 Task: Open Card Quality Assurance Testing in Board Email Marketing to Workspace E-commerce and add a team member Softage.4@softage.net, a label Yellow, a checklist Technical Writing, an attachment from Trello, a color Yellow and finally, add a card description 'Finalize budget for upcoming project' and a comment 'Let us make the most of this opportunity and approach this task with a positive attitude and a commitment to excellence.'. Add a start date 'Jan 04, 1900' with a due date 'Jan 11, 1900'
Action: Mouse moved to (55, 309)
Screenshot: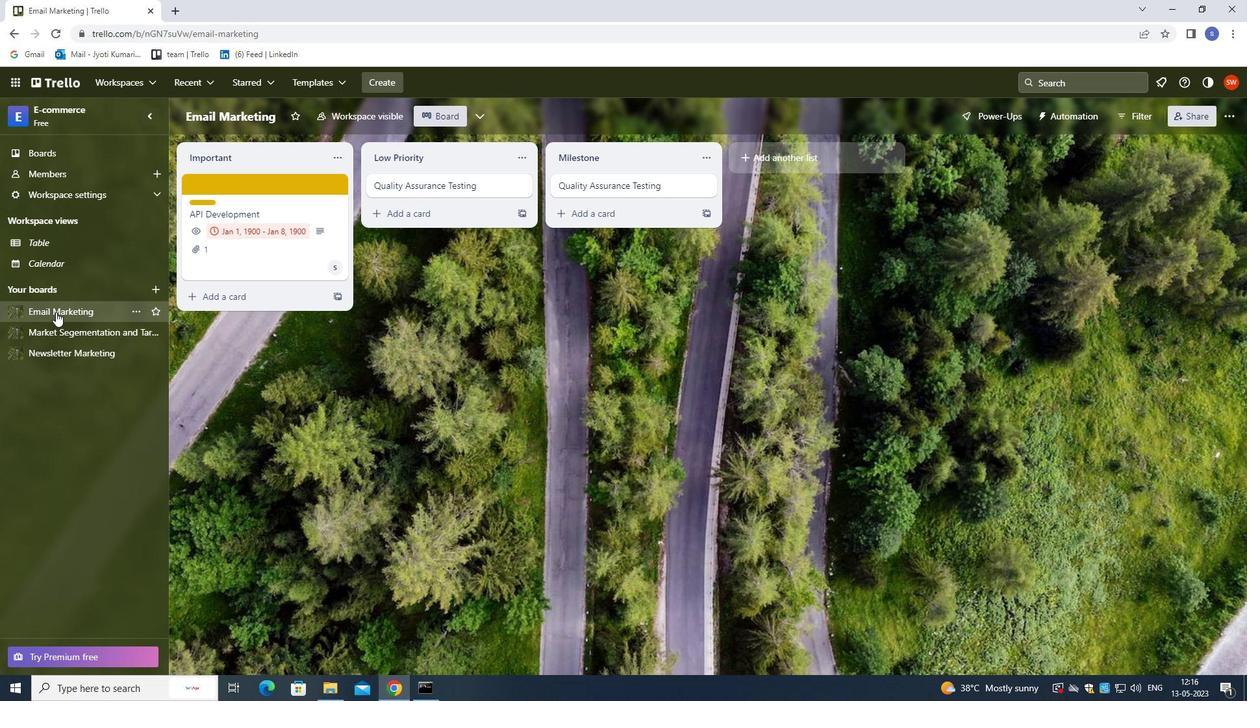 
Action: Mouse pressed left at (55, 309)
Screenshot: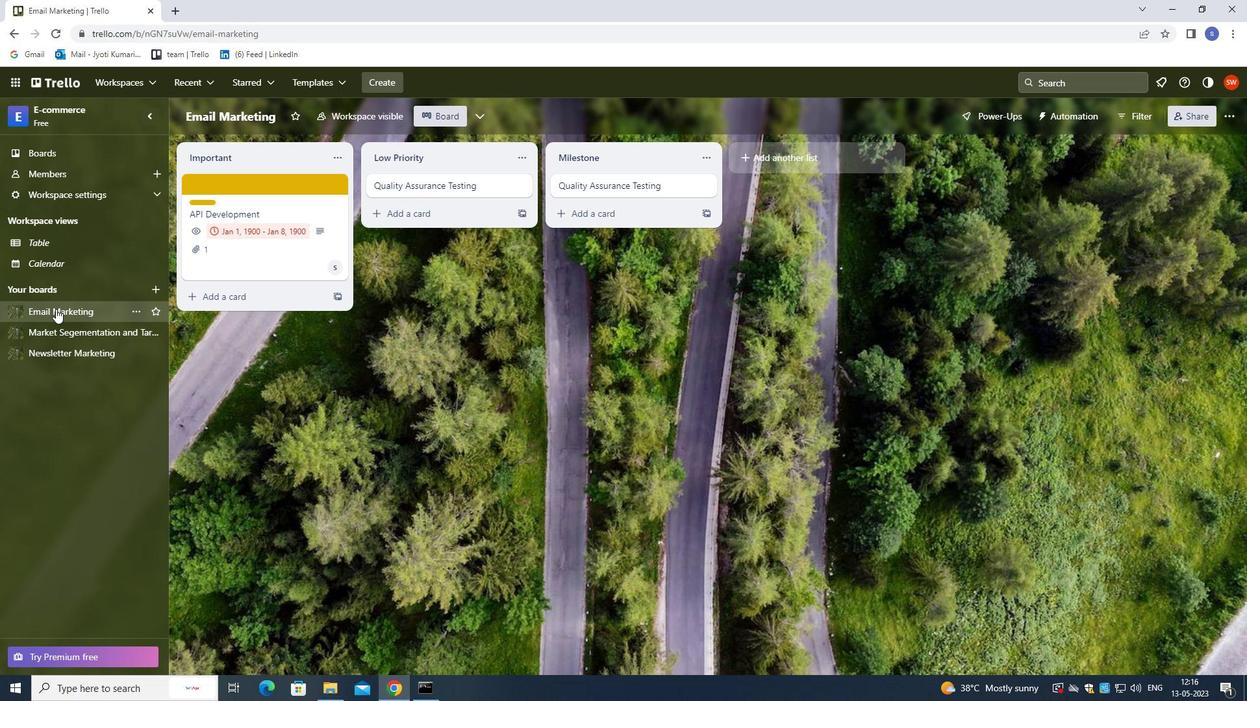 
Action: Mouse moved to (393, 186)
Screenshot: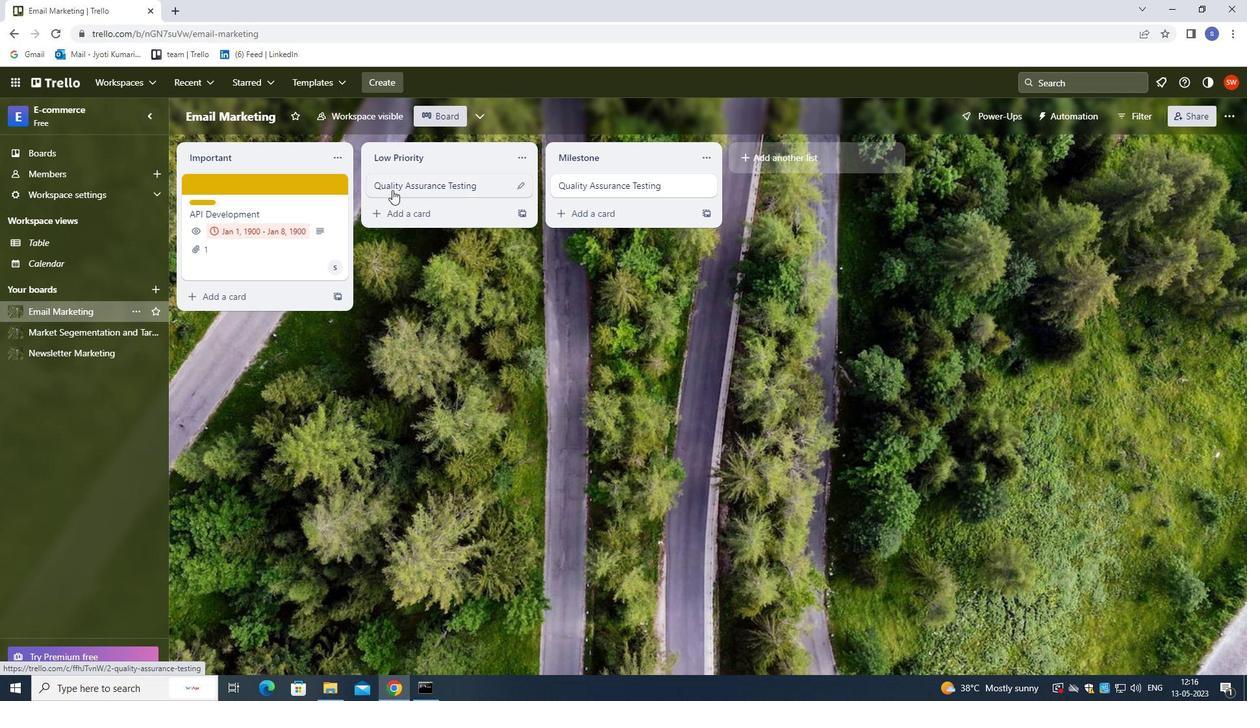 
Action: Mouse pressed left at (393, 186)
Screenshot: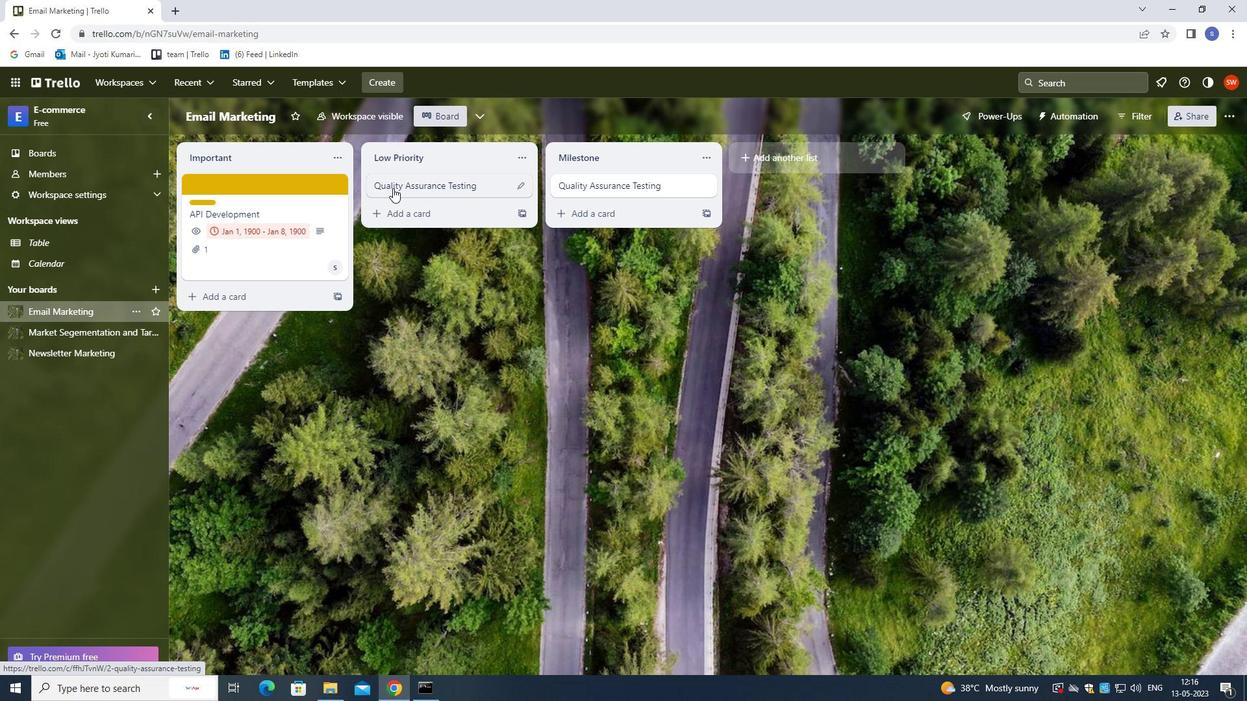 
Action: Mouse moved to (778, 231)
Screenshot: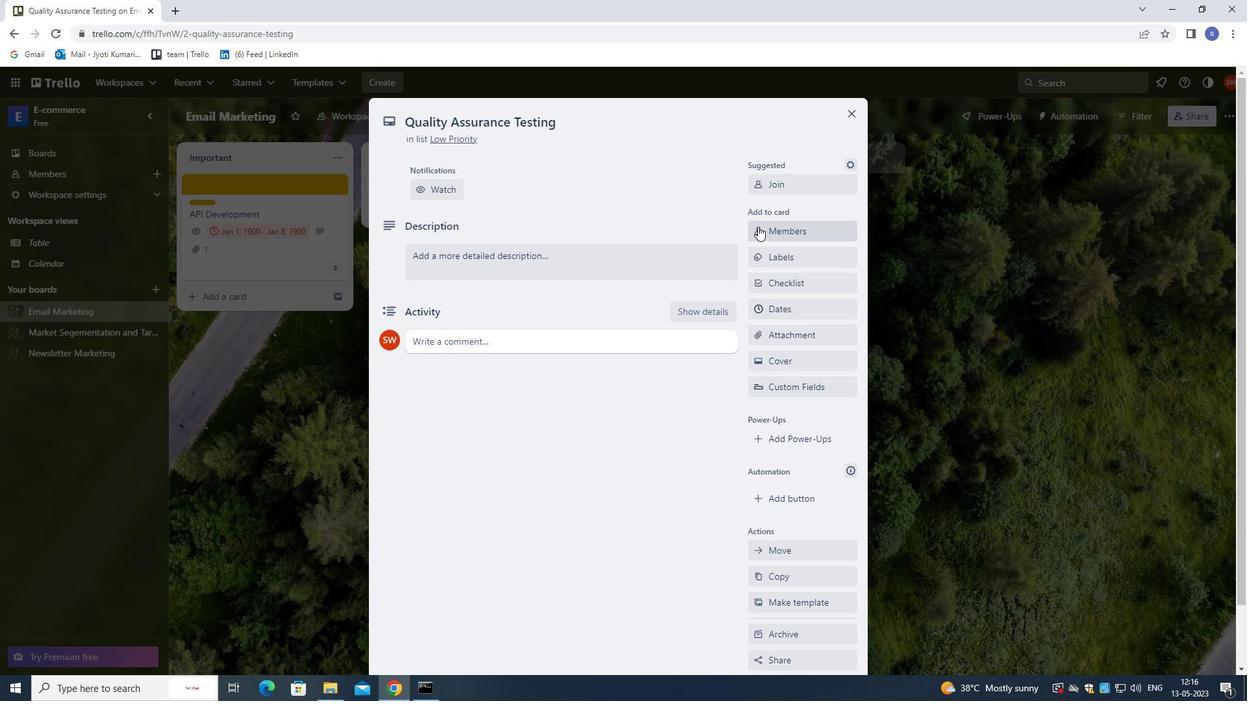 
Action: Mouse pressed left at (778, 231)
Screenshot: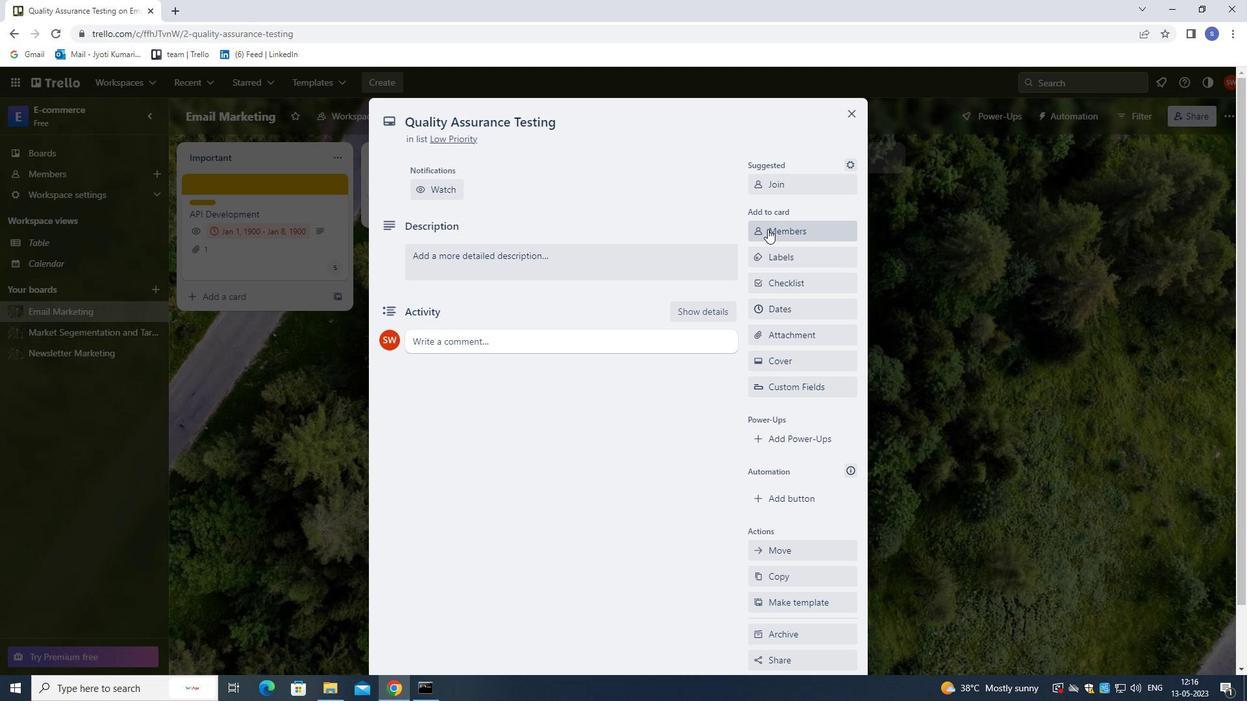 
Action: Mouse moved to (743, 234)
Screenshot: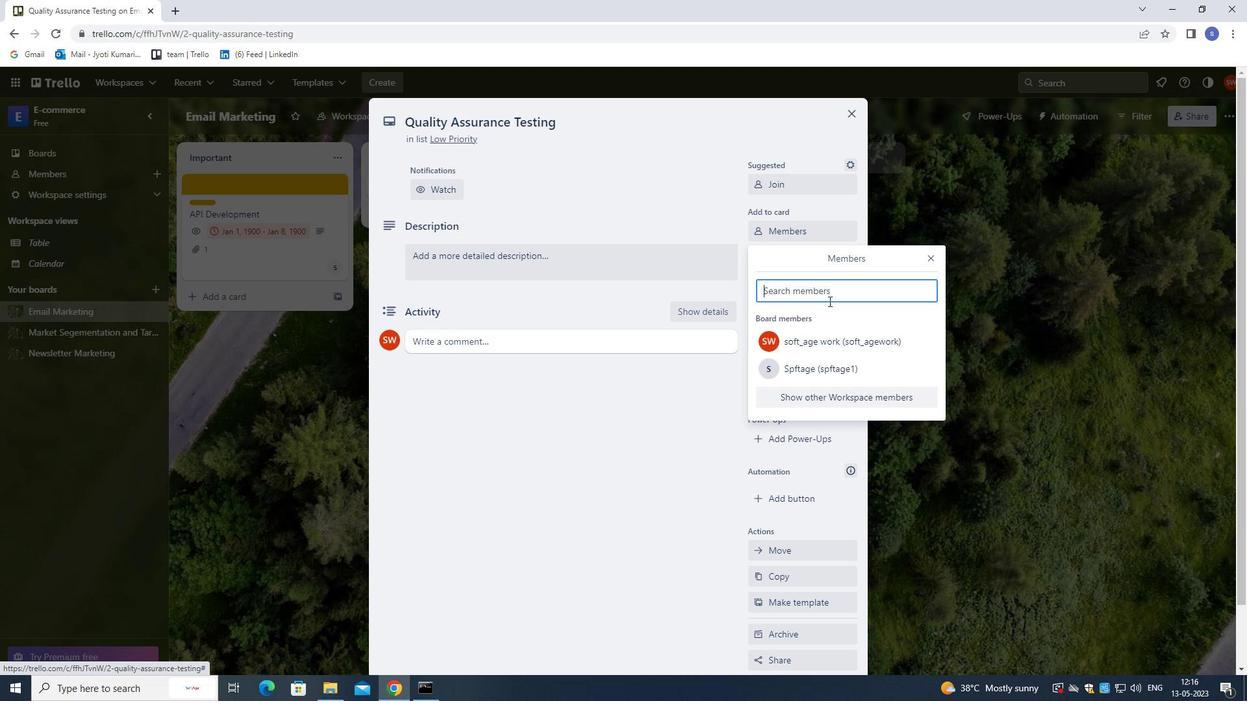 
Action: Key pressed softage.4<Key.shift>@SOFTAGE.NET
Screenshot: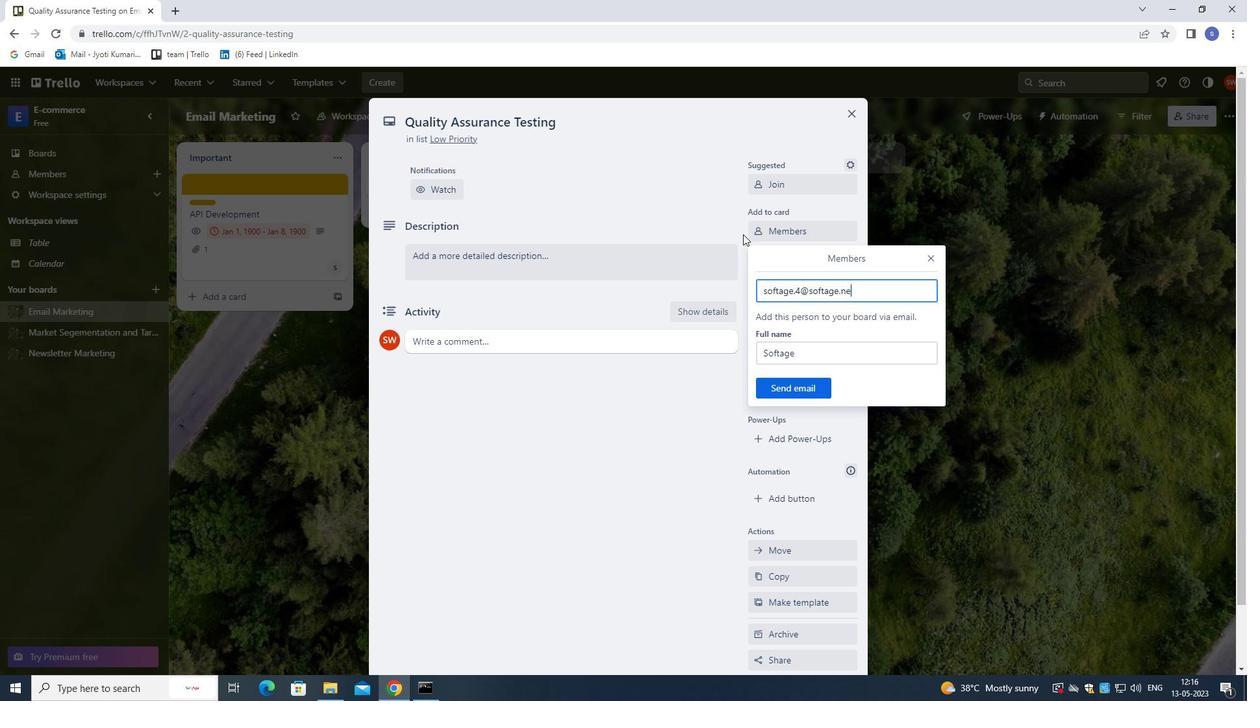 
Action: Mouse moved to (803, 385)
Screenshot: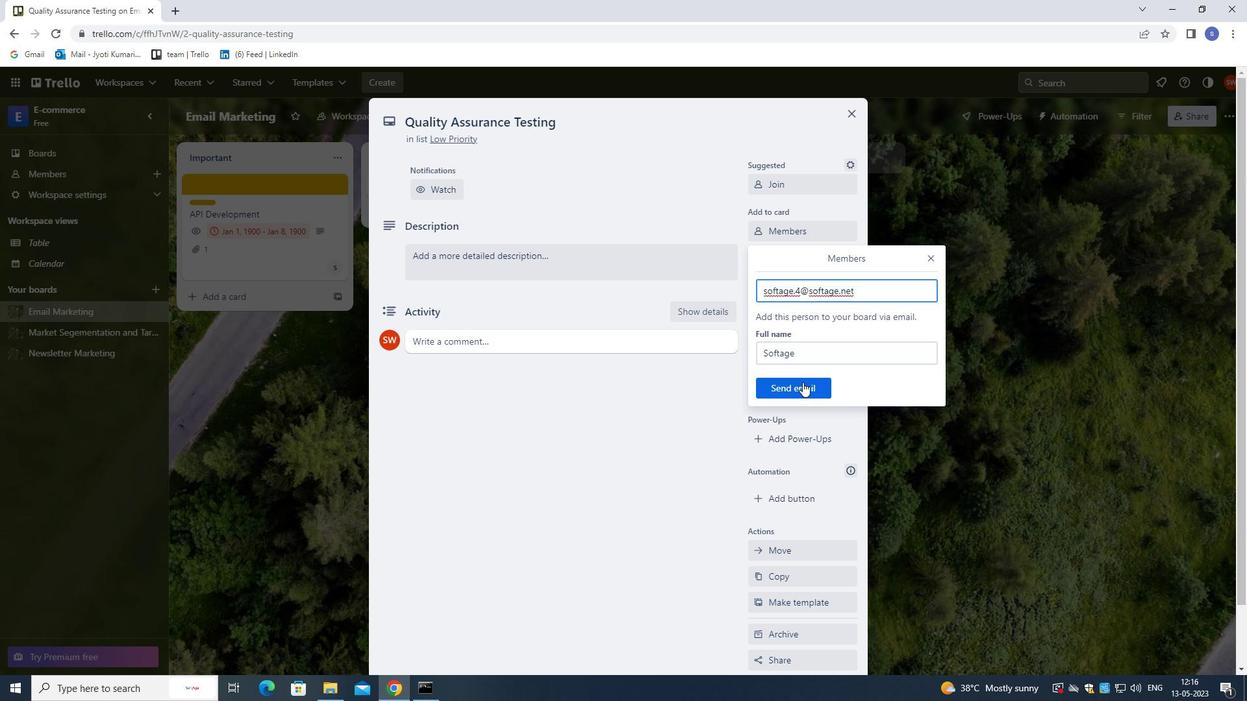 
Action: Mouse pressed left at (803, 385)
Screenshot: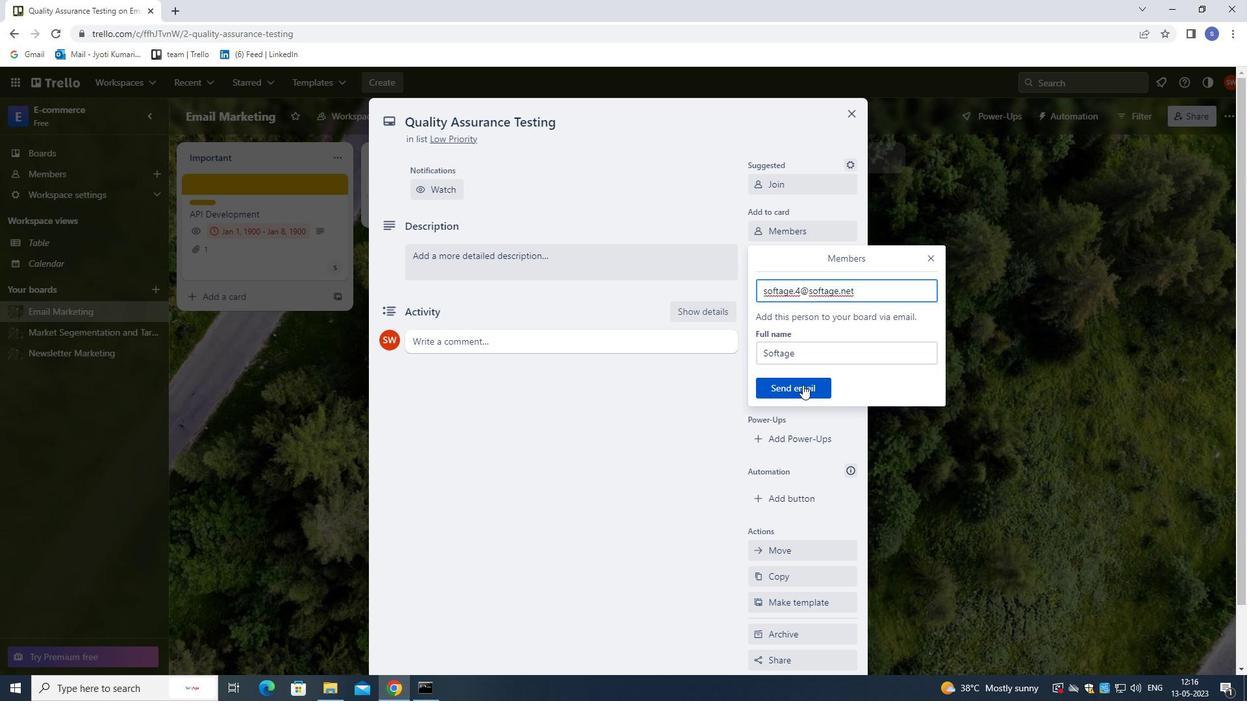 
Action: Mouse moved to (784, 256)
Screenshot: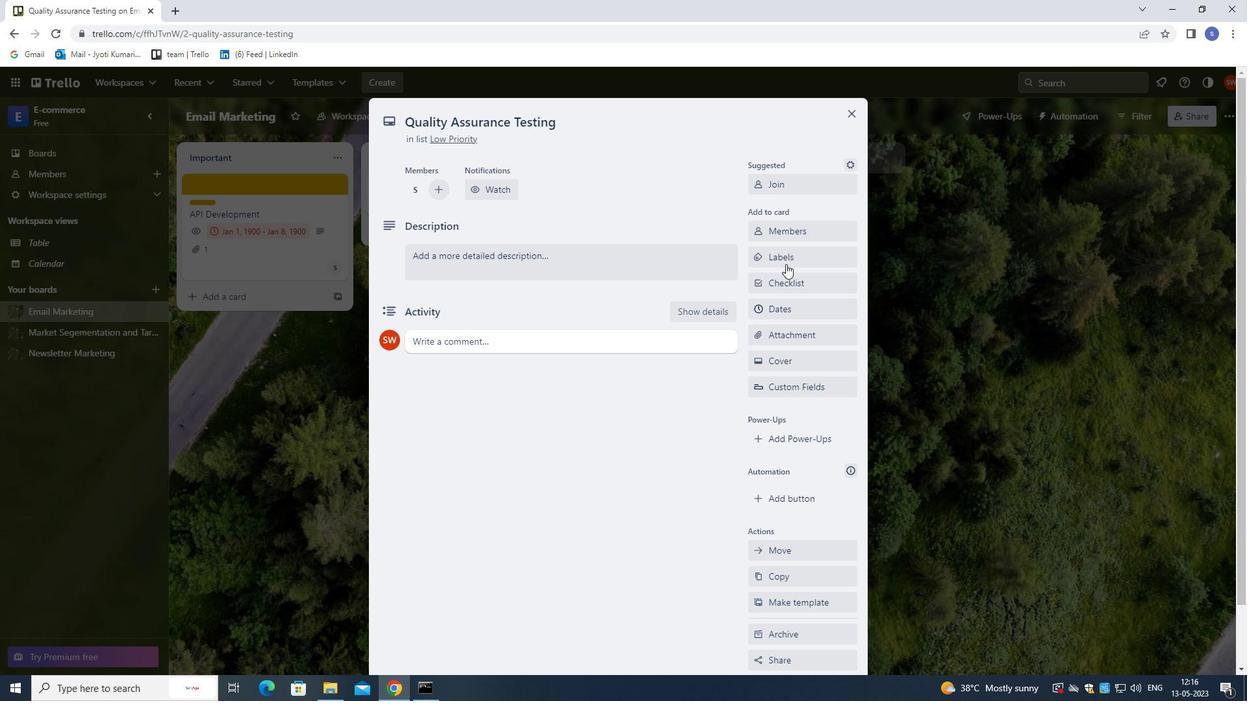 
Action: Mouse pressed left at (784, 256)
Screenshot: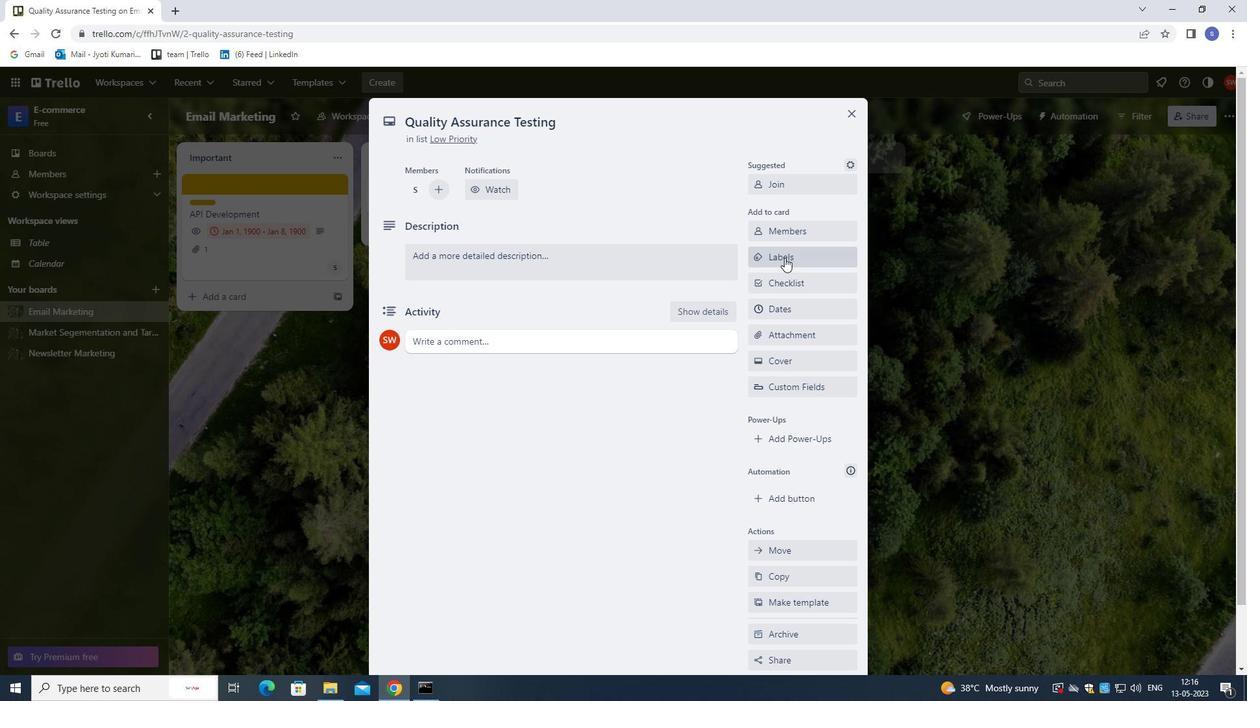 
Action: Key pressed Y
Screenshot: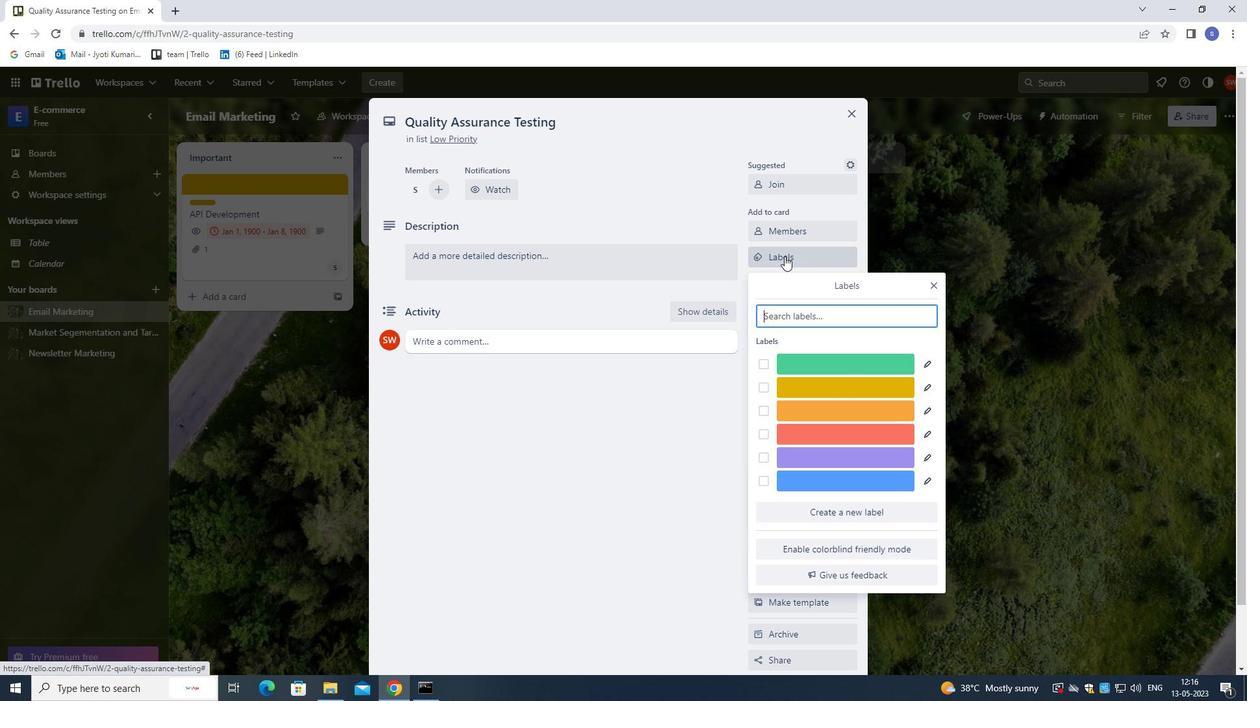 
Action: Mouse moved to (810, 357)
Screenshot: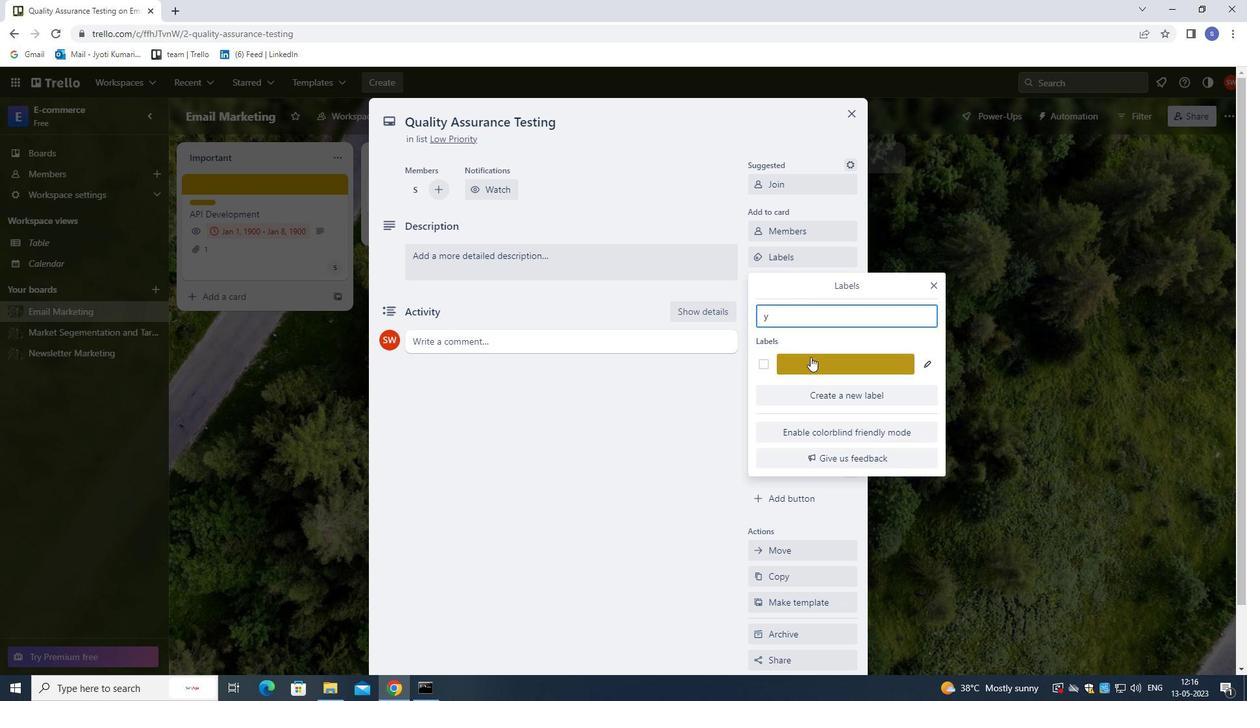 
Action: Mouse pressed left at (810, 357)
Screenshot: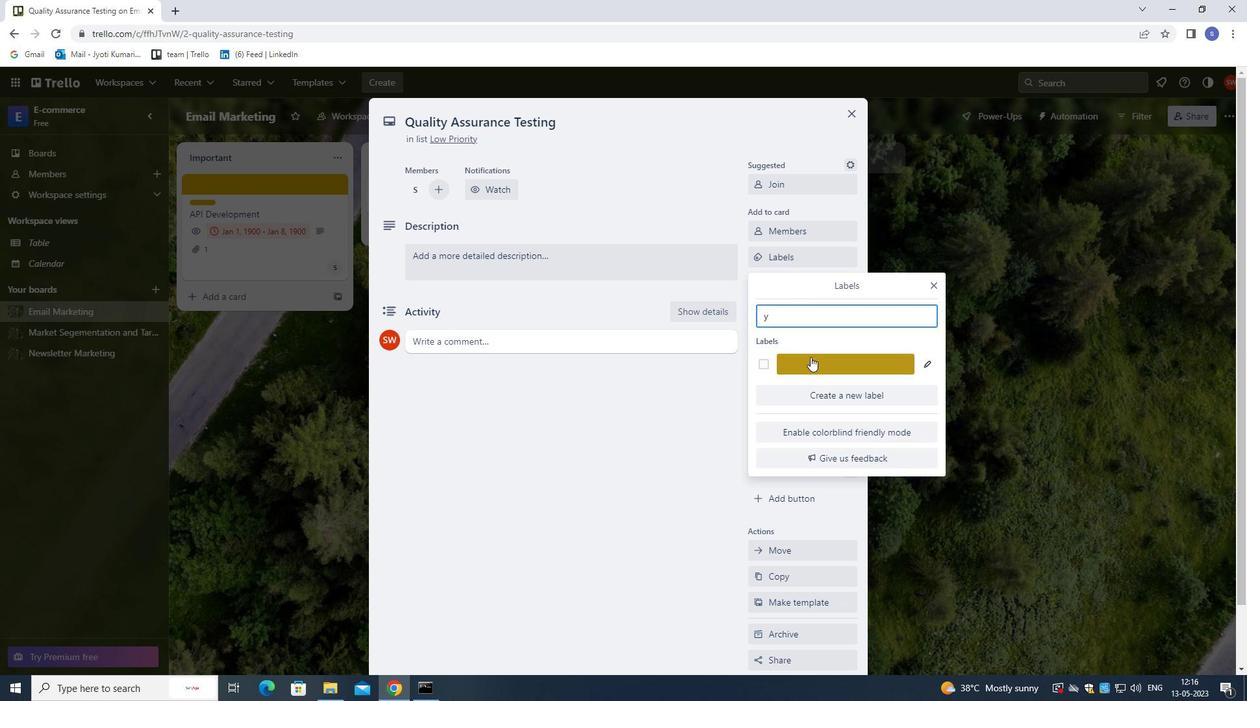 
Action: Mouse moved to (936, 283)
Screenshot: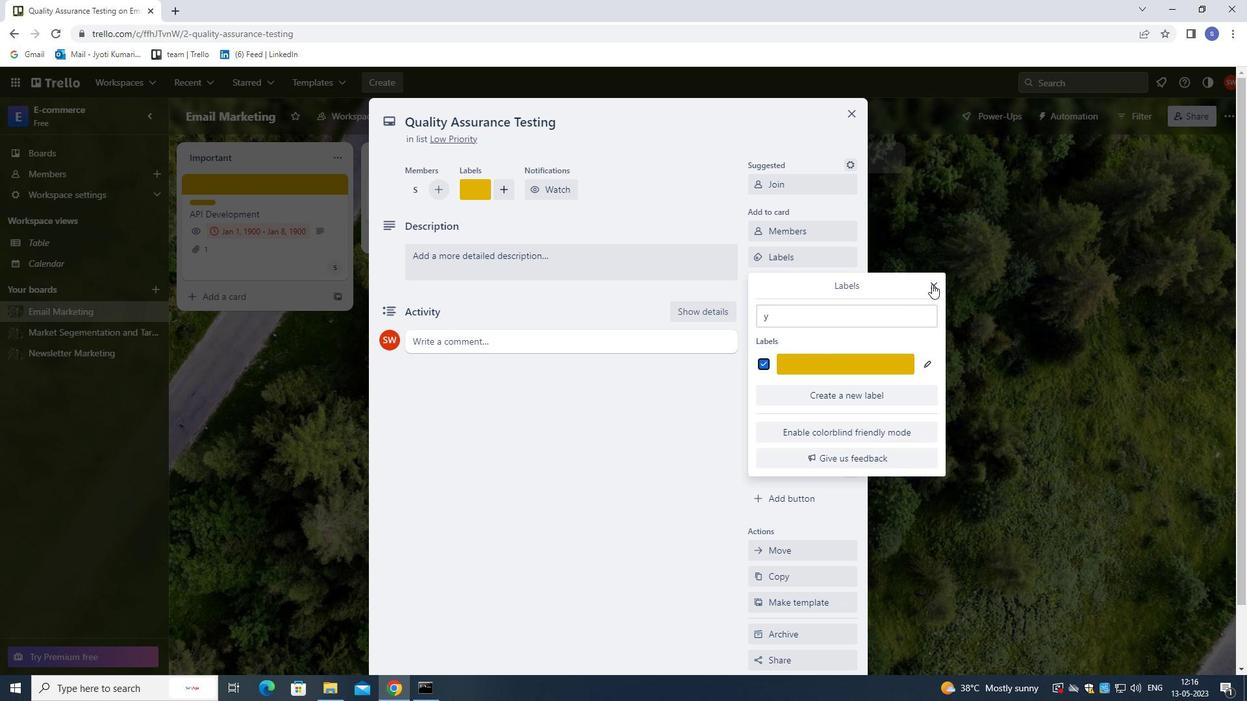 
Action: Mouse pressed left at (936, 283)
Screenshot: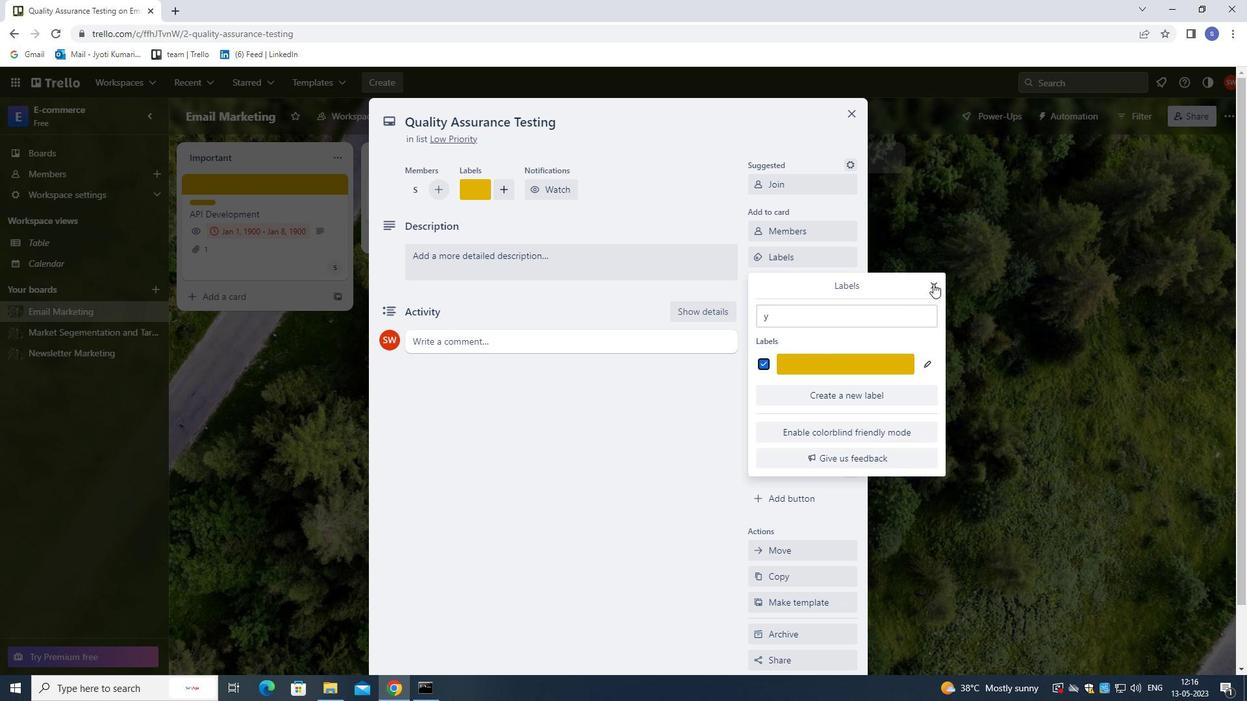 
Action: Mouse moved to (812, 280)
Screenshot: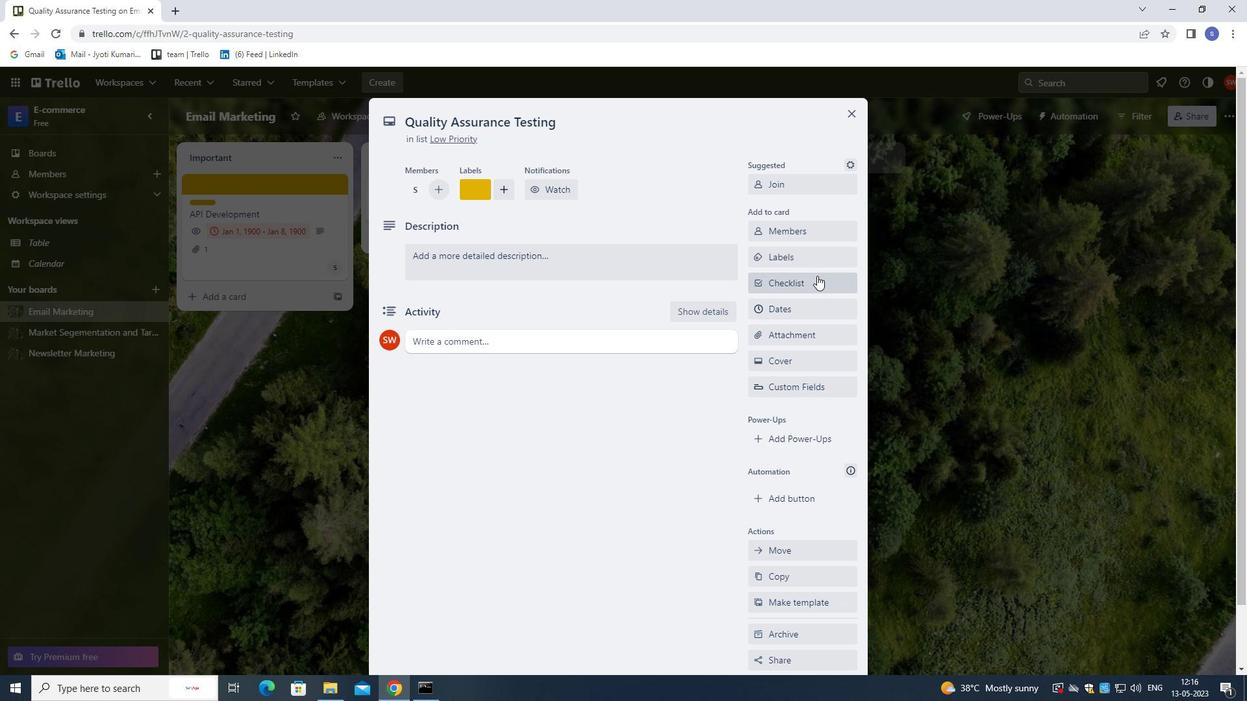 
Action: Mouse pressed left at (812, 280)
Screenshot: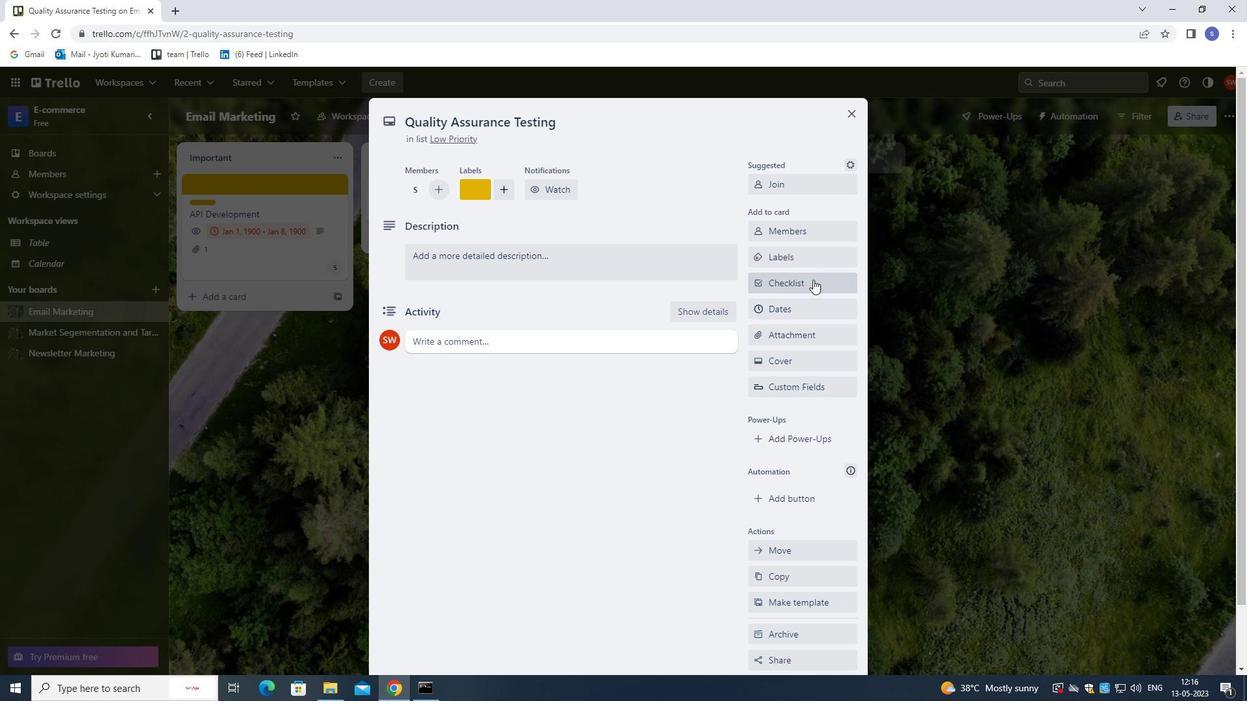 
Action: Mouse moved to (812, 281)
Screenshot: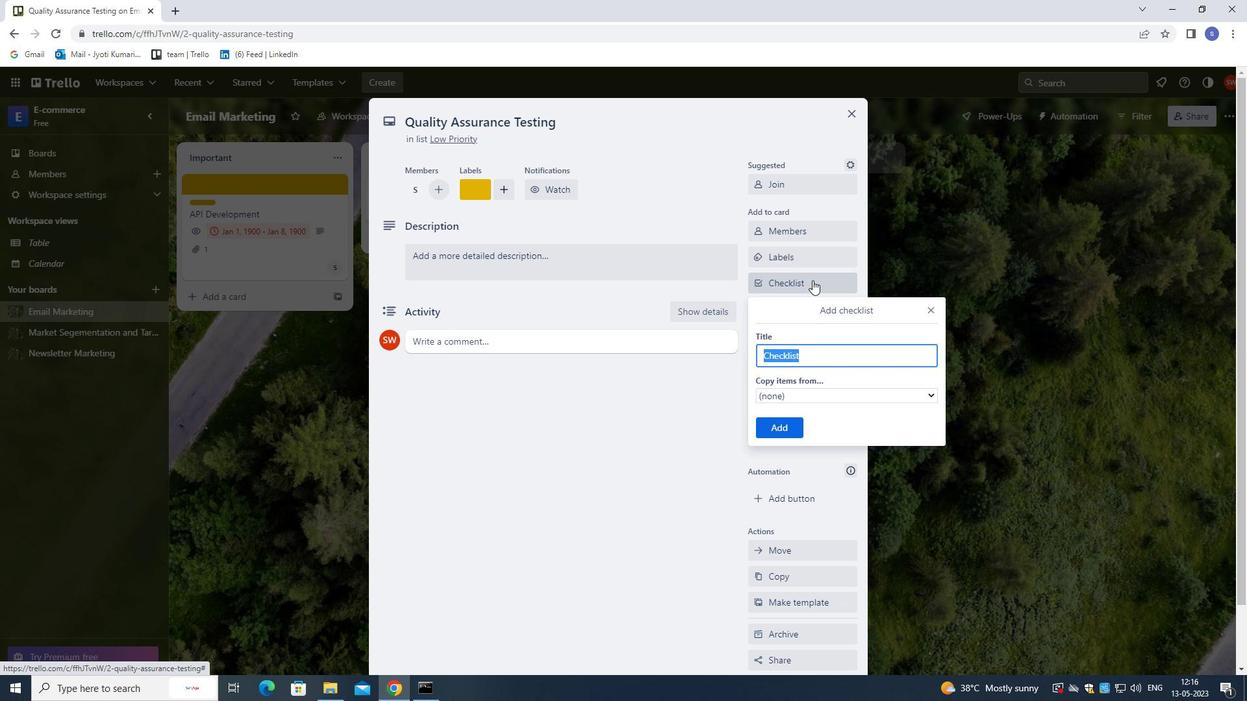 
Action: Key pressed TECH
Screenshot: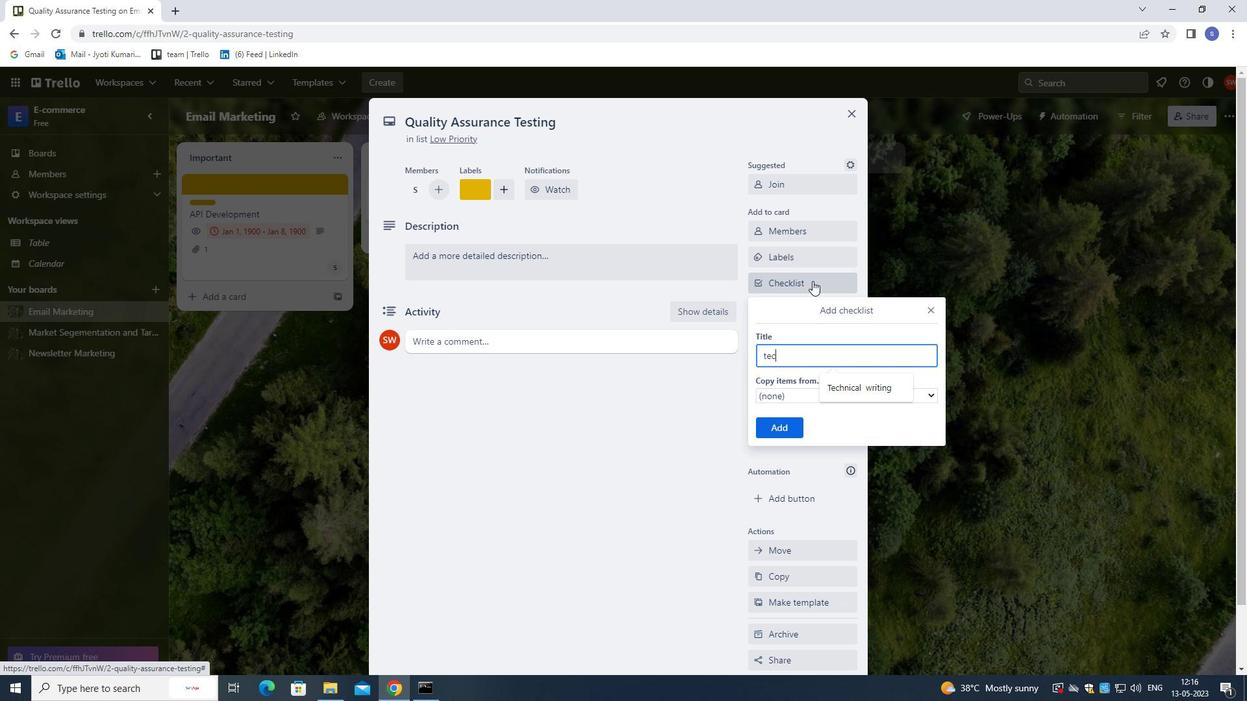 
Action: Mouse moved to (843, 387)
Screenshot: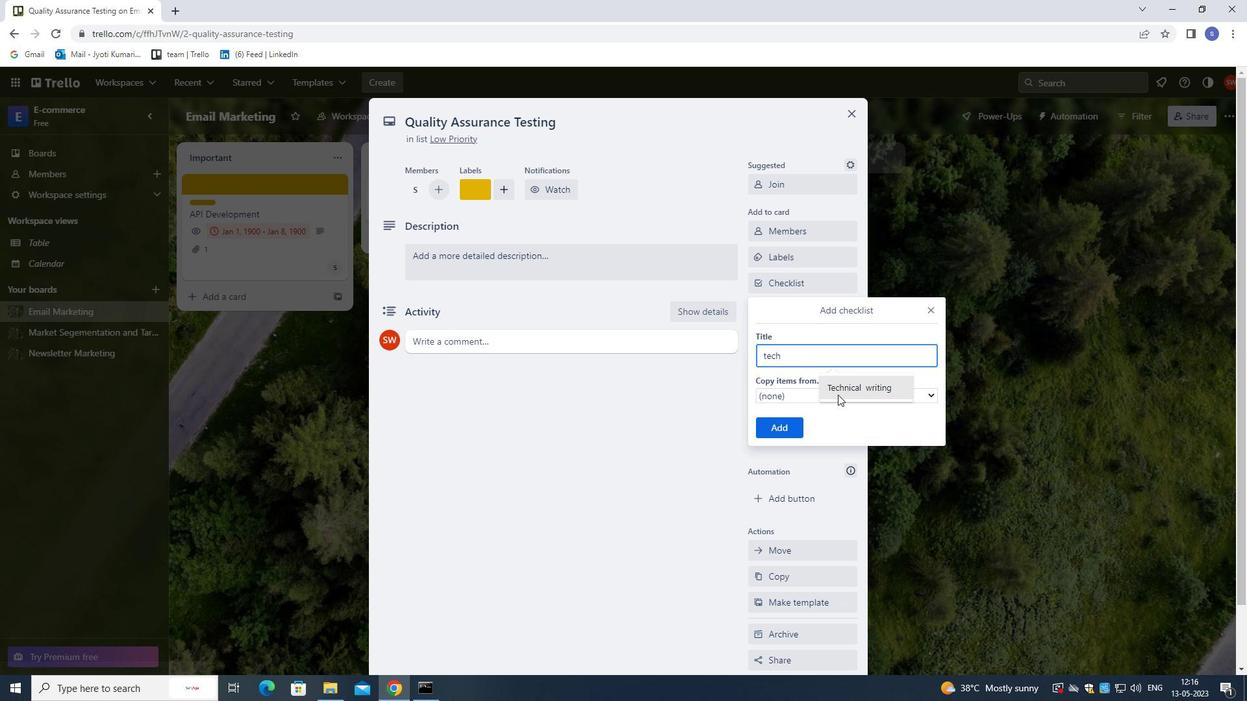 
Action: Mouse pressed left at (843, 387)
Screenshot: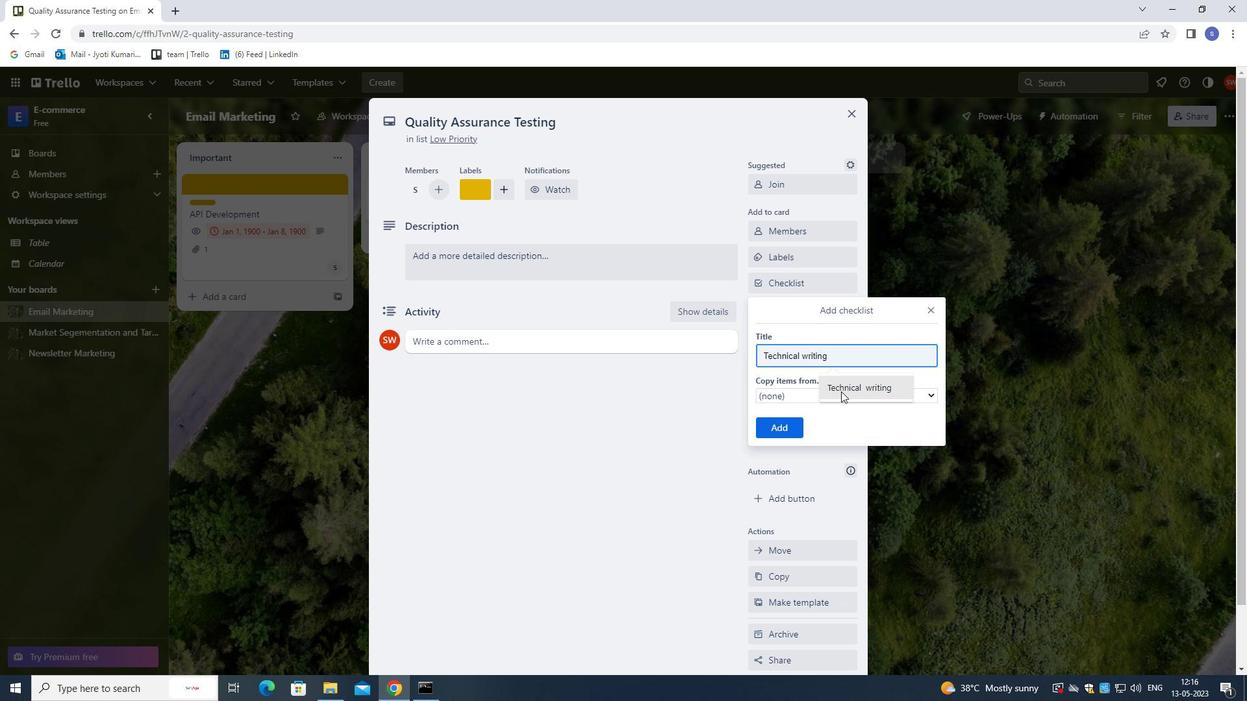 
Action: Mouse moved to (785, 429)
Screenshot: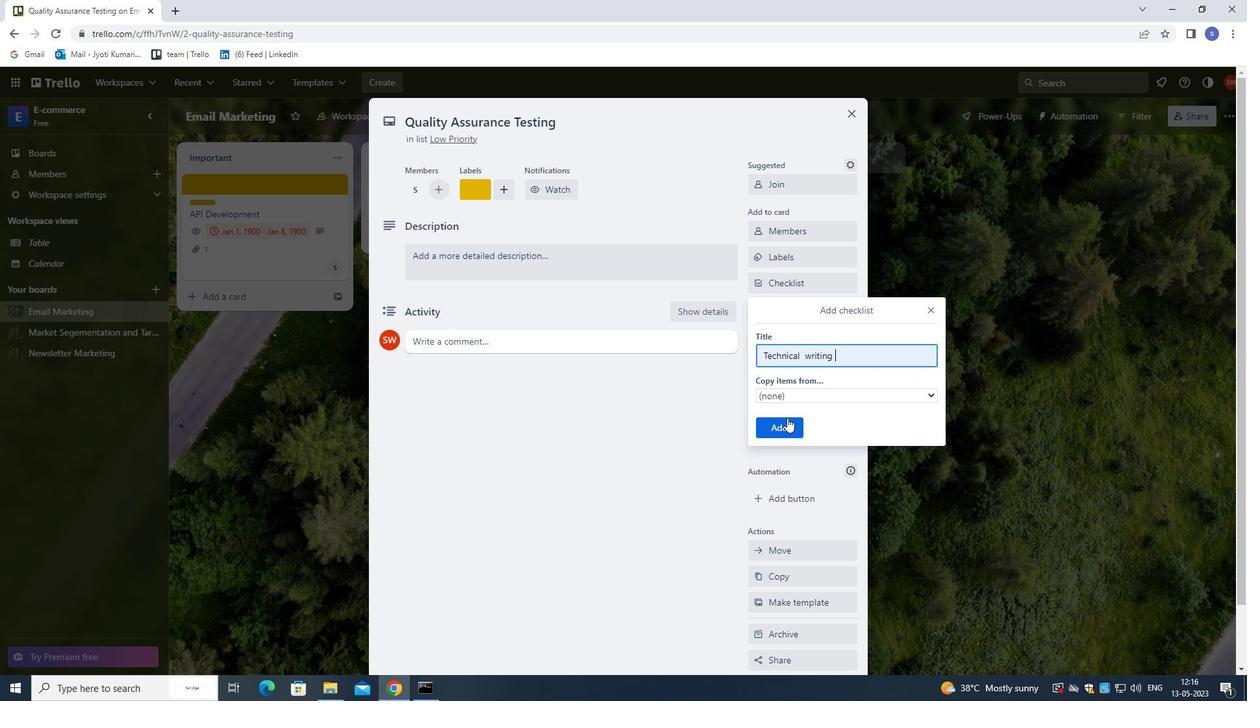 
Action: Mouse pressed left at (785, 429)
Screenshot: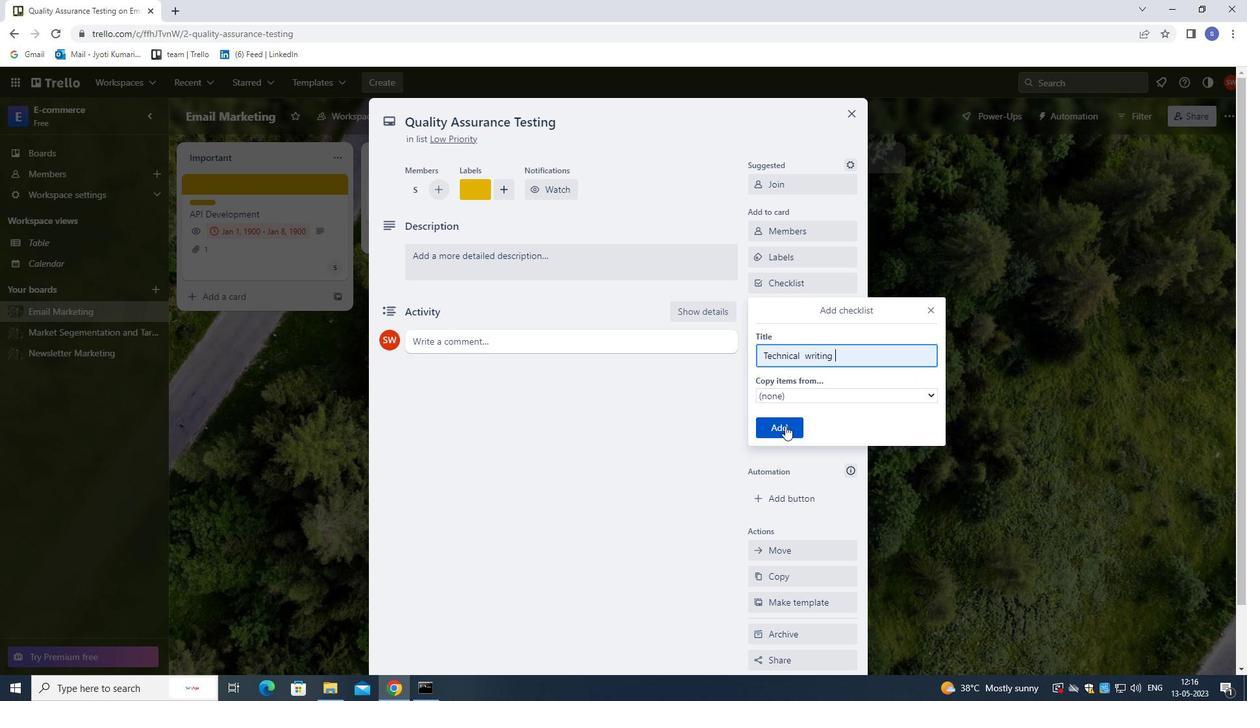 
Action: Mouse moved to (802, 313)
Screenshot: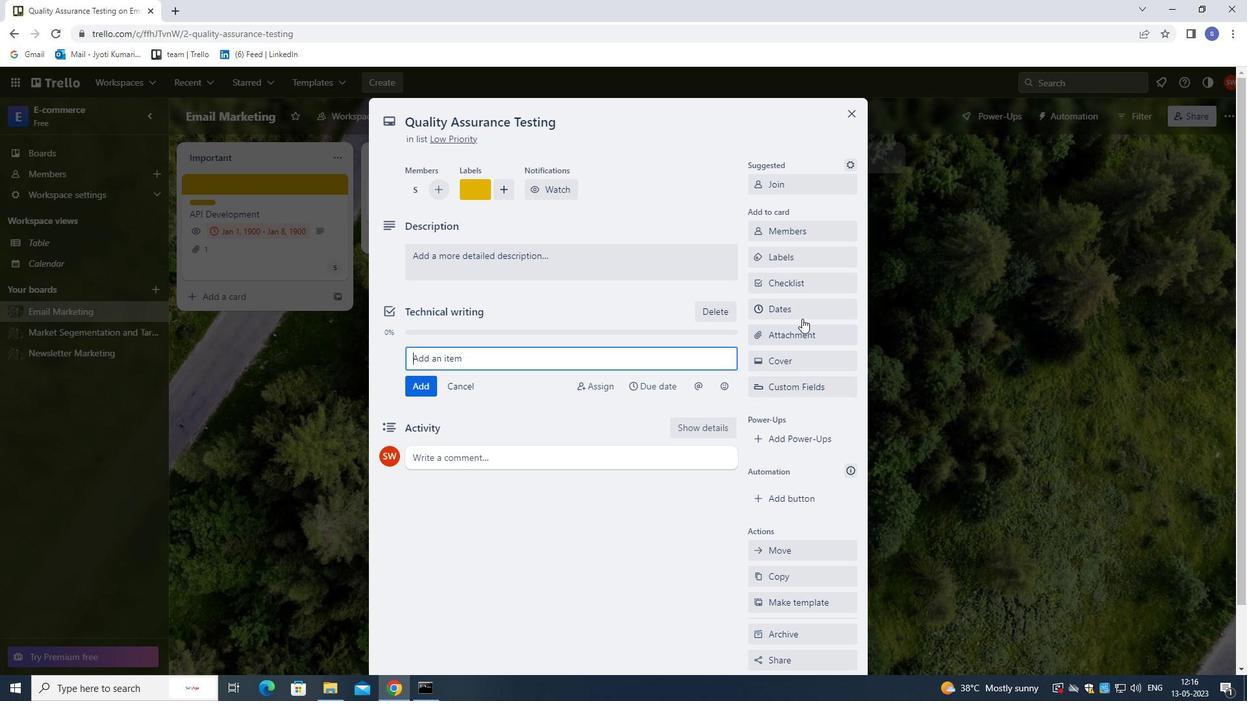 
Action: Mouse pressed left at (802, 313)
Screenshot: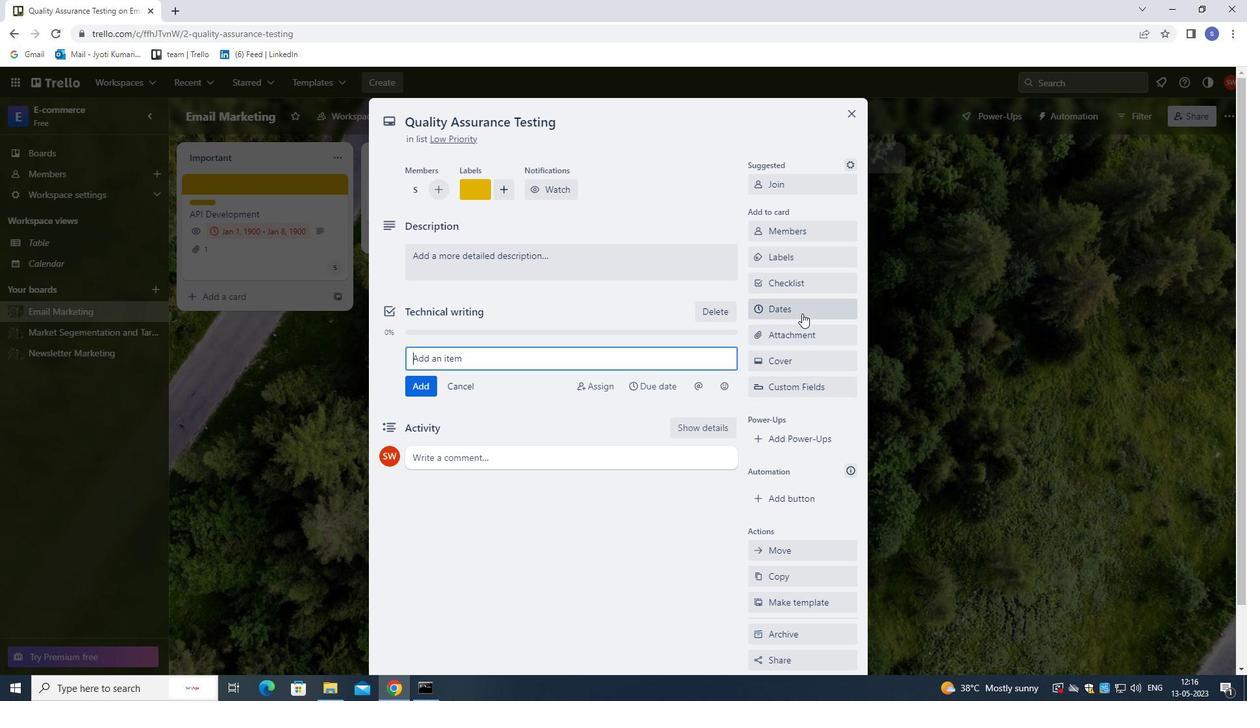 
Action: Mouse moved to (764, 353)
Screenshot: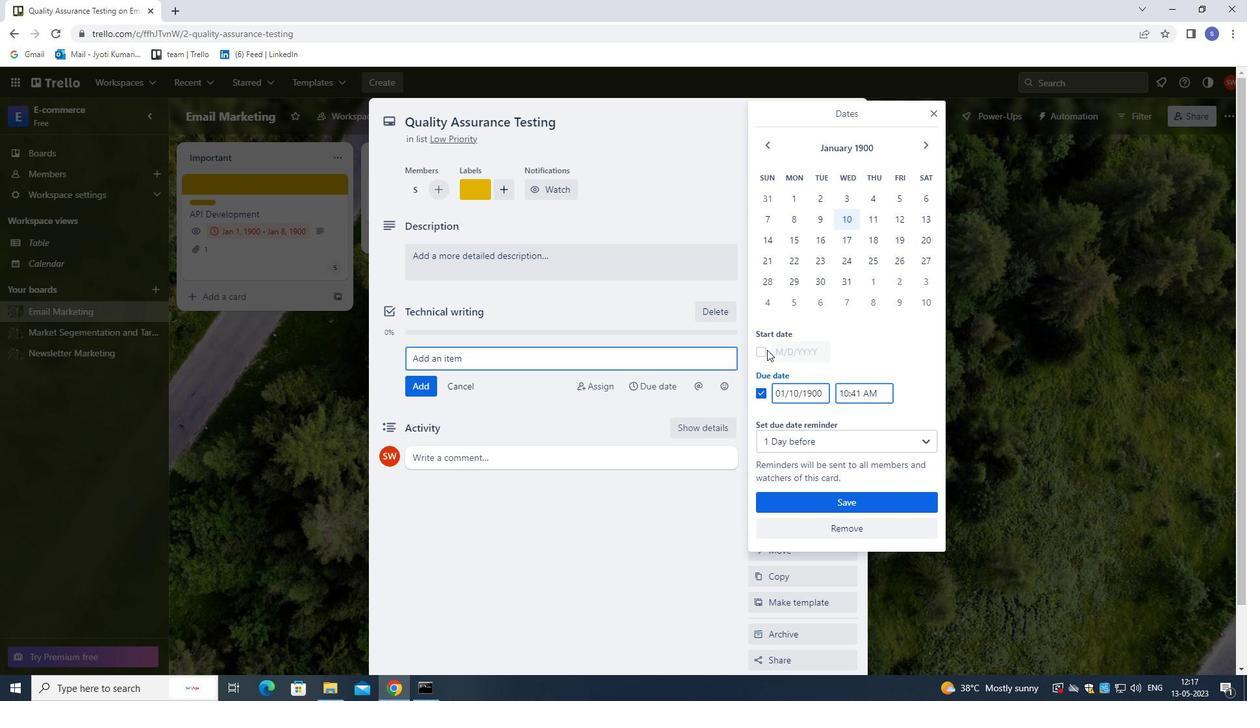 
Action: Mouse pressed left at (764, 353)
Screenshot: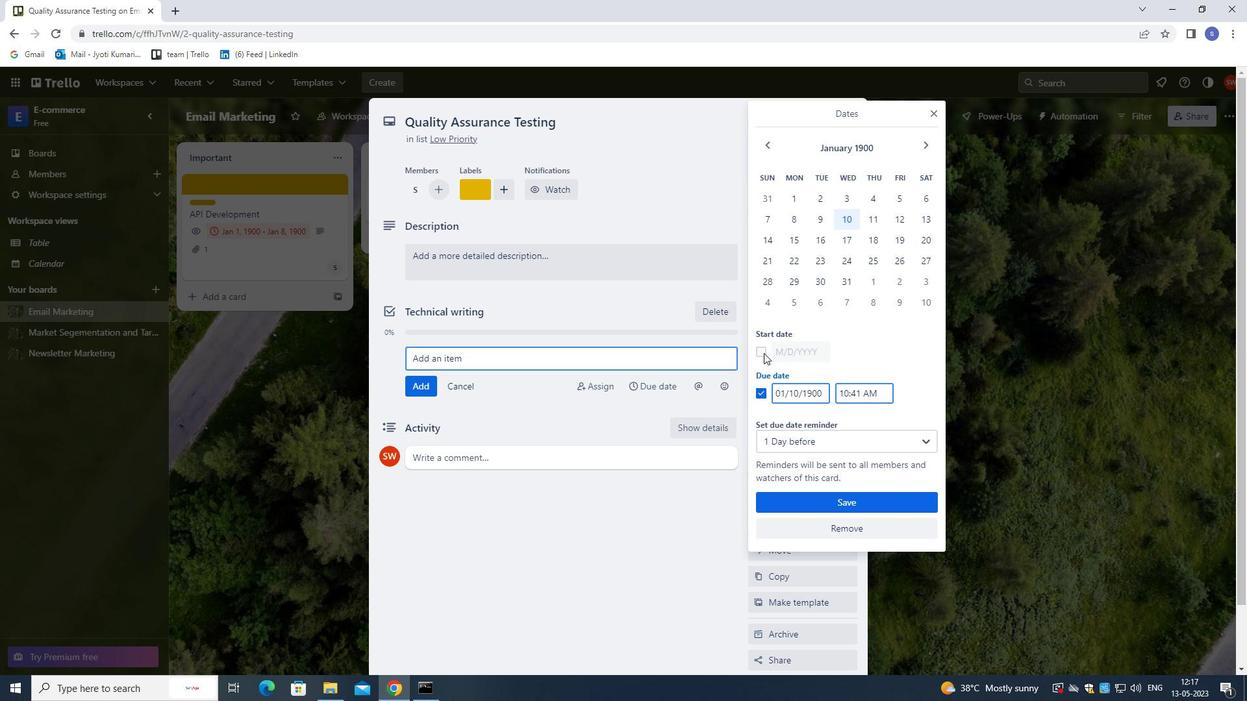 
Action: Mouse moved to (798, 353)
Screenshot: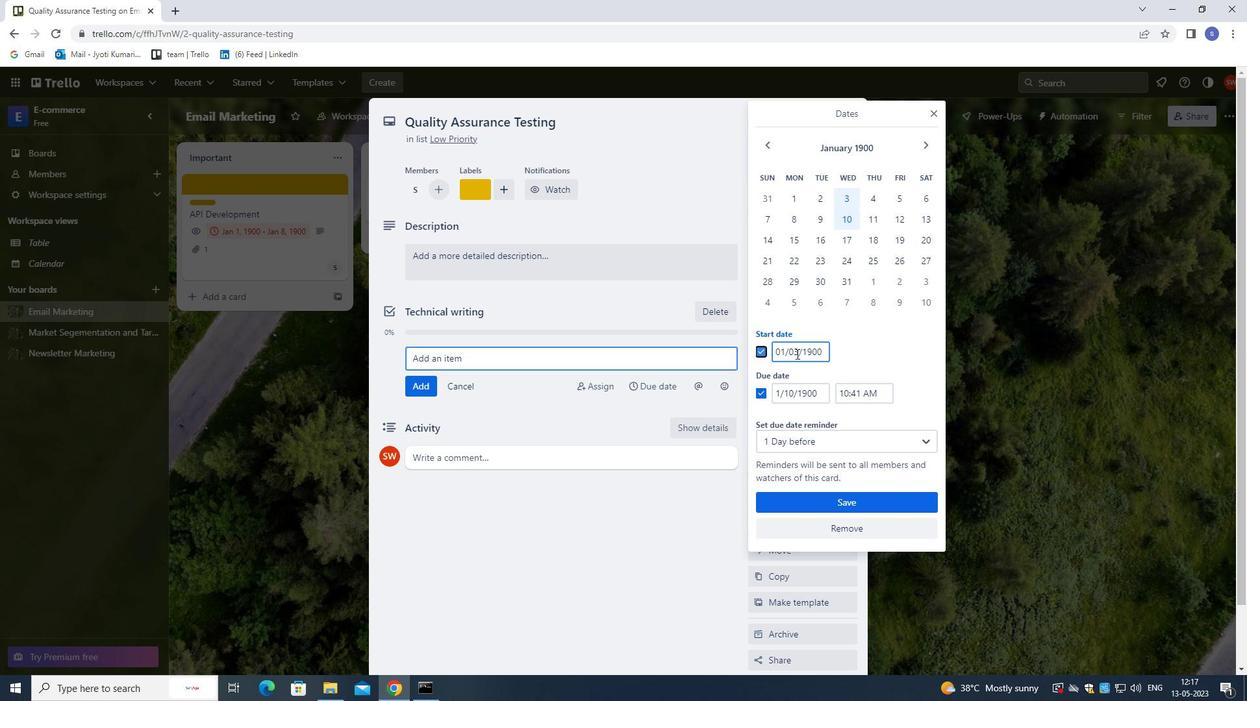 
Action: Mouse pressed left at (798, 353)
Screenshot: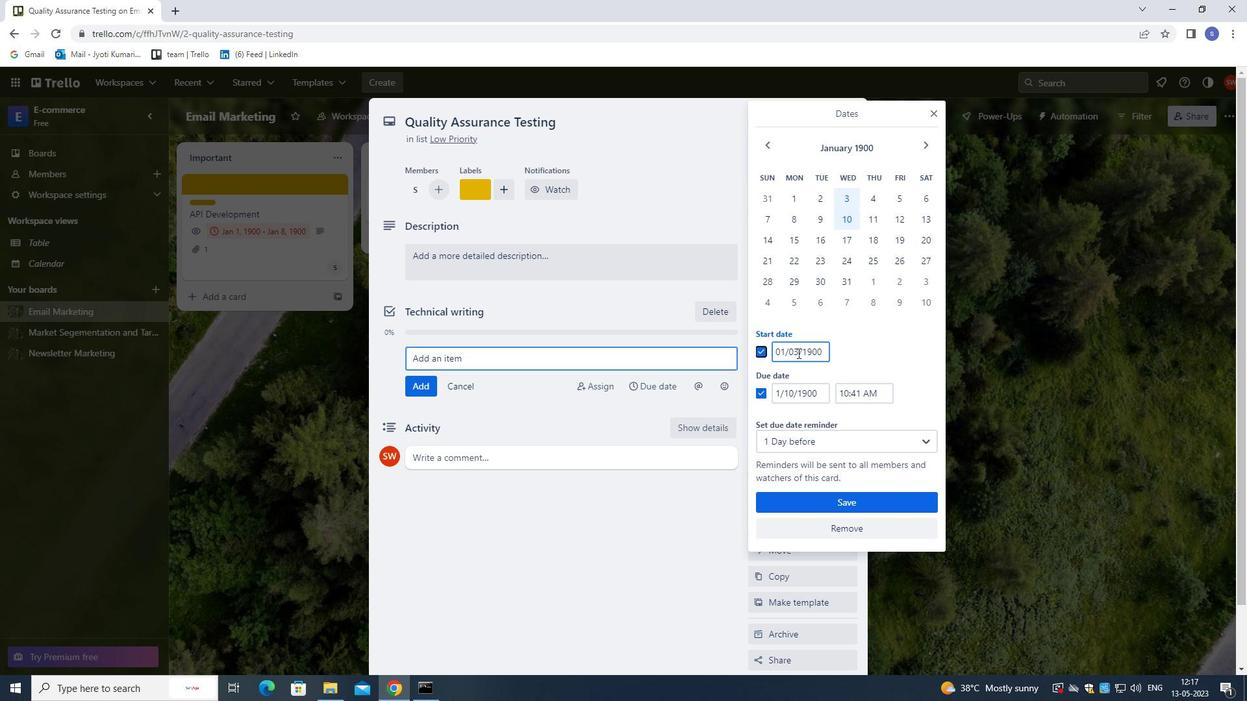 
Action: Mouse moved to (788, 346)
Screenshot: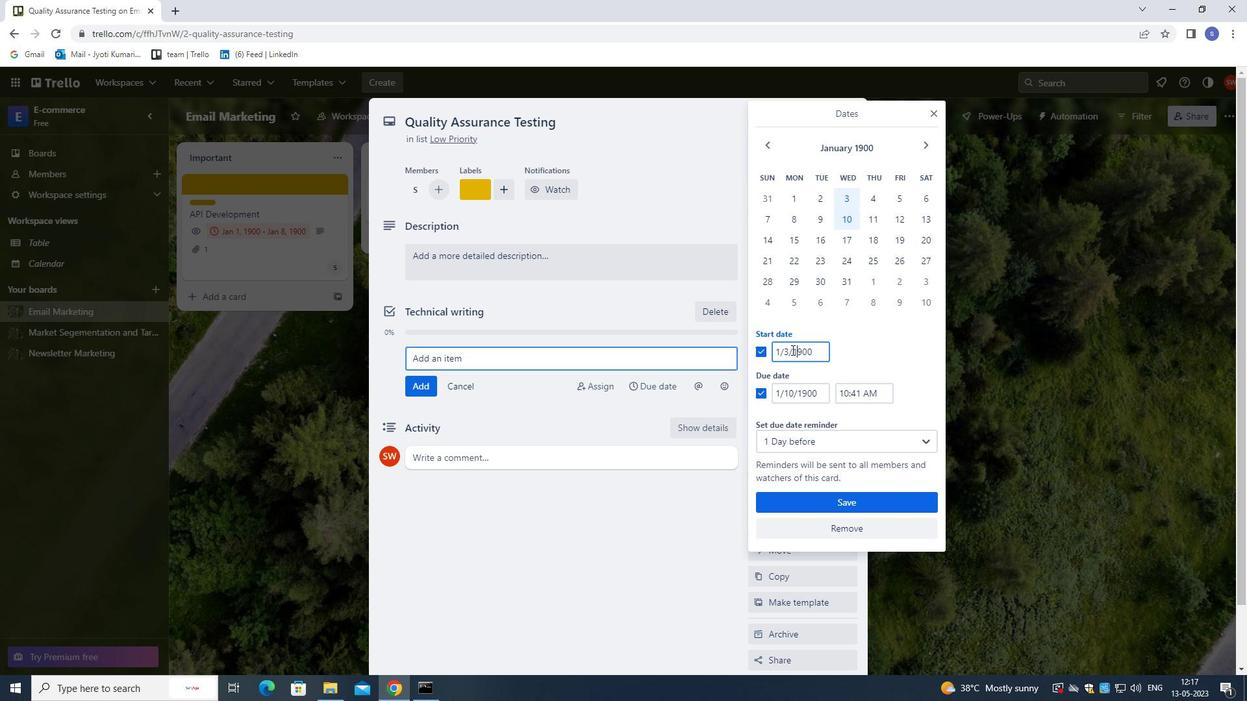 
Action: Mouse pressed left at (788, 346)
Screenshot: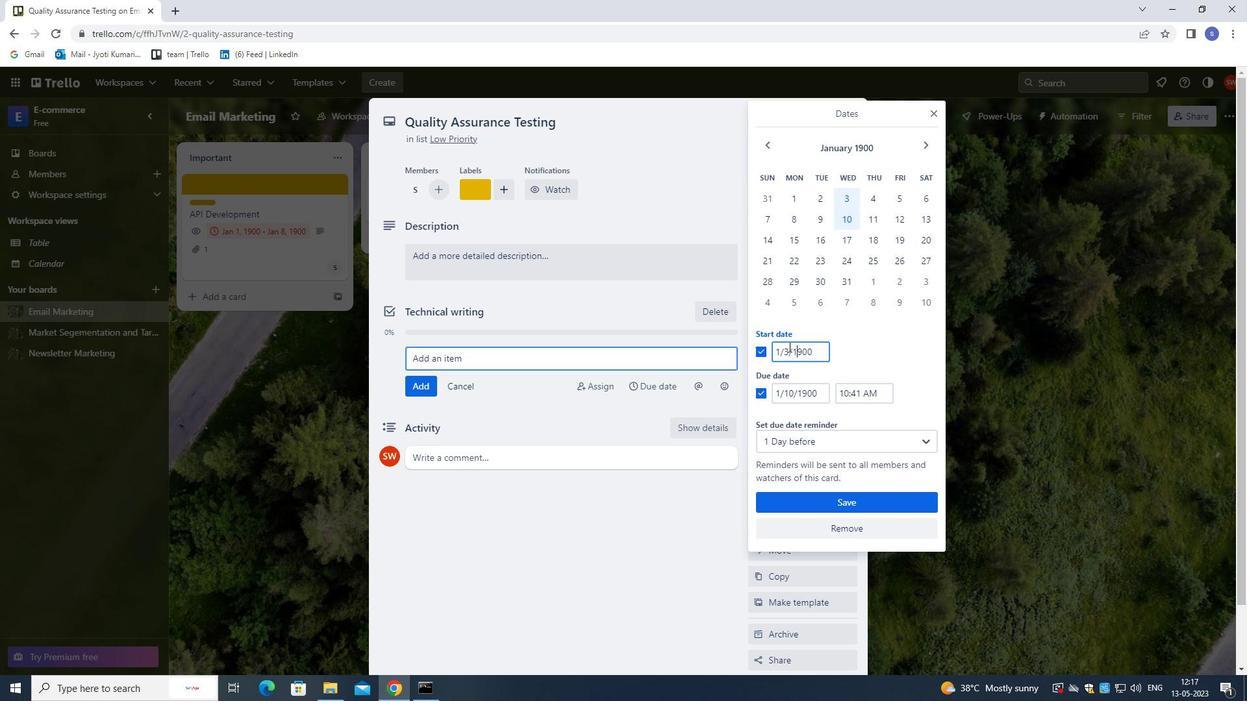 
Action: Mouse moved to (770, 299)
Screenshot: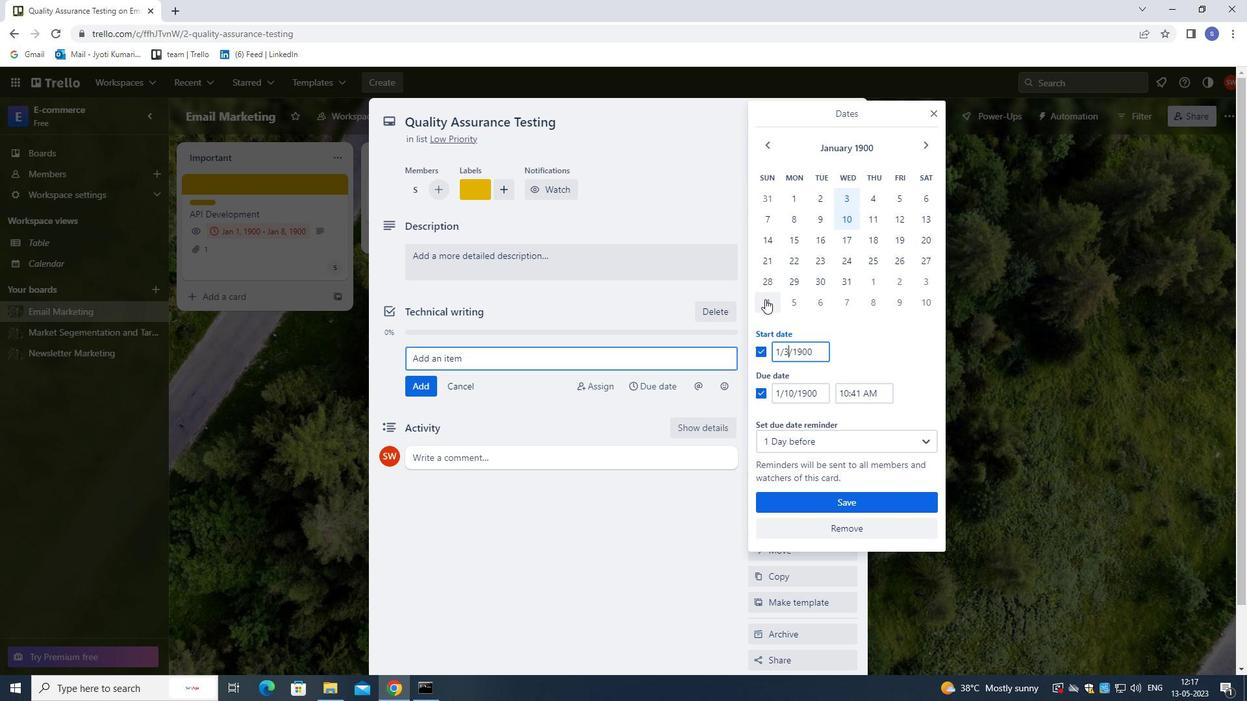 
Action: Mouse pressed left at (770, 299)
Screenshot: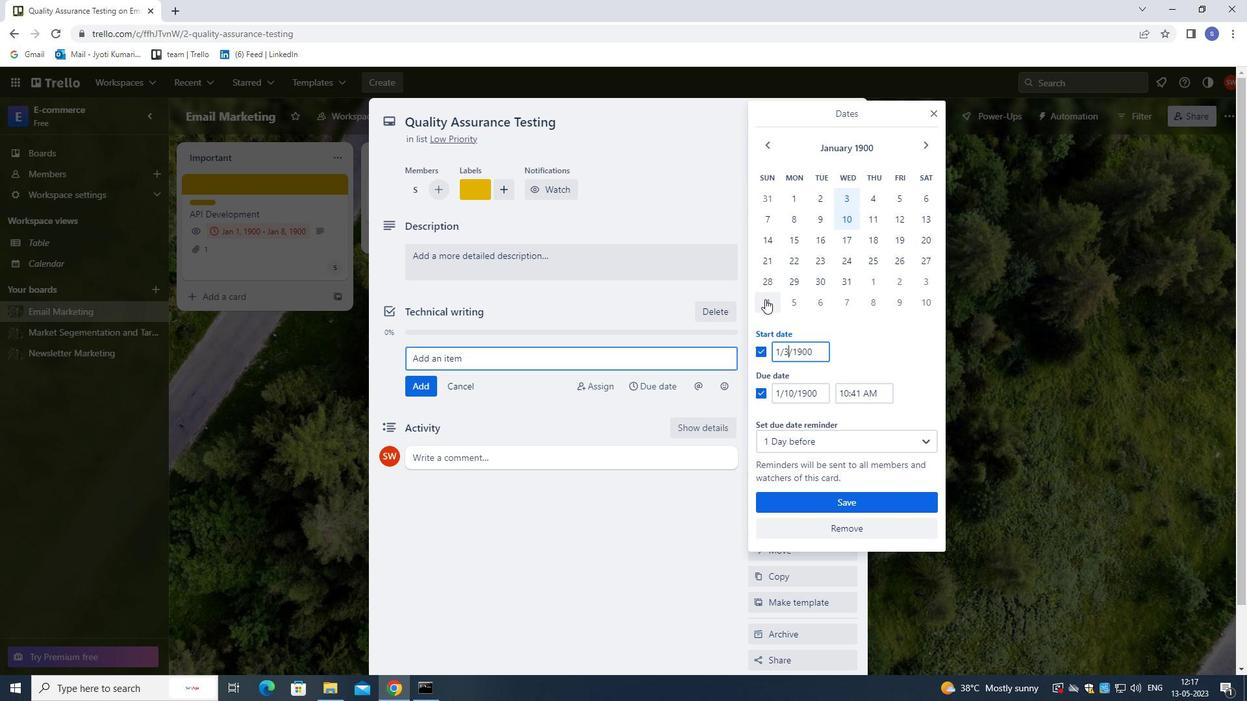 
Action: Mouse moved to (784, 354)
Screenshot: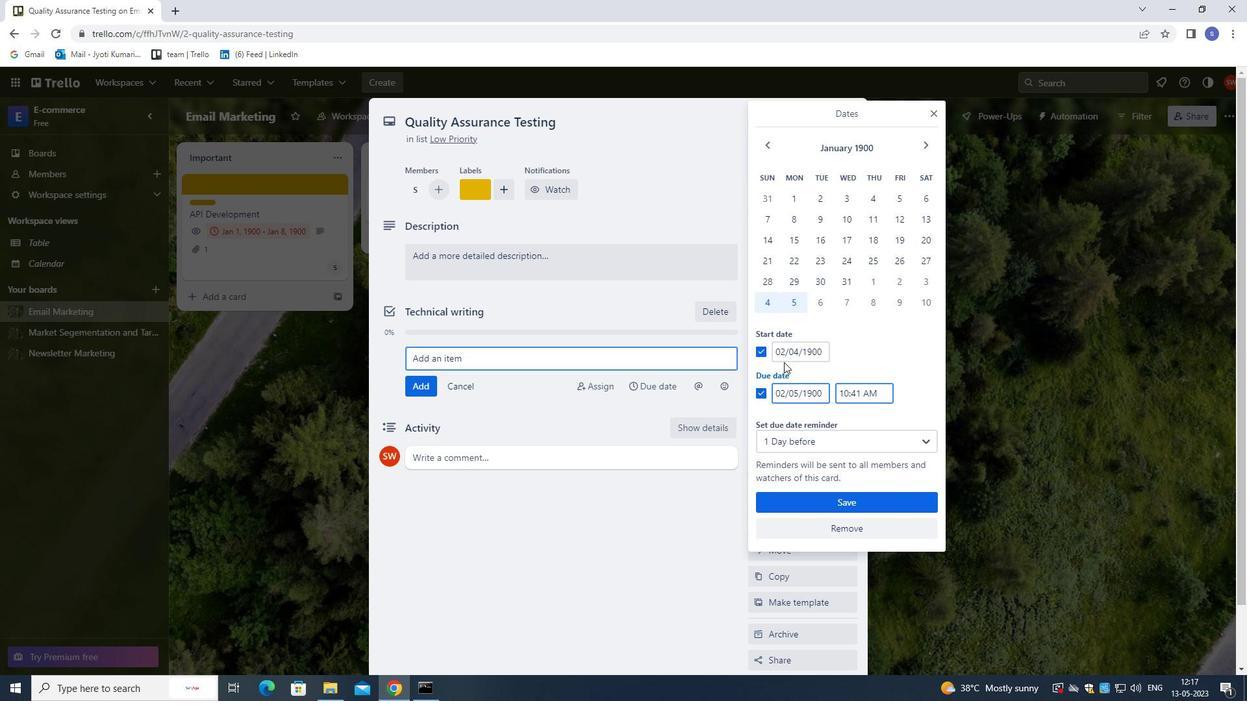 
Action: Mouse pressed left at (784, 354)
Screenshot: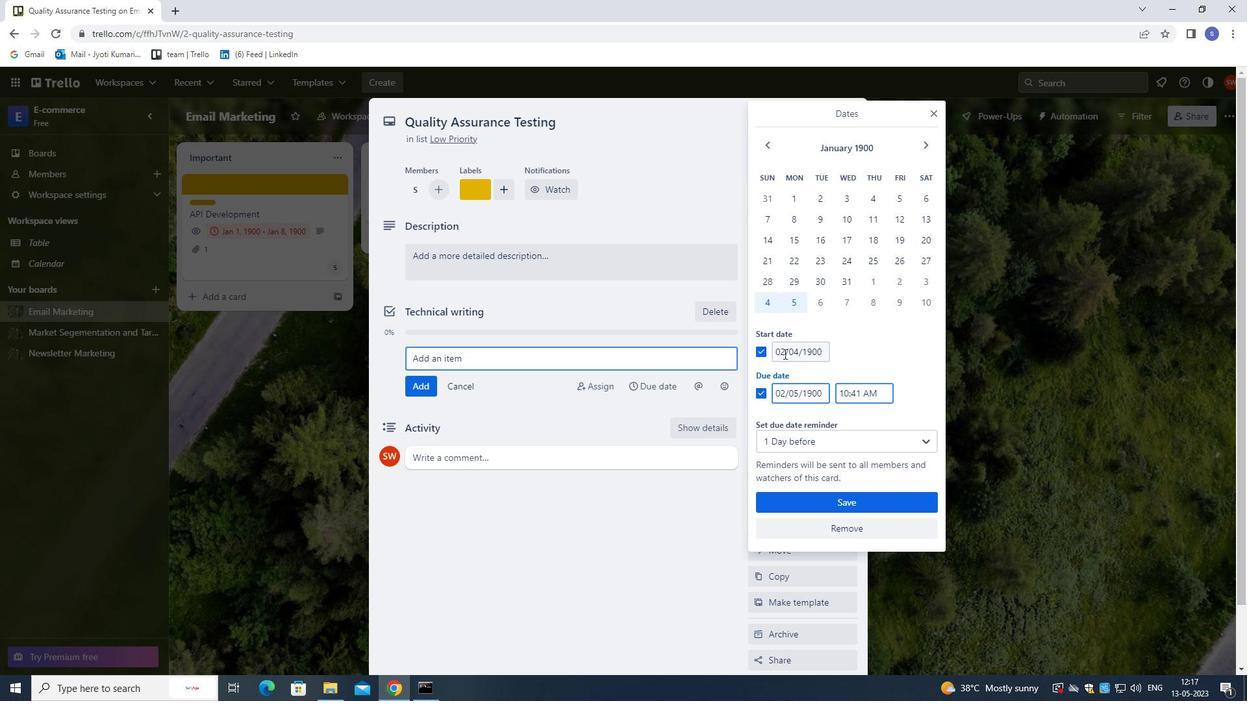 
Action: Mouse moved to (796, 396)
Screenshot: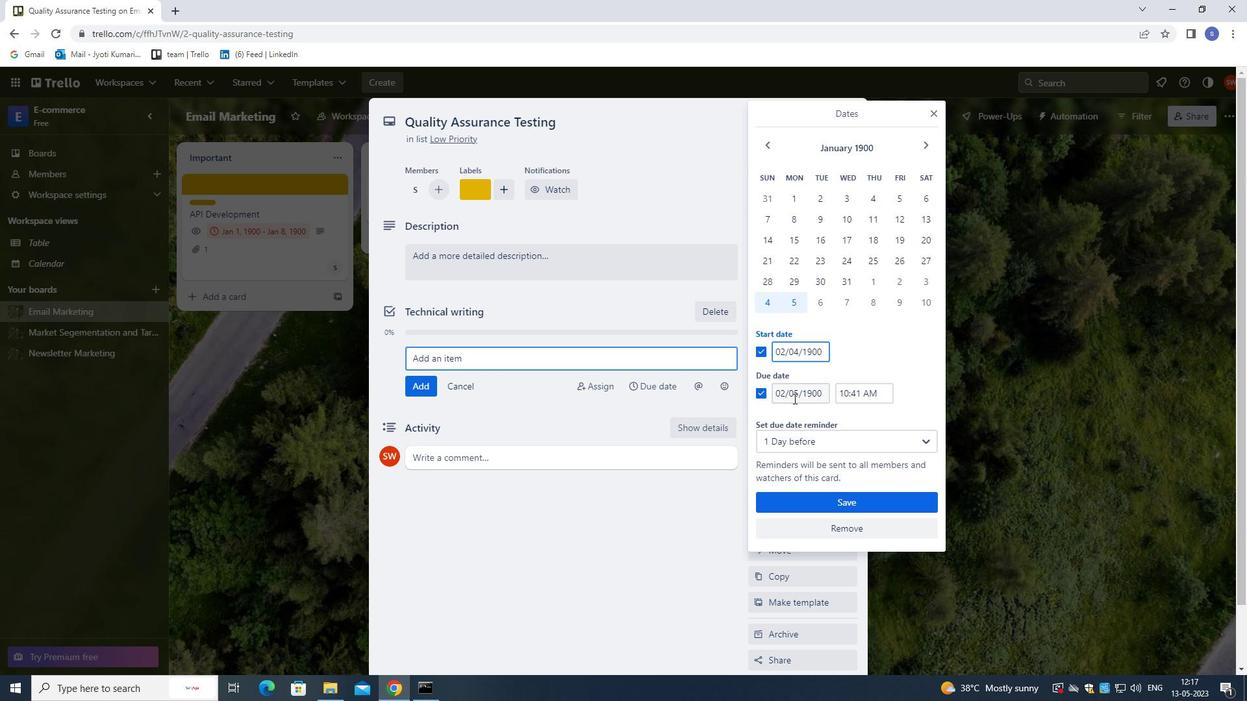 
Action: Key pressed <Key.backspace>
Screenshot: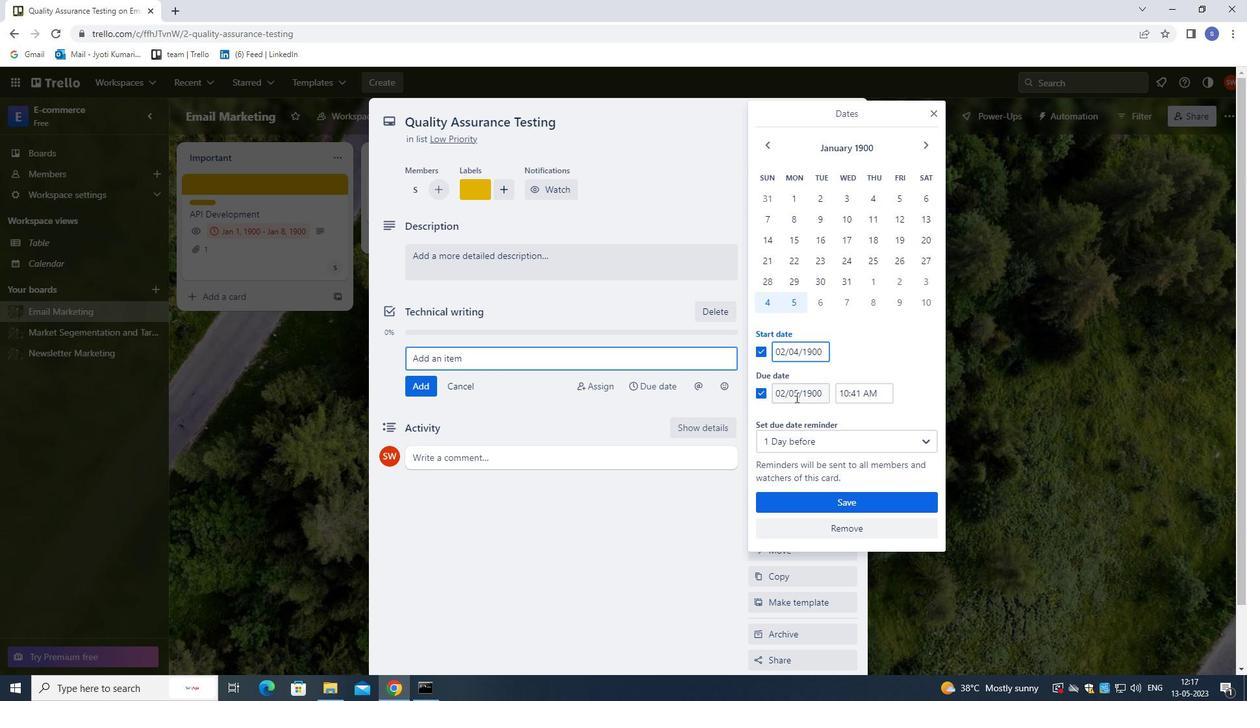 
Action: Mouse moved to (796, 395)
Screenshot: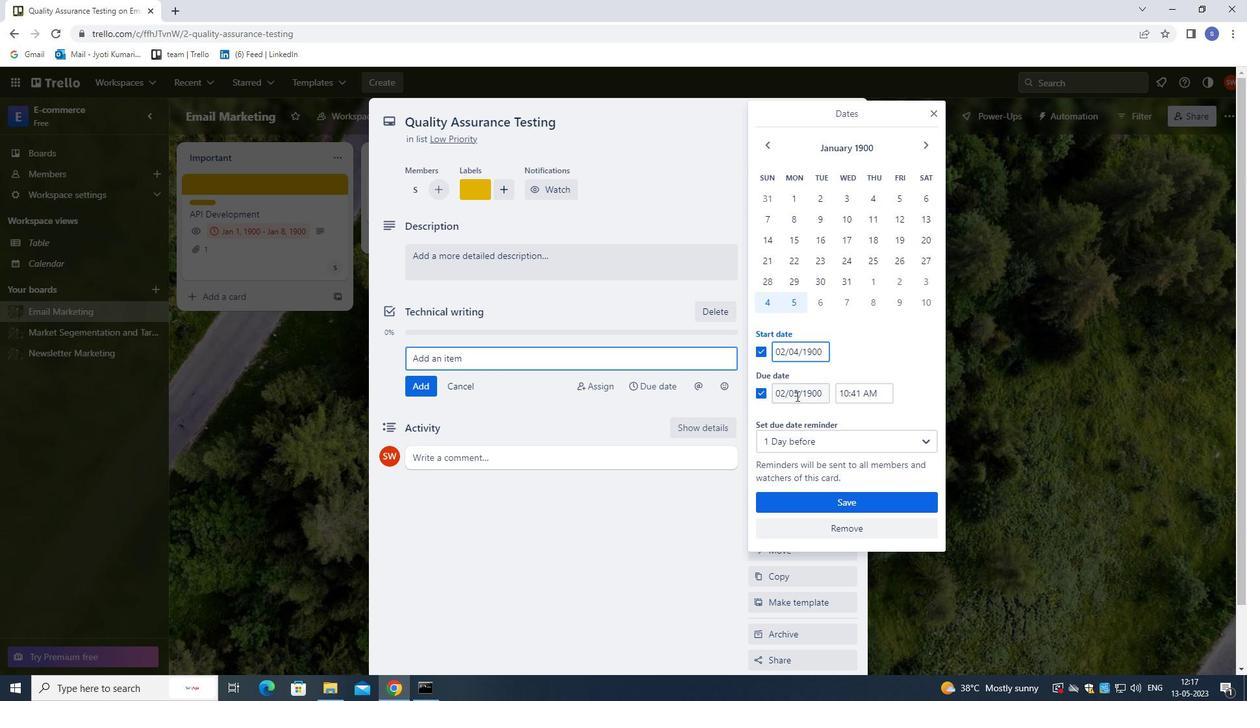 
Action: Key pressed 1
Screenshot: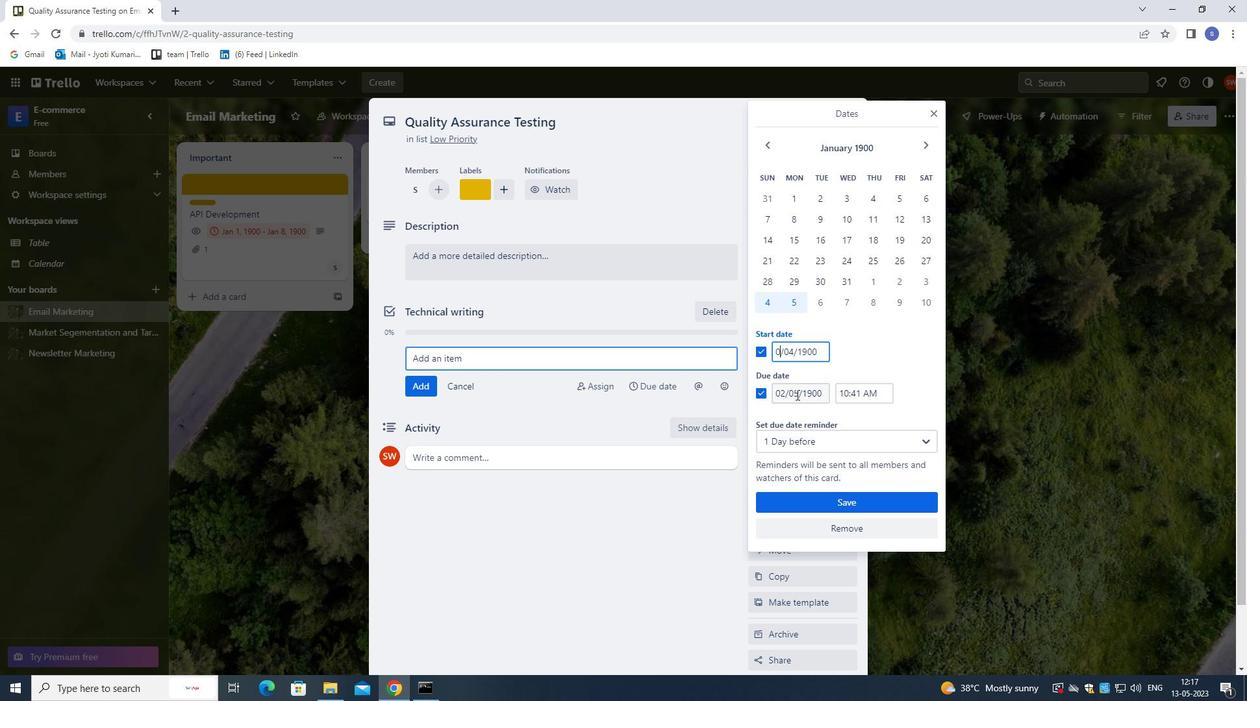 
Action: Mouse moved to (778, 391)
Screenshot: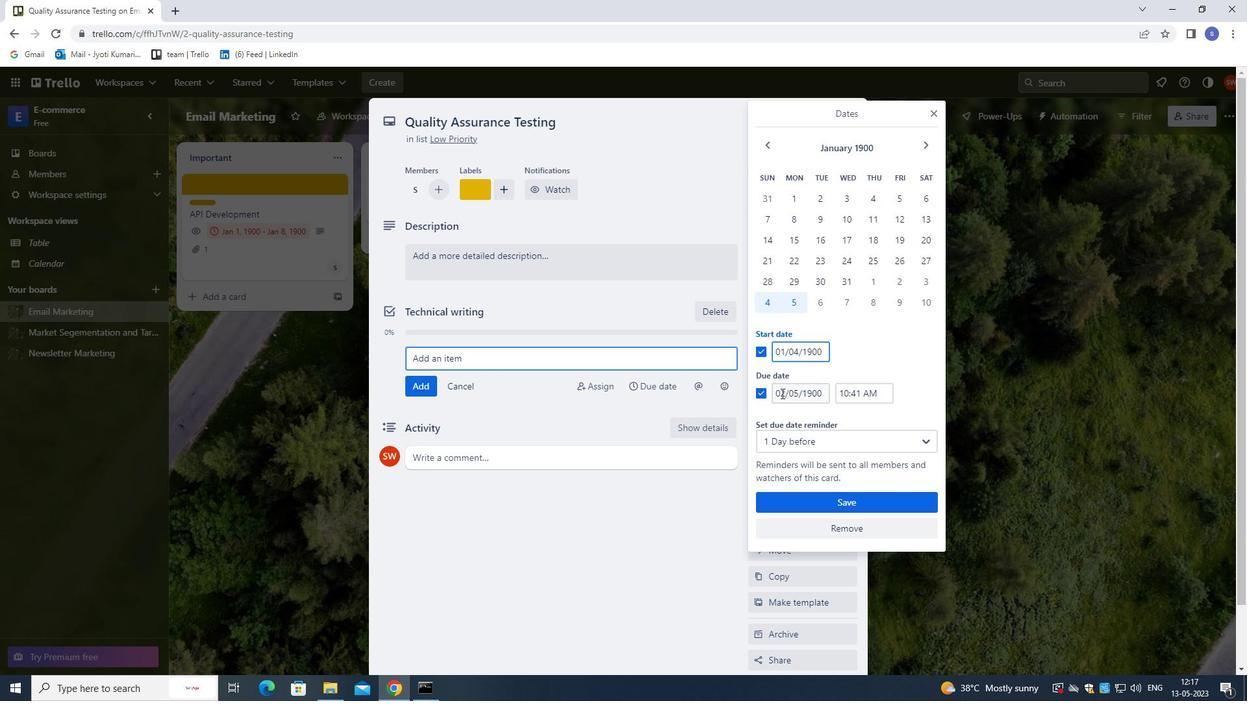 
Action: Mouse pressed left at (778, 391)
Screenshot: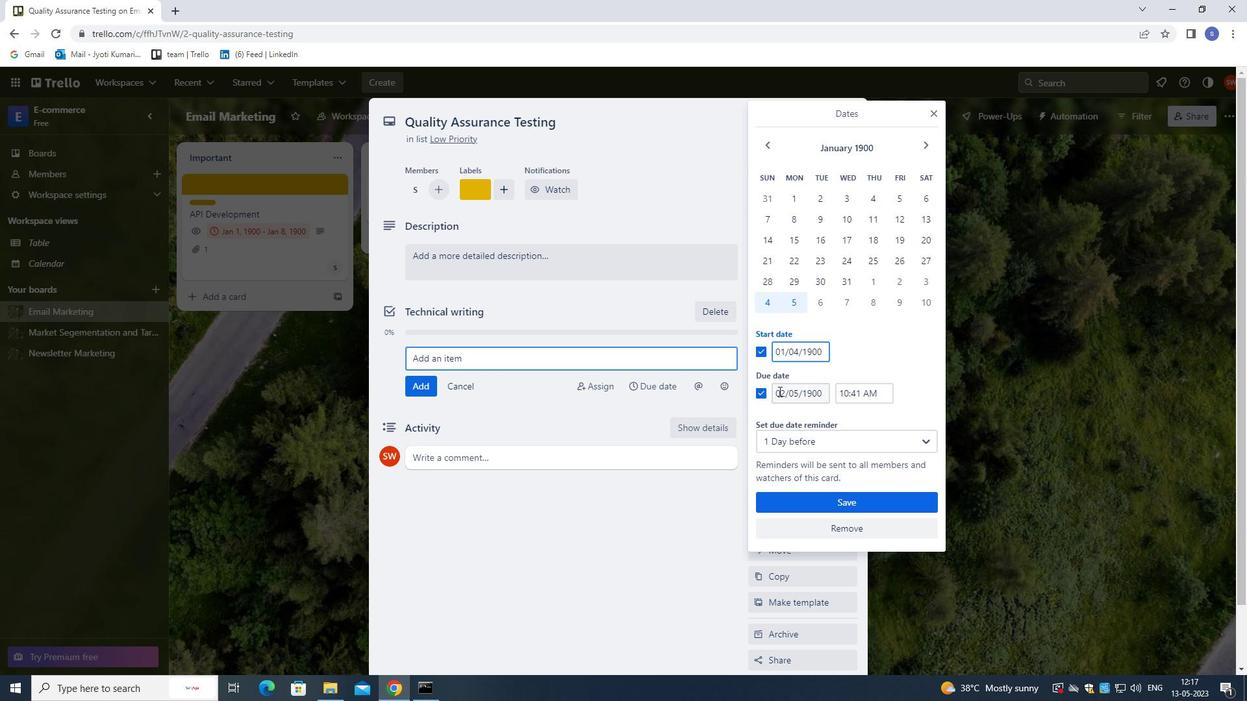 
Action: Mouse moved to (803, 424)
Screenshot: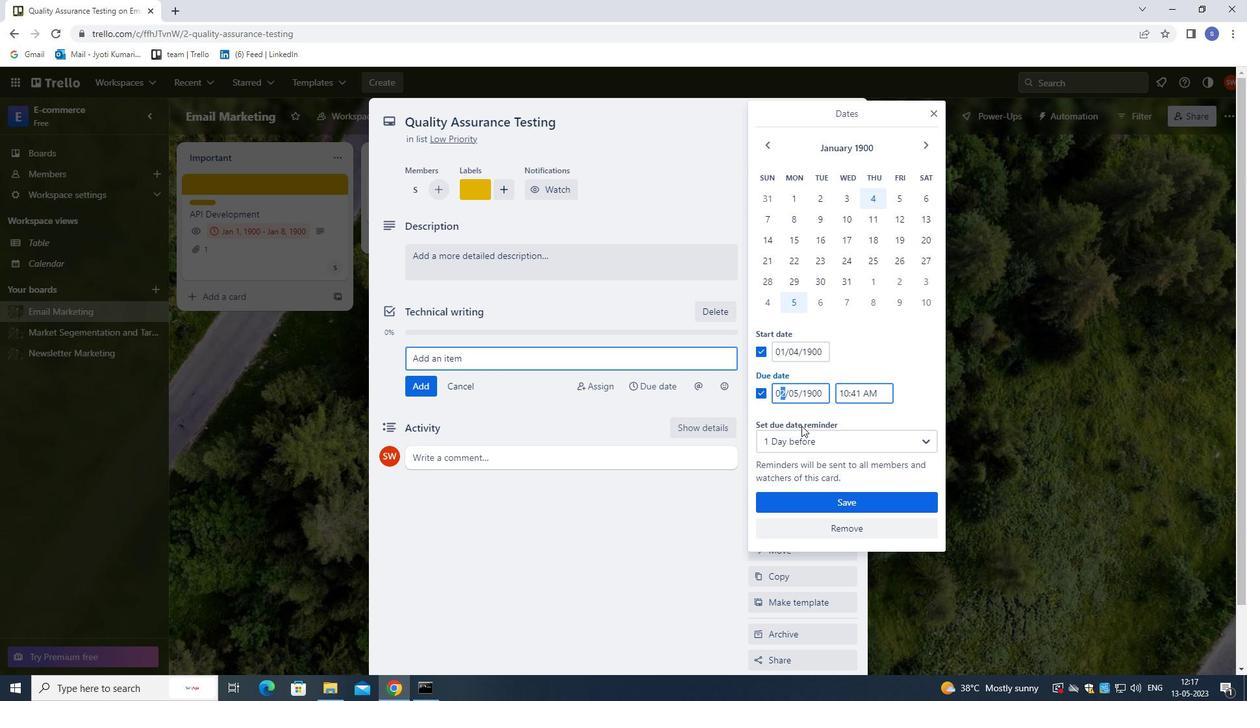 
Action: Key pressed <Key.backspace>
Screenshot: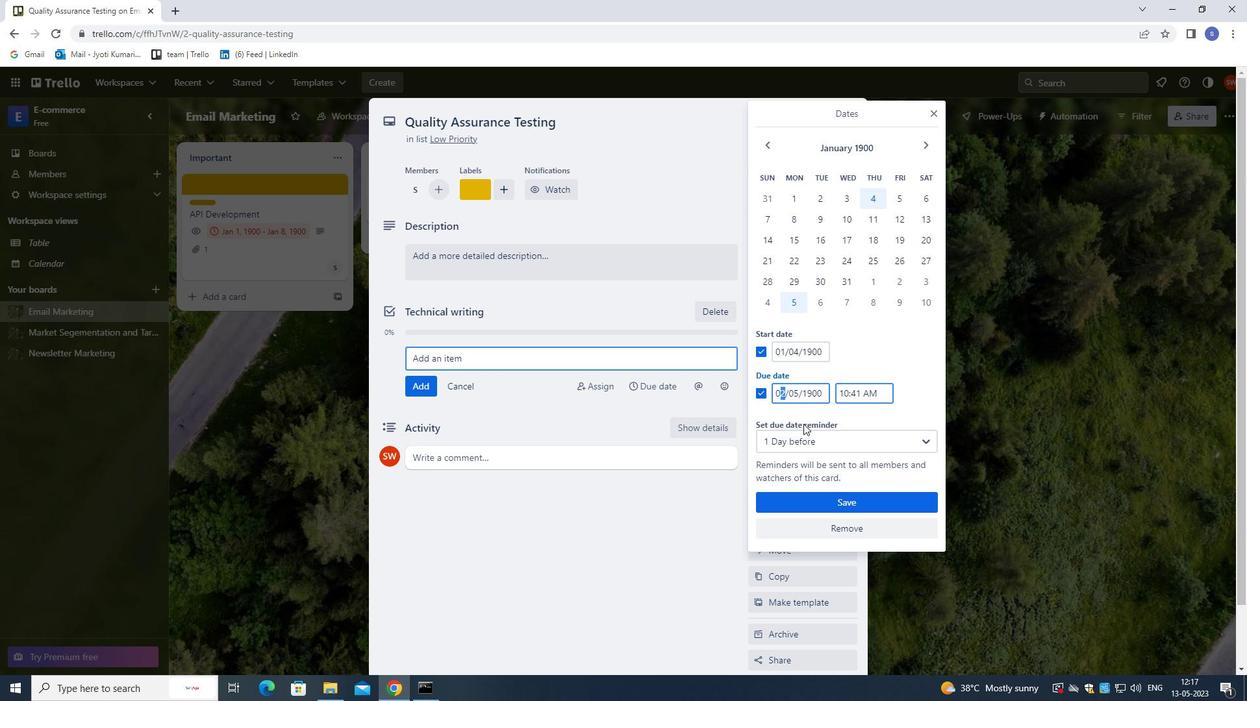 
Action: Mouse moved to (803, 420)
Screenshot: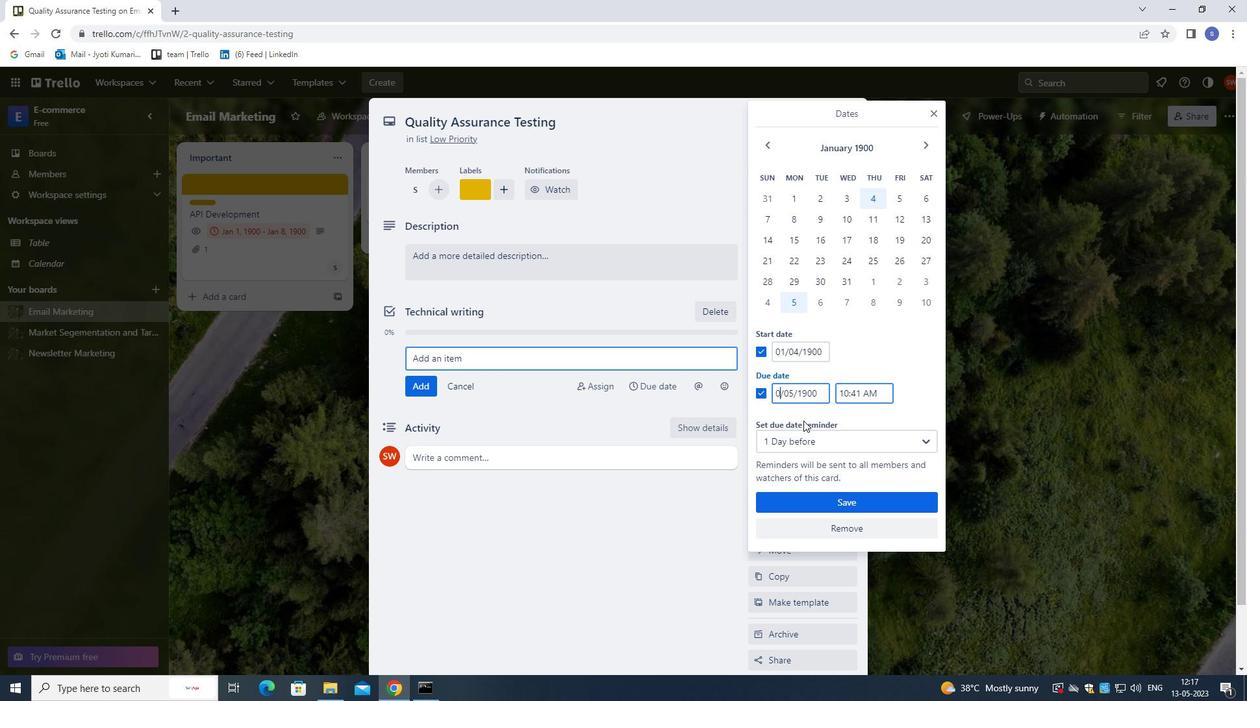 
Action: Key pressed 1
Screenshot: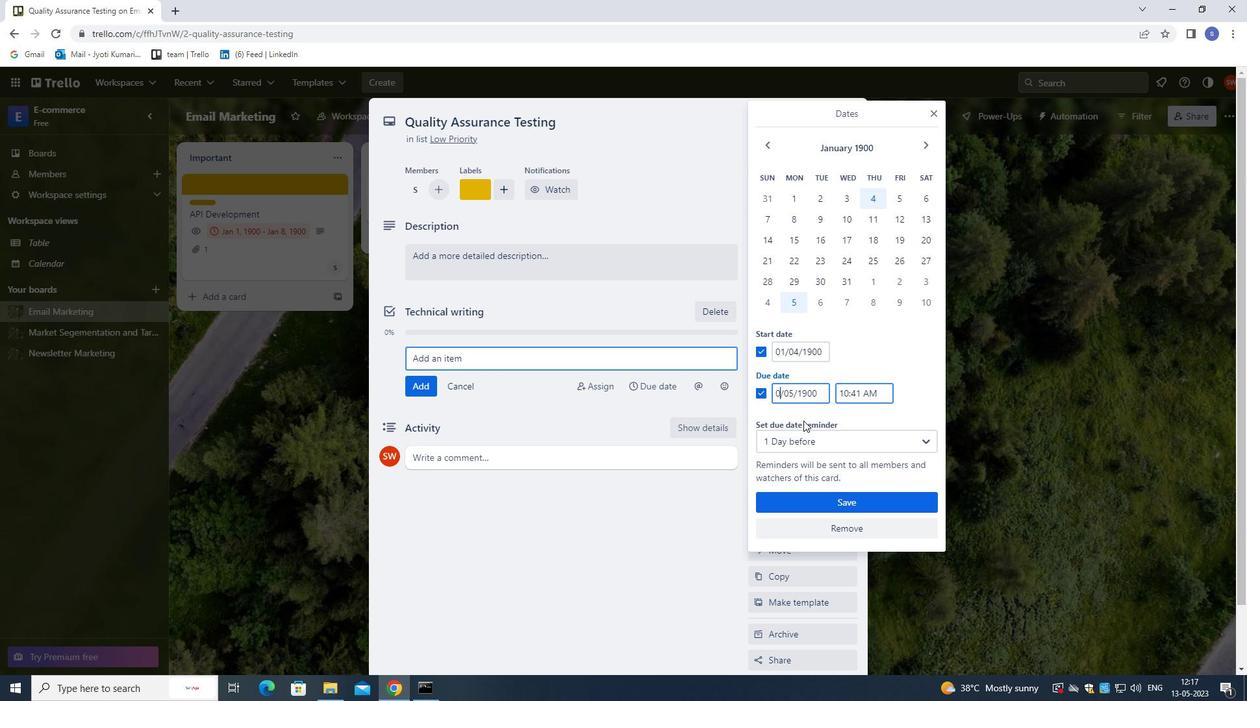 
Action: Mouse moved to (788, 393)
Screenshot: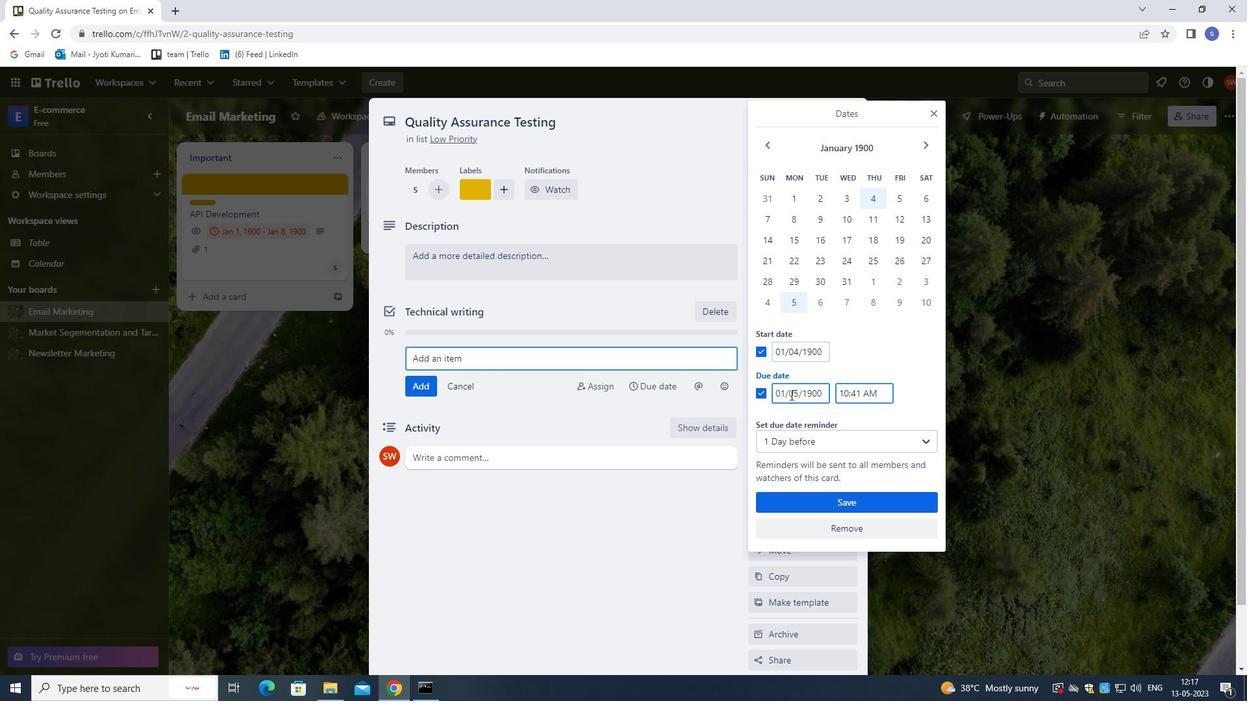 
Action: Mouse pressed left at (788, 393)
Screenshot: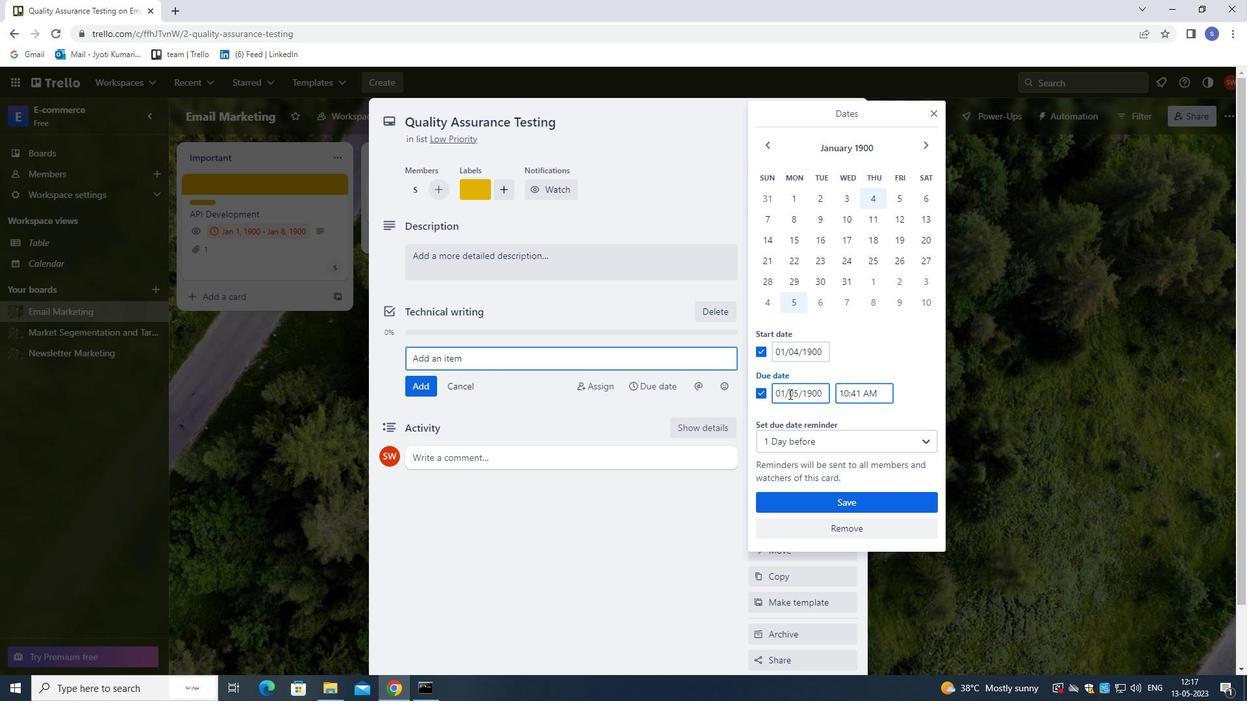 
Action: Mouse moved to (810, 417)
Screenshot: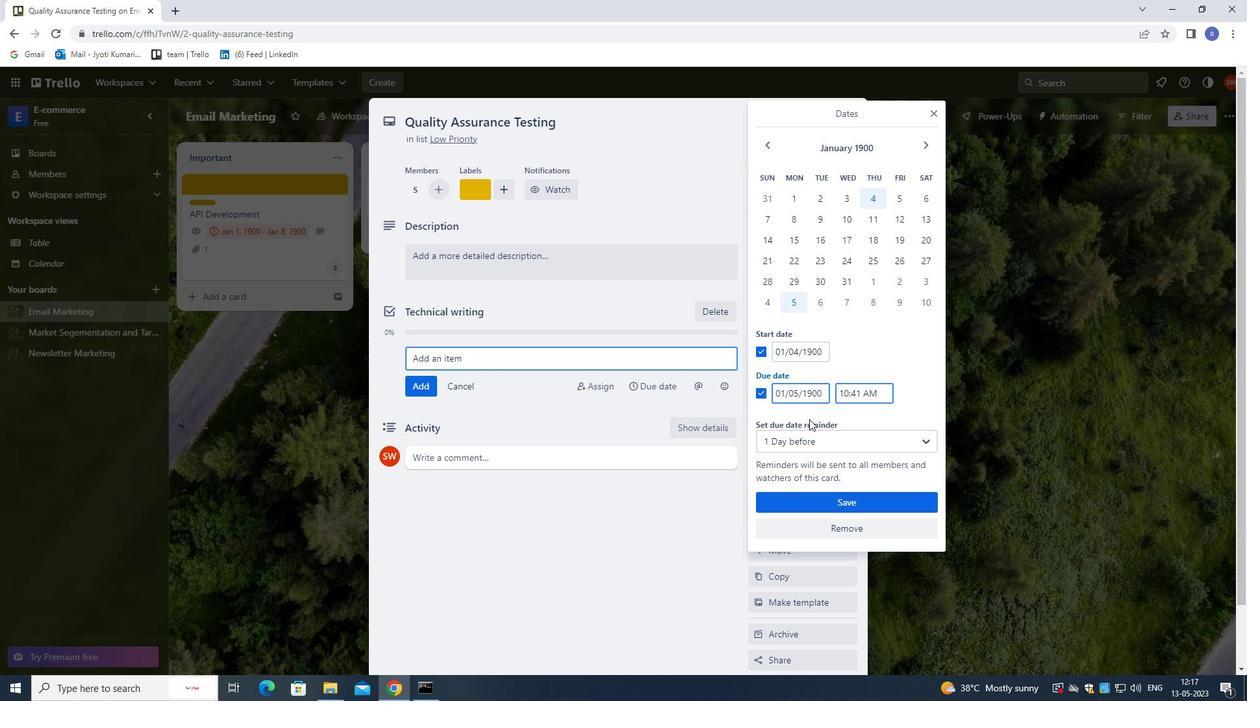 
Action: Key pressed <Key.right><Key.right>
Screenshot: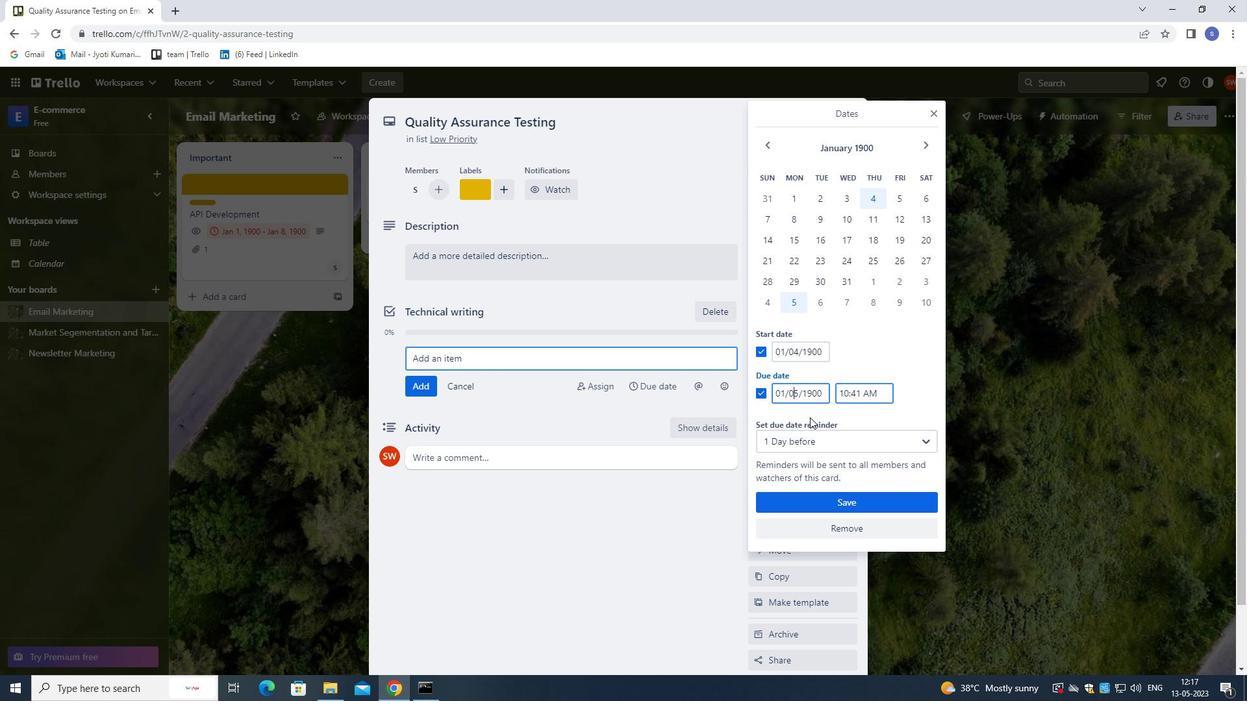 
Action: Mouse moved to (811, 414)
Screenshot: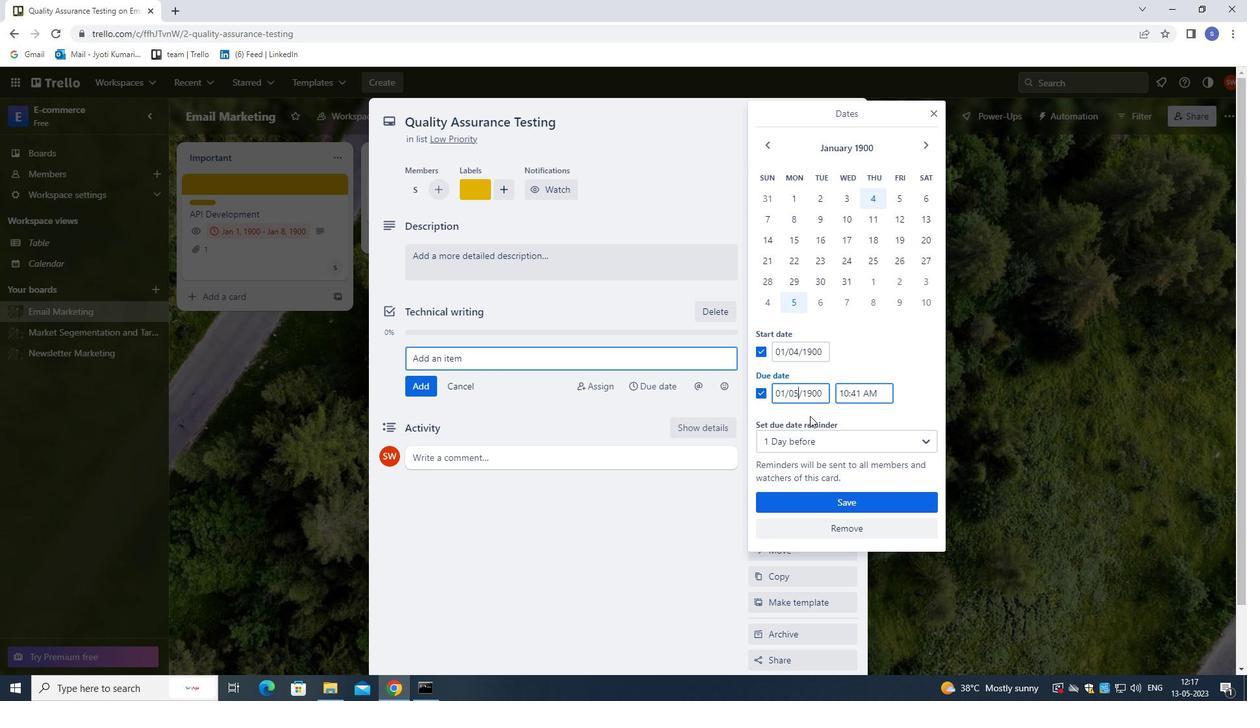 
Action: Key pressed <Key.backspace>
Screenshot: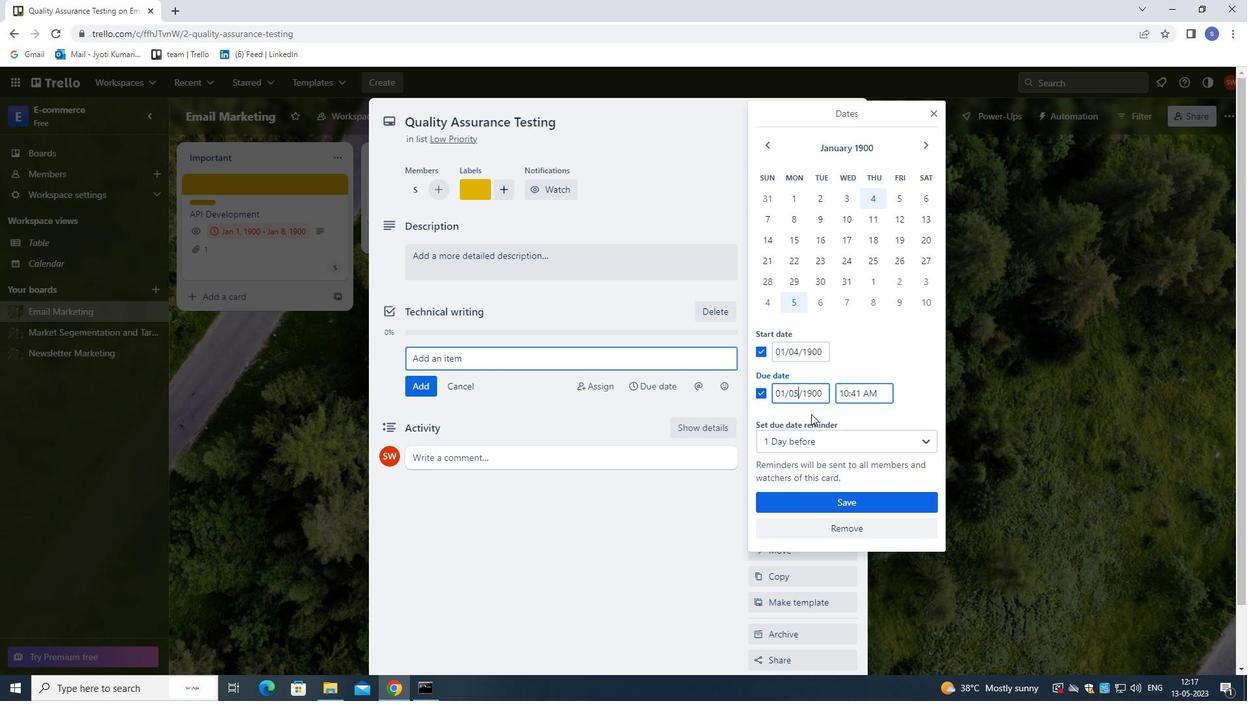 
Action: Mouse moved to (812, 412)
Screenshot: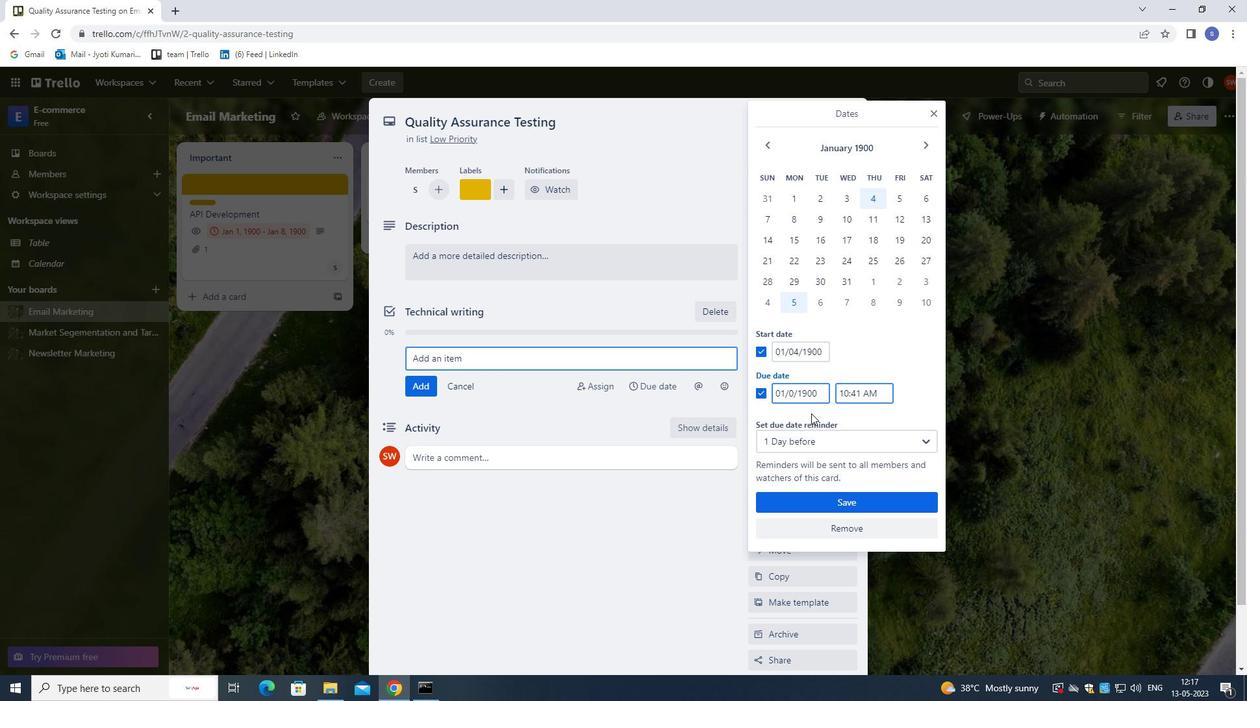 
Action: Key pressed 4
Screenshot: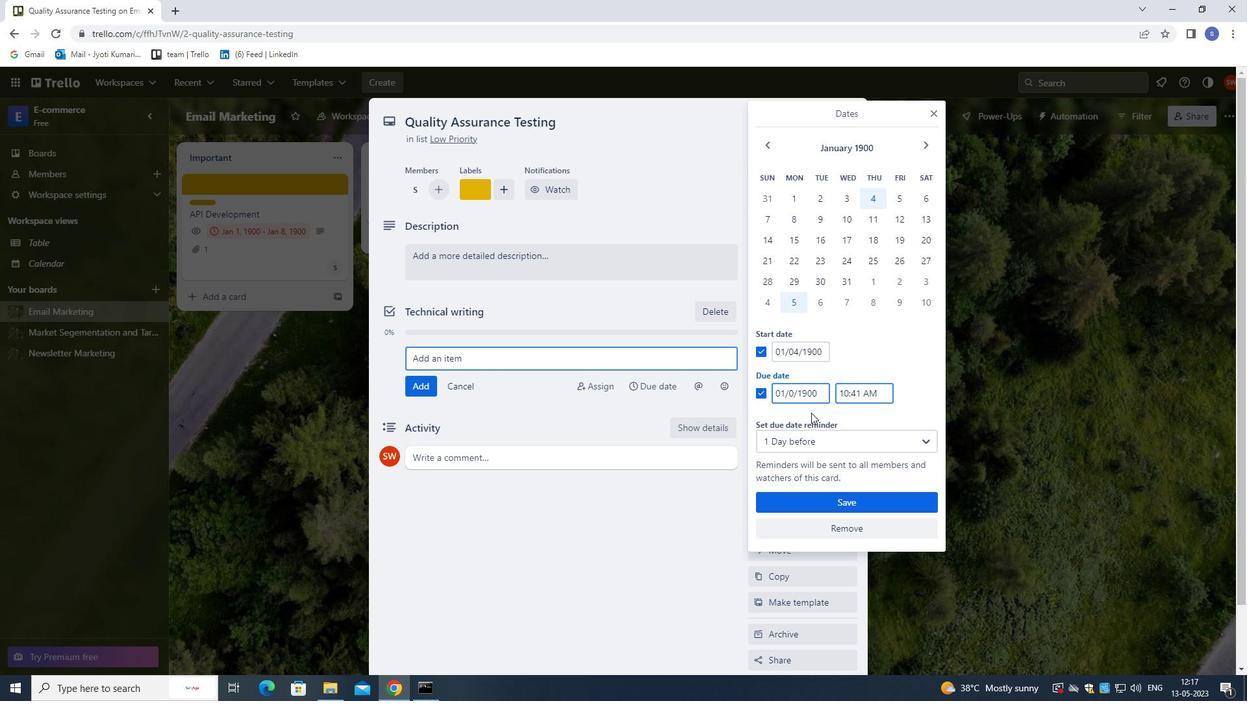 
Action: Mouse moved to (812, 409)
Screenshot: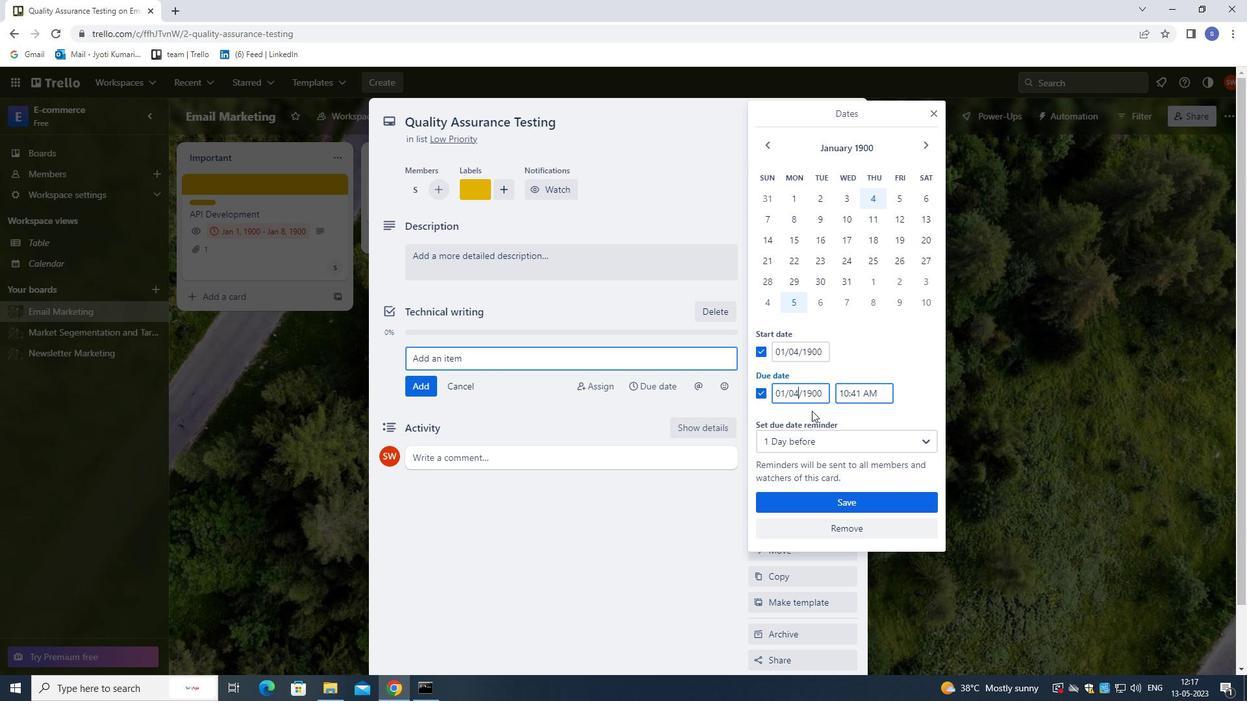
Action: Key pressed <Key.backspace>
Screenshot: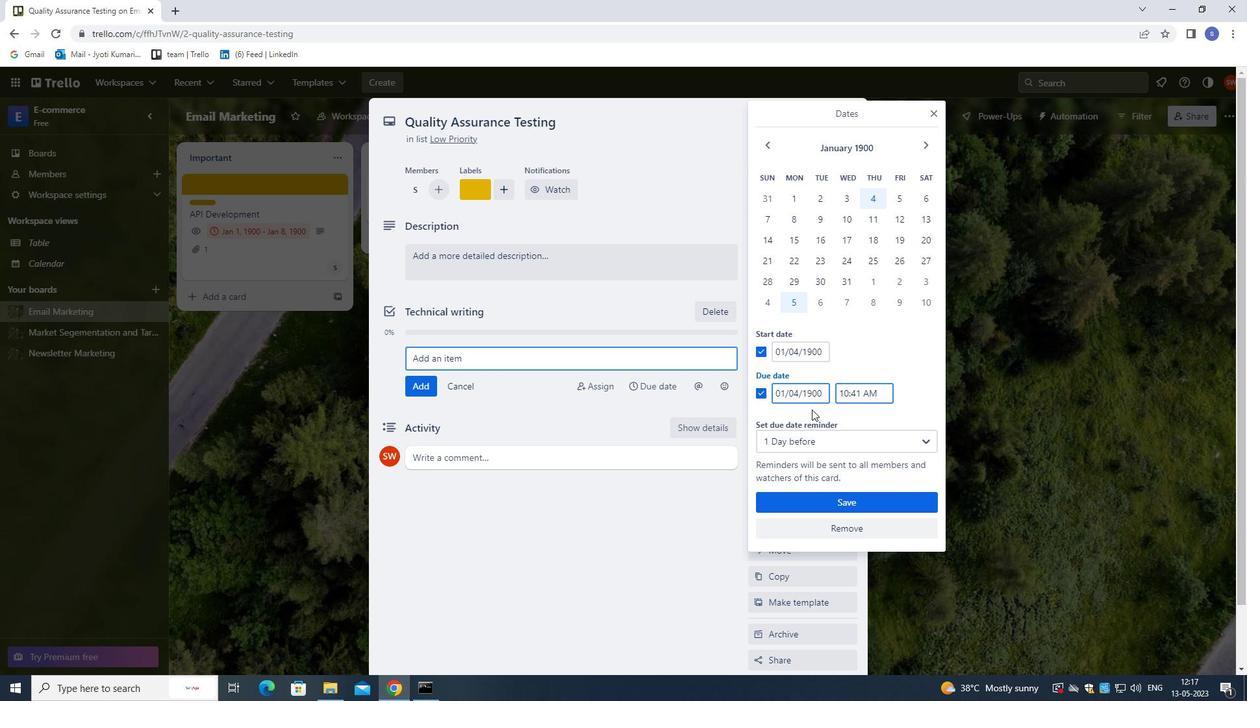 
Action: Mouse moved to (812, 406)
Screenshot: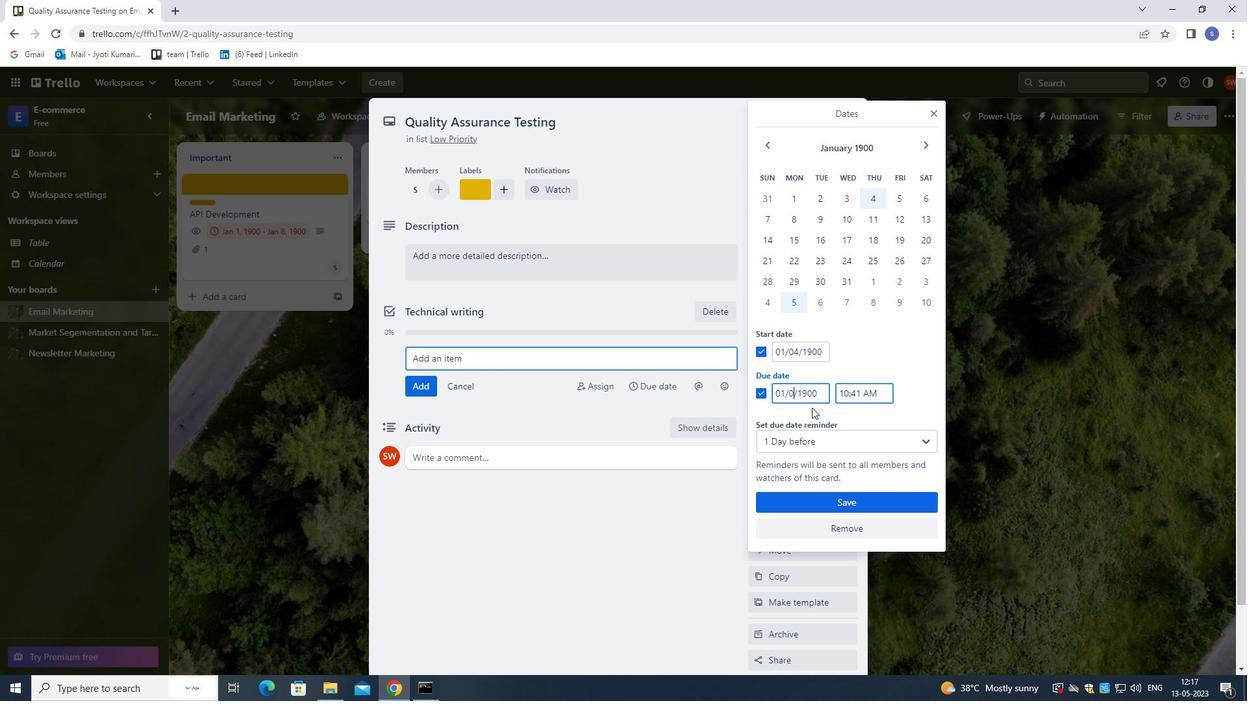 
Action: Key pressed 6
Screenshot: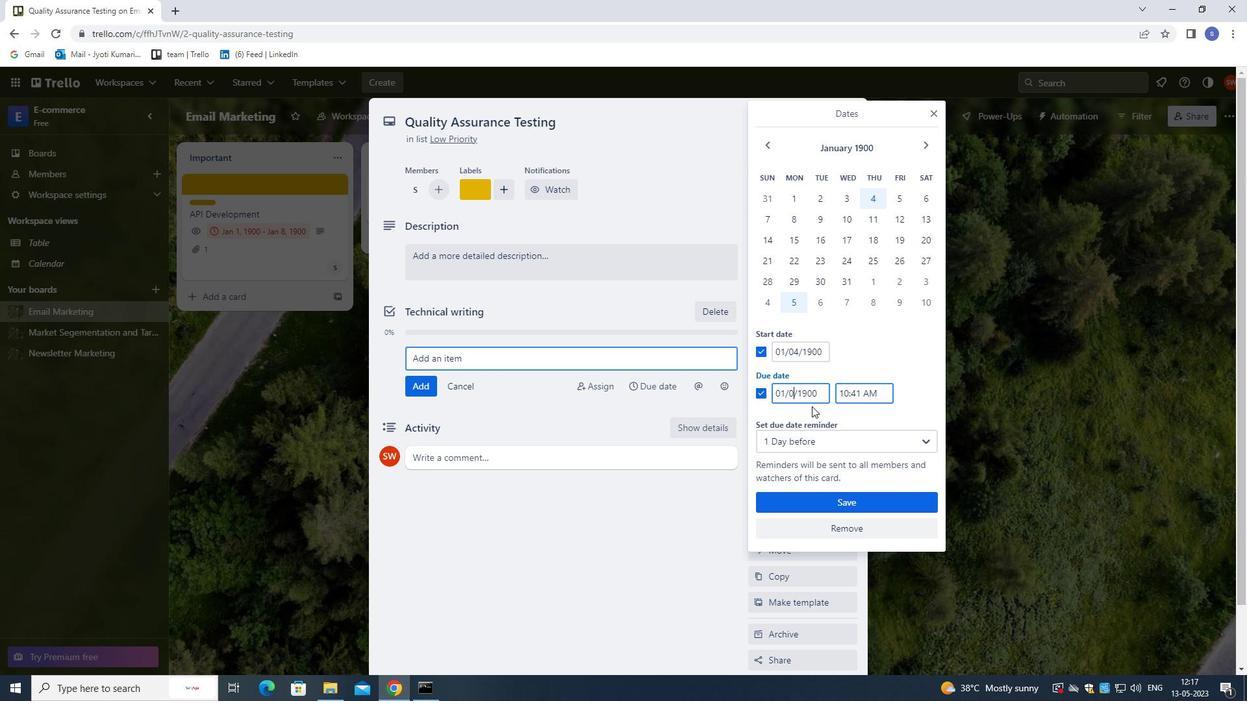 
Action: Mouse moved to (797, 389)
Screenshot: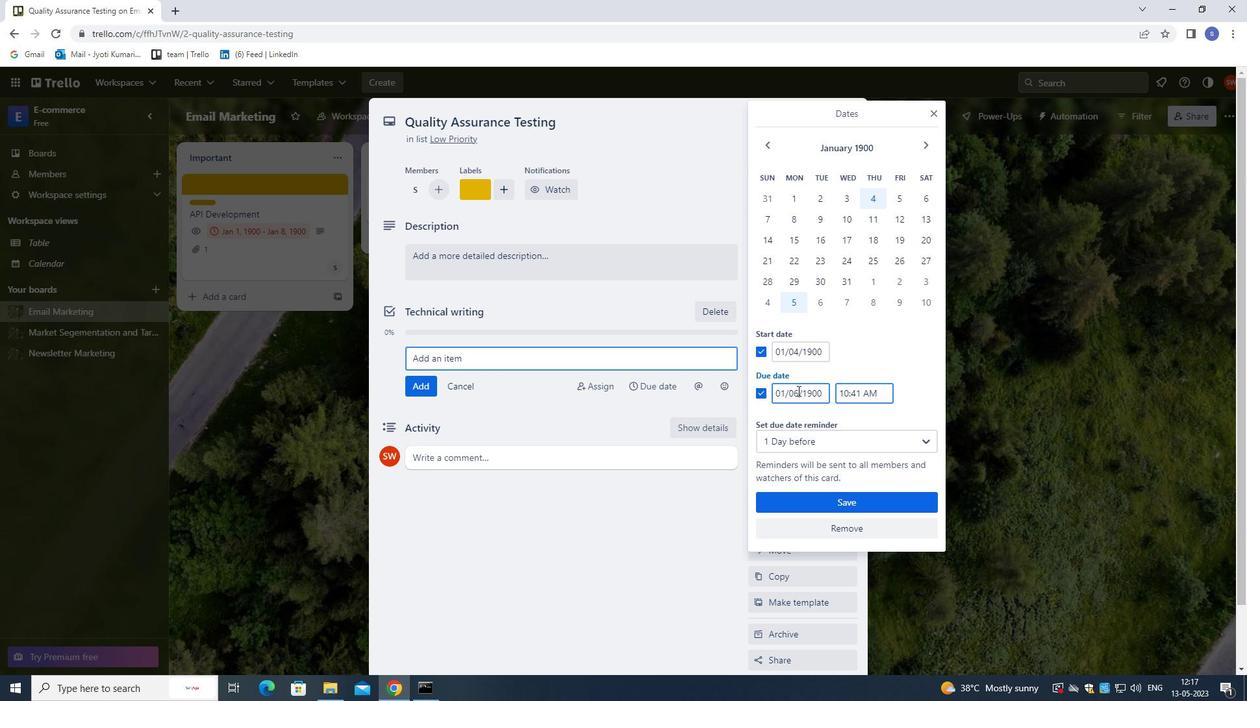 
Action: Key pressed <Key.backspace>
Screenshot: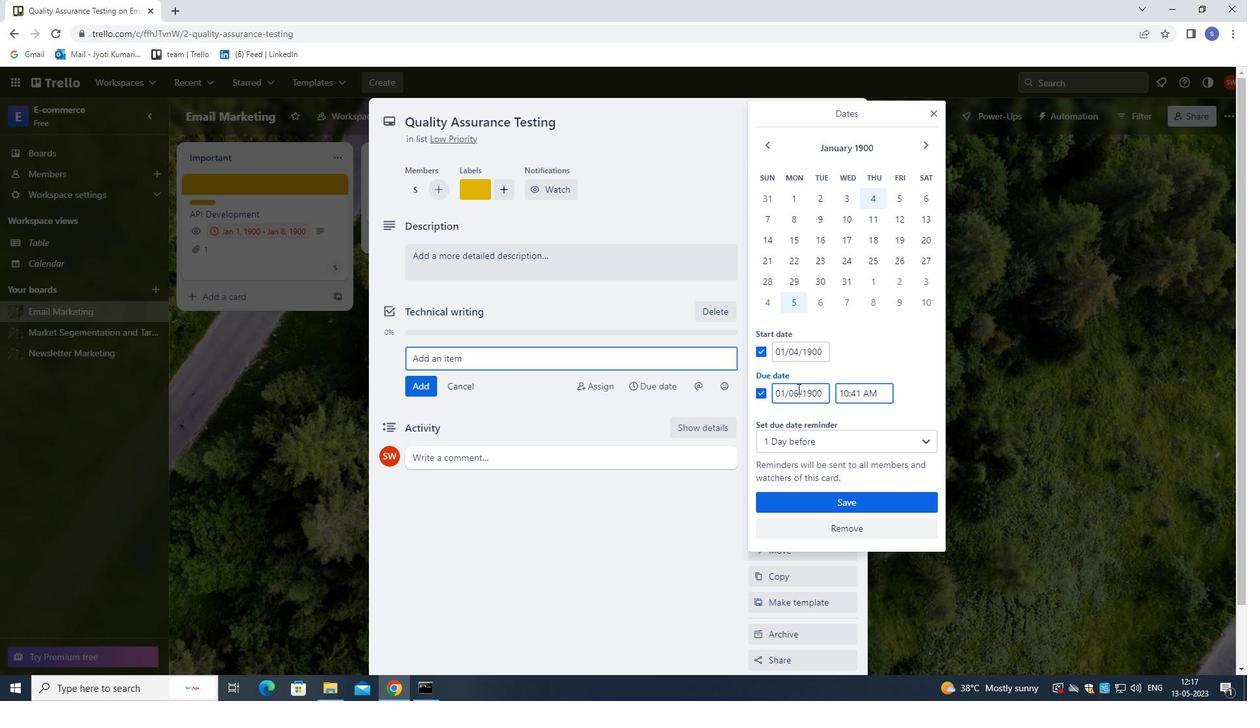 
Action: Mouse moved to (797, 387)
Screenshot: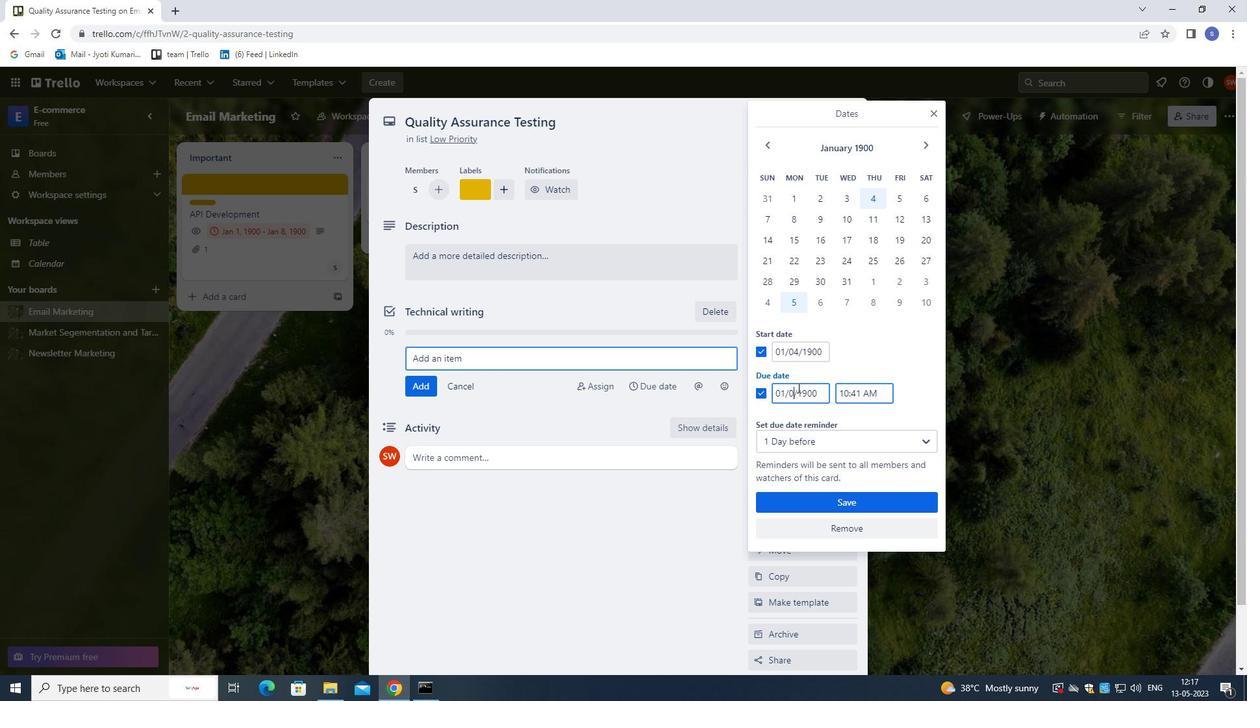 
Action: Key pressed <Key.backspace>
Screenshot: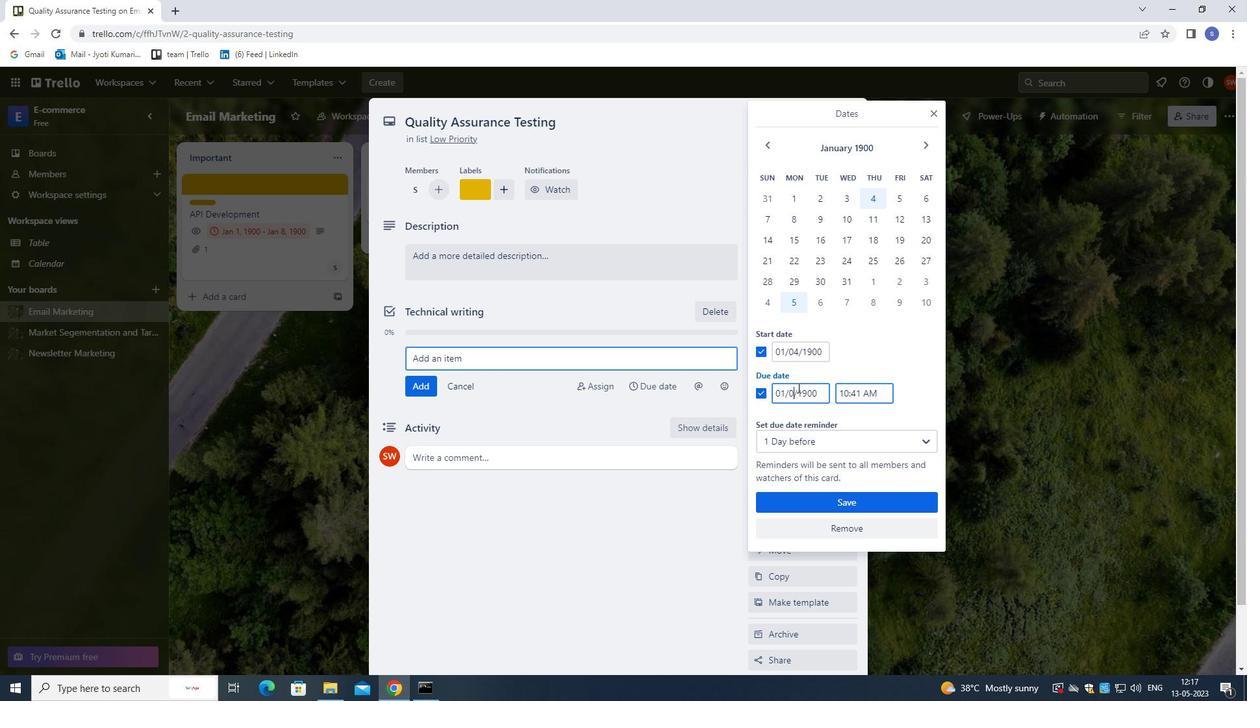 
Action: Mouse moved to (797, 386)
Screenshot: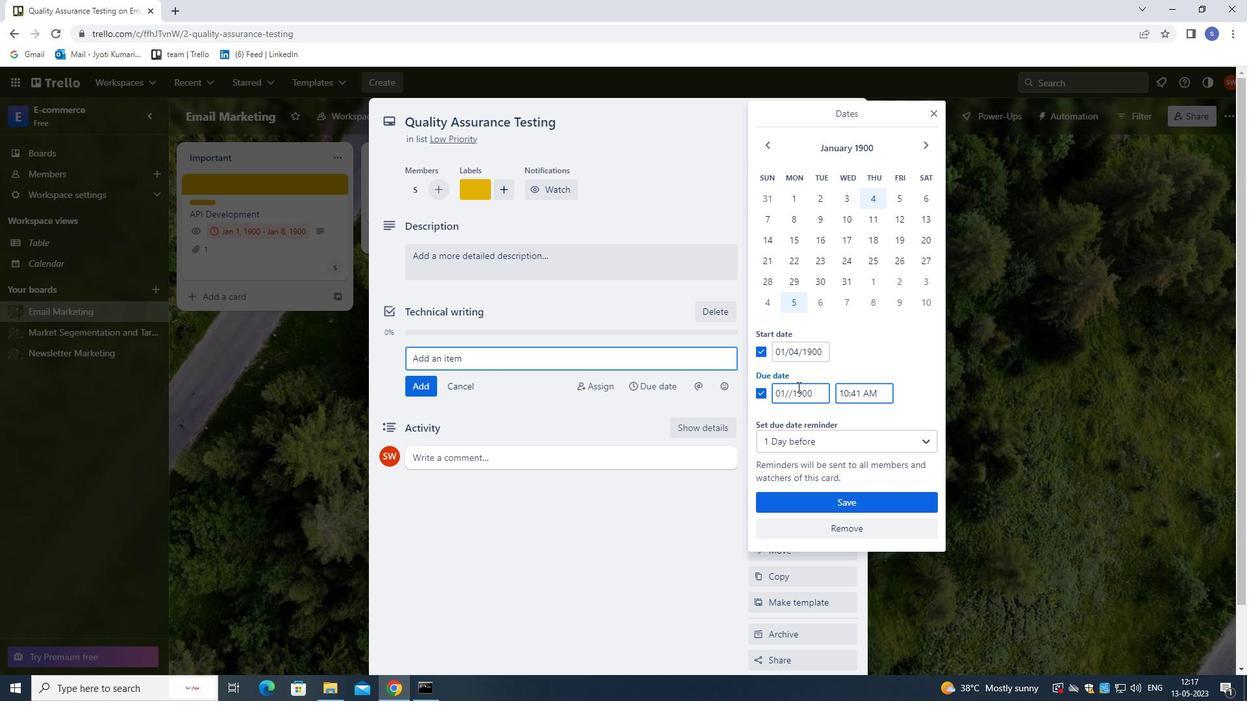 
Action: Key pressed 1
Screenshot: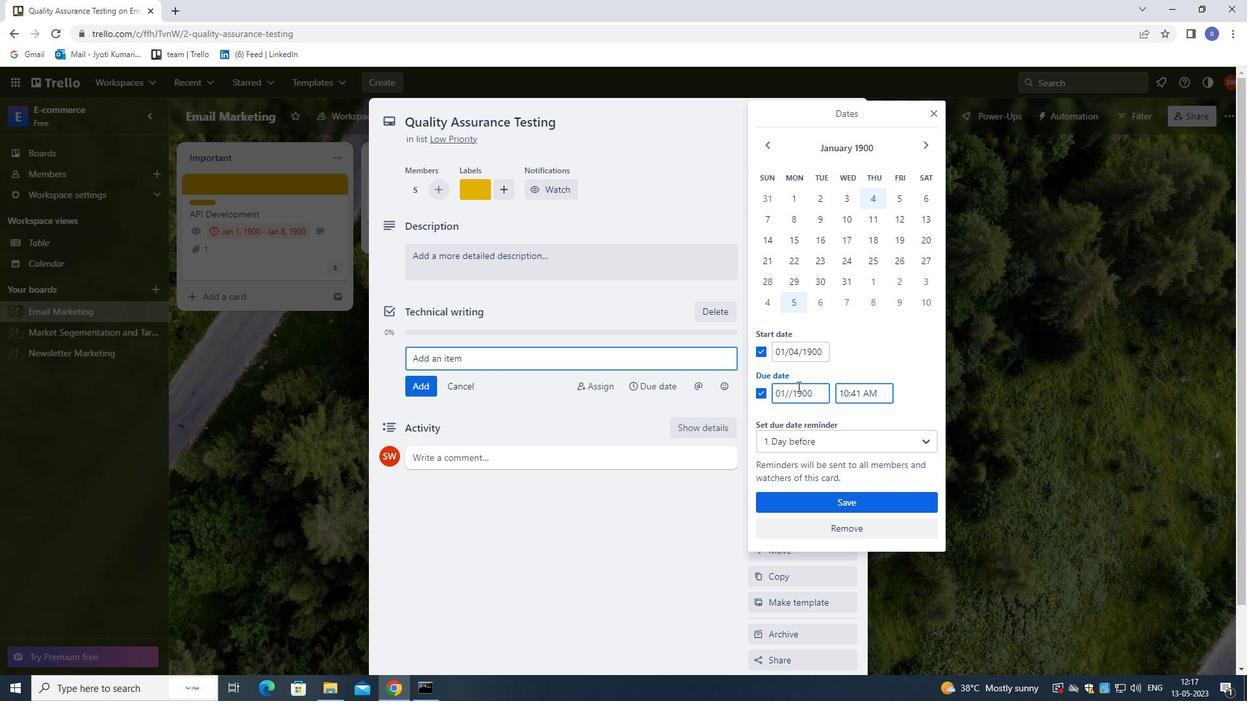
Action: Mouse moved to (797, 384)
Screenshot: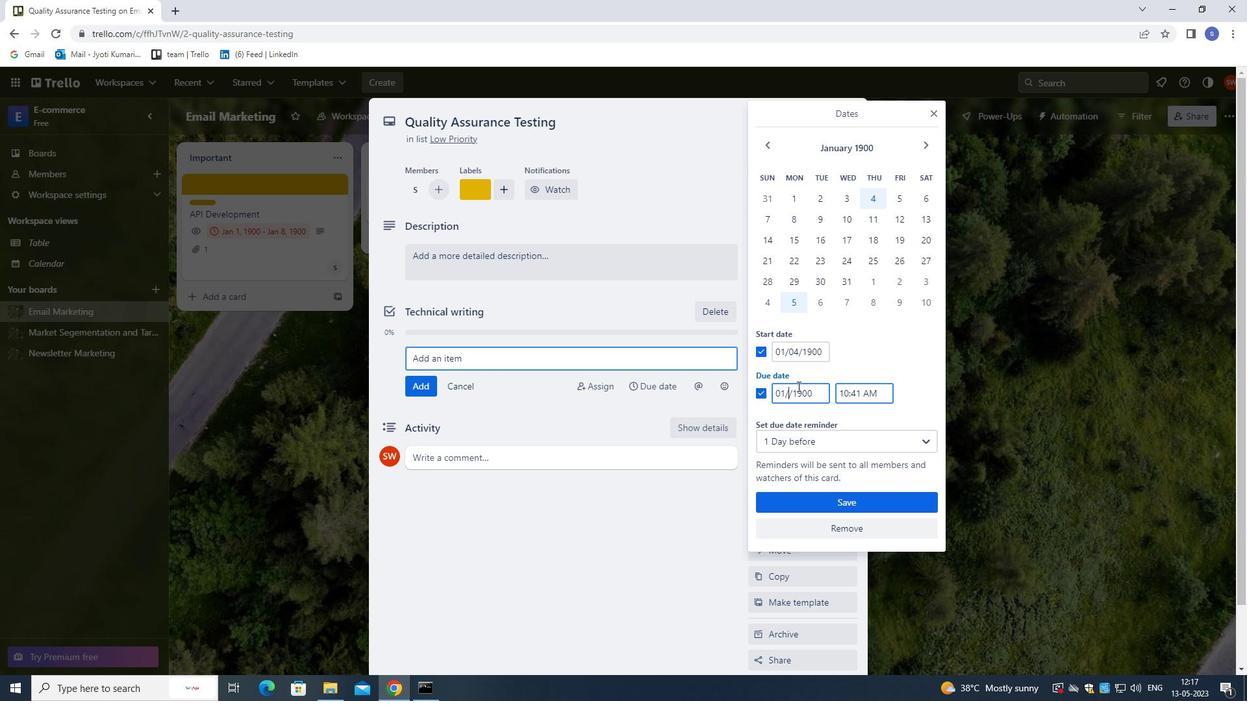
Action: Key pressed 1
Screenshot: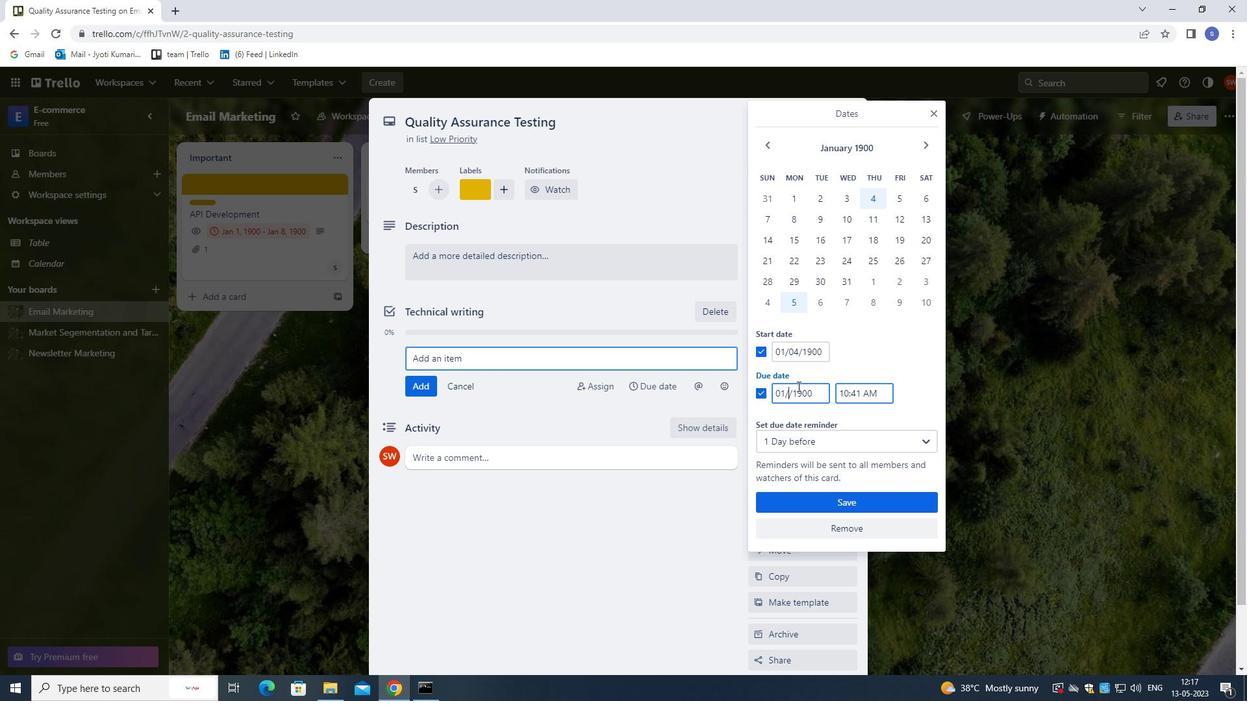 
Action: Mouse moved to (823, 499)
Screenshot: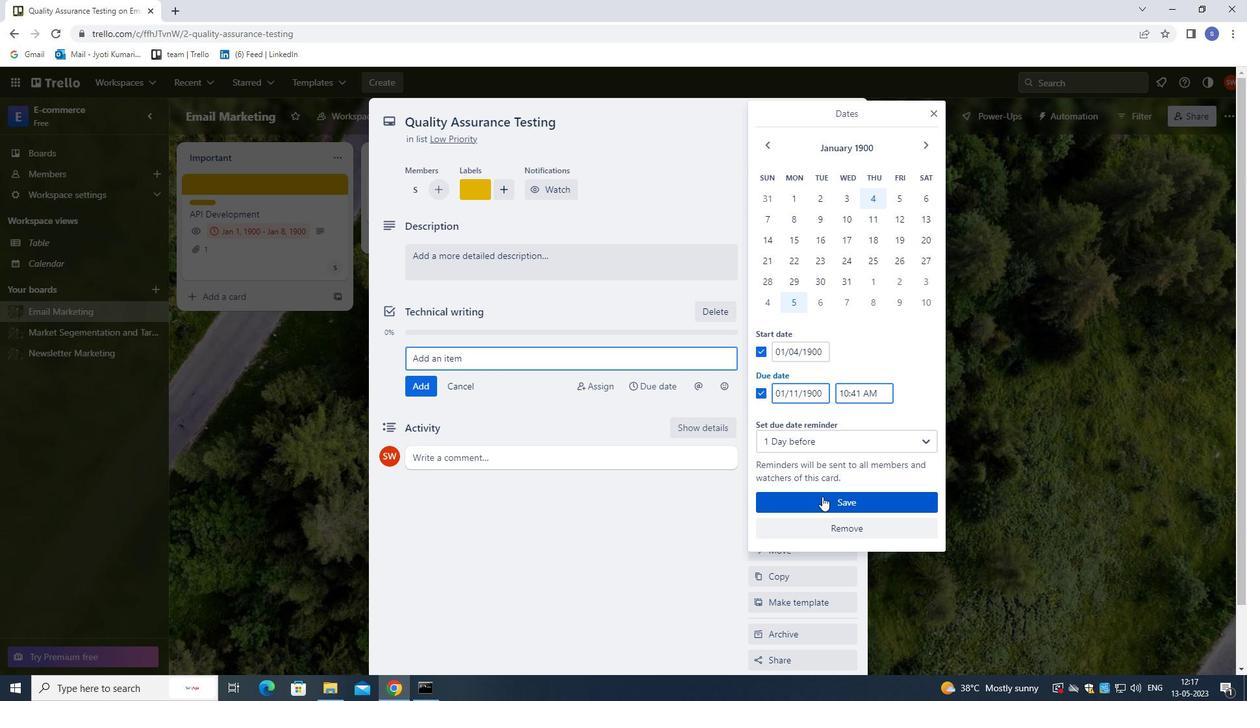 
Action: Mouse pressed left at (823, 499)
Screenshot: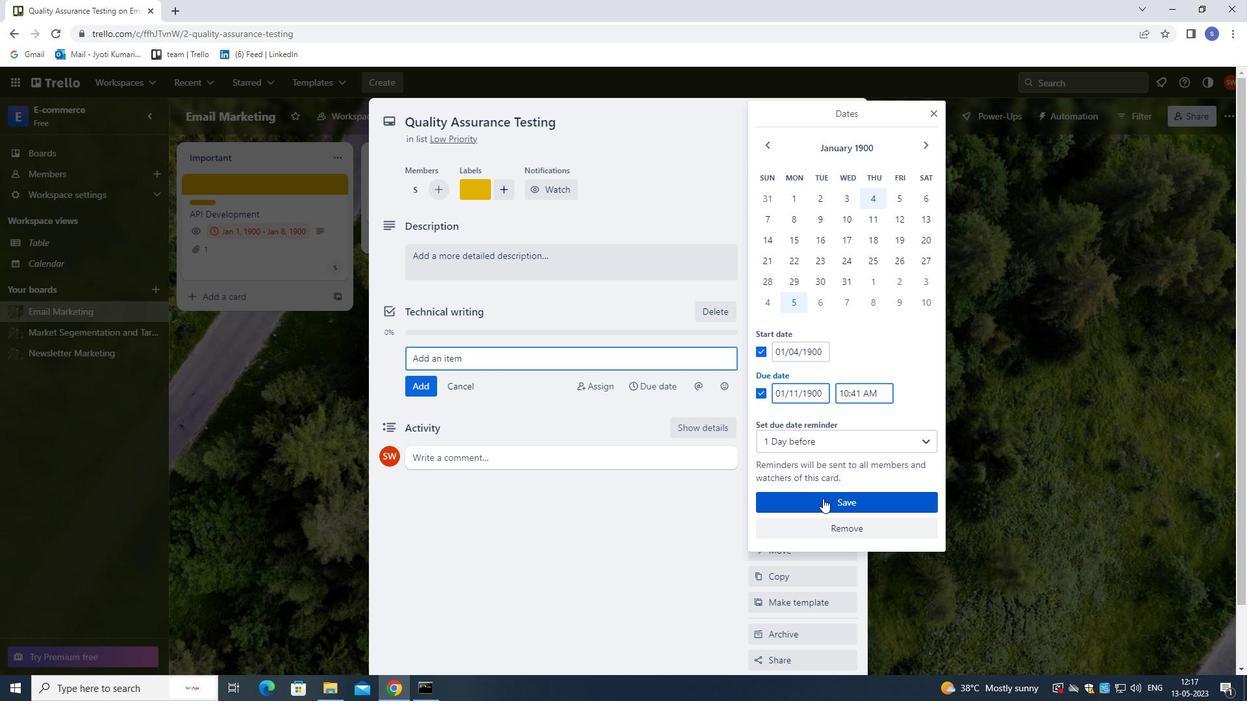 
Action: Mouse moved to (790, 337)
Screenshot: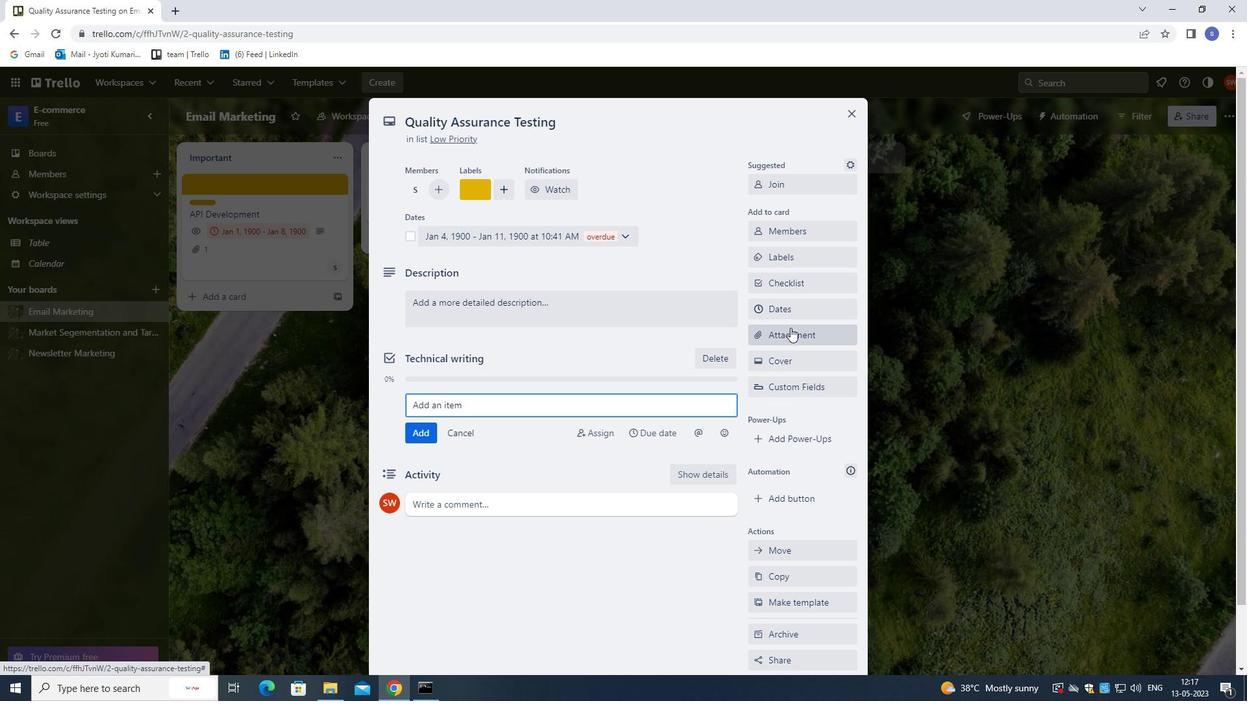 
Action: Mouse pressed left at (790, 337)
Screenshot: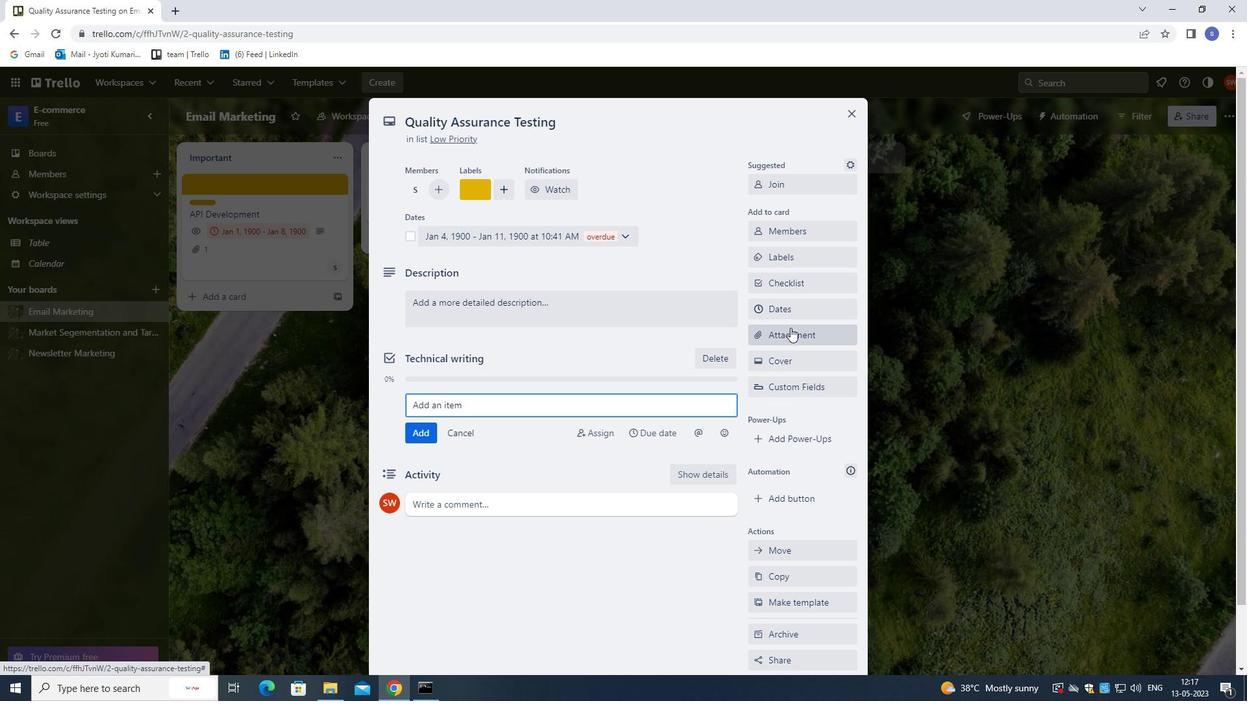 
Action: Mouse moved to (789, 409)
Screenshot: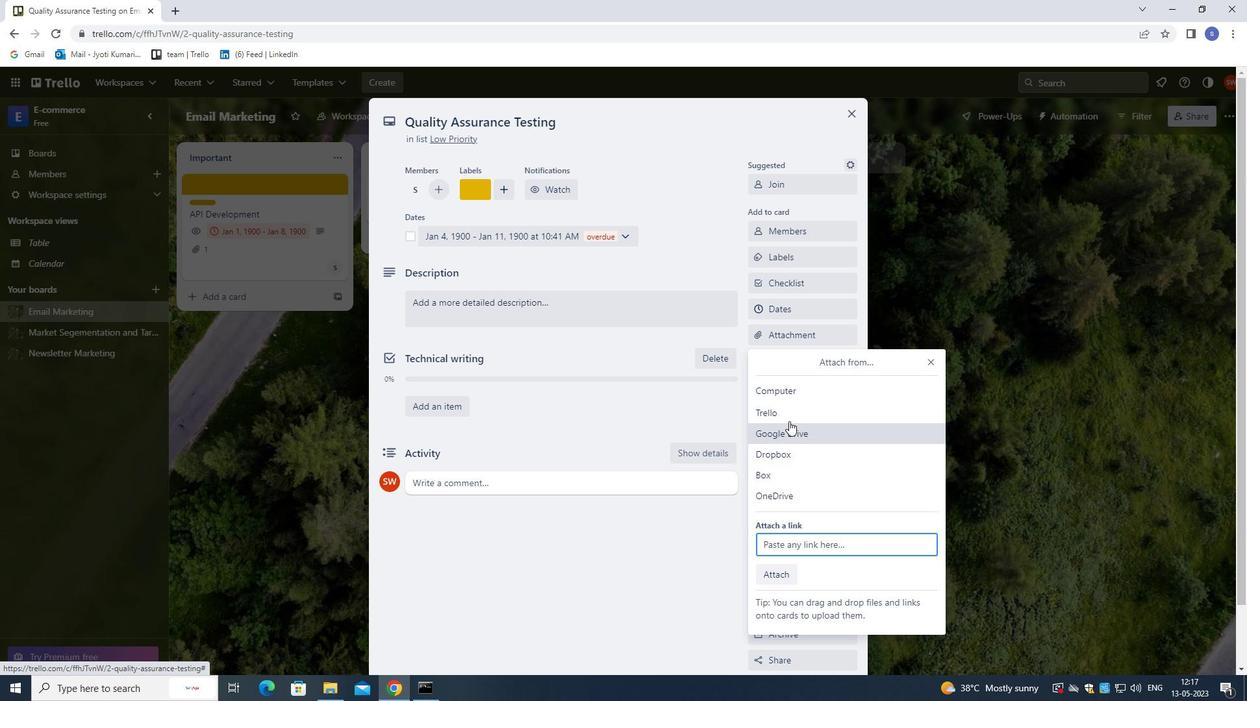 
Action: Mouse pressed left at (789, 409)
Screenshot: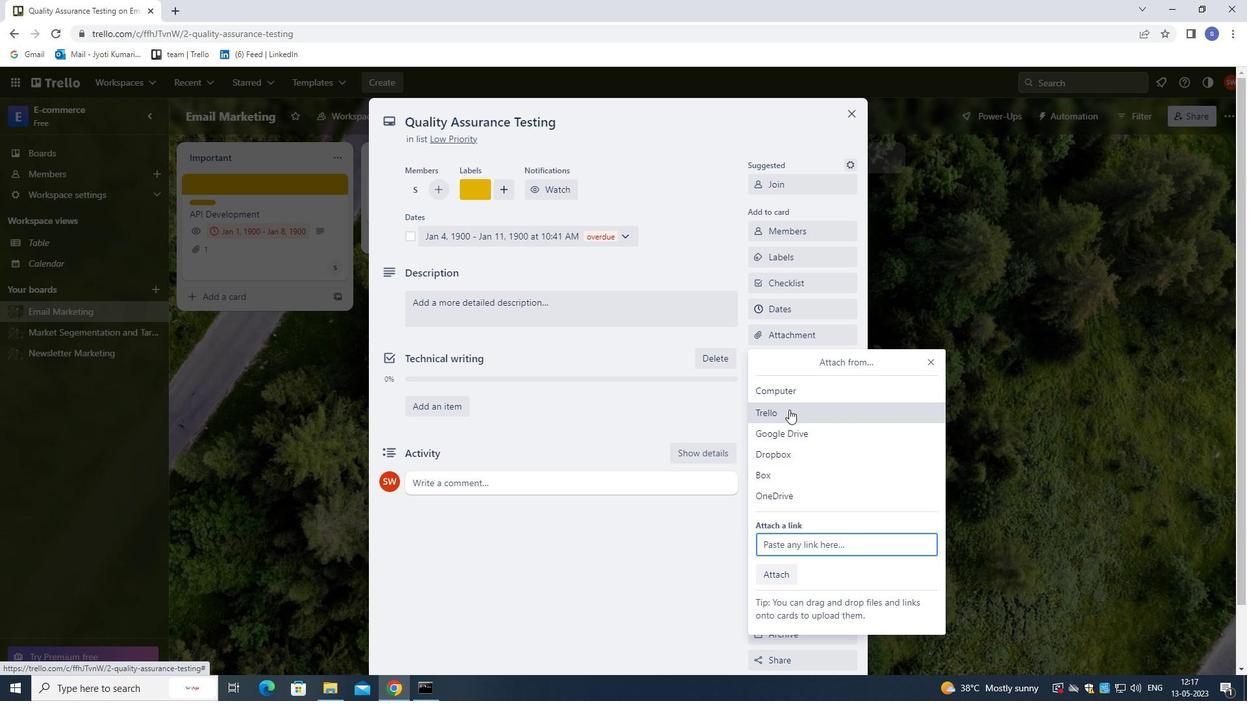 
Action: Mouse moved to (789, 406)
Screenshot: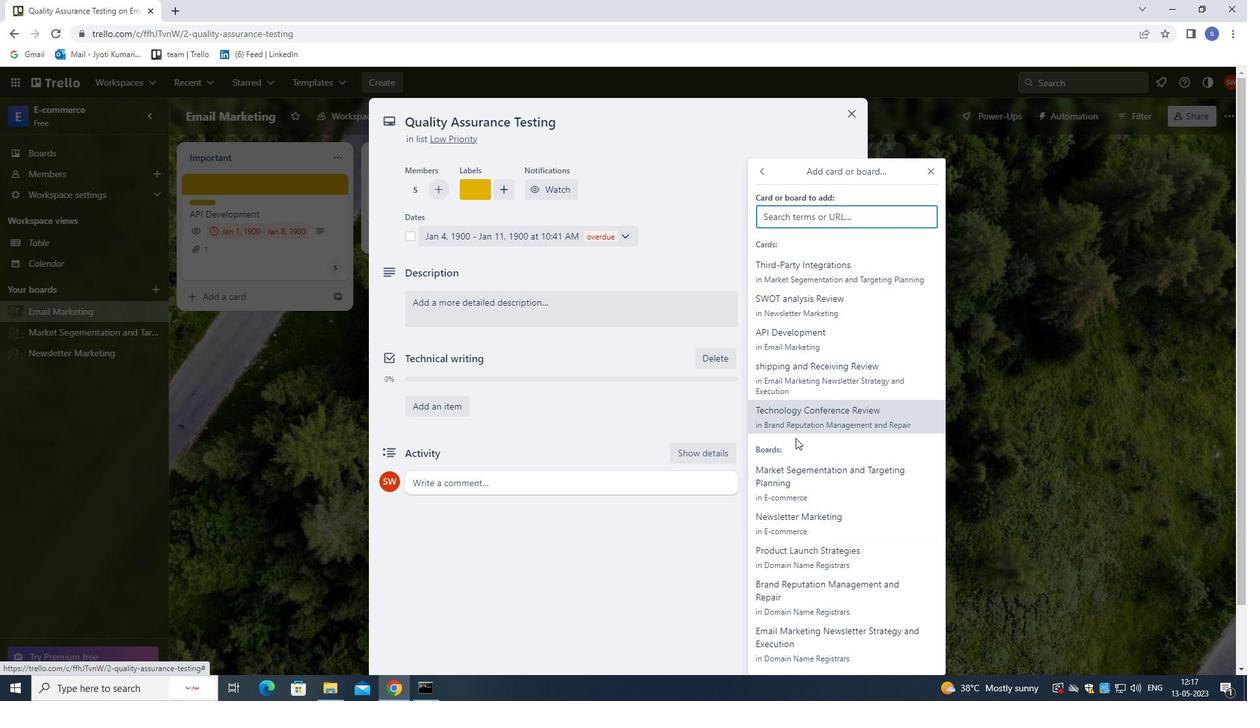 
Action: Mouse pressed left at (789, 406)
Screenshot: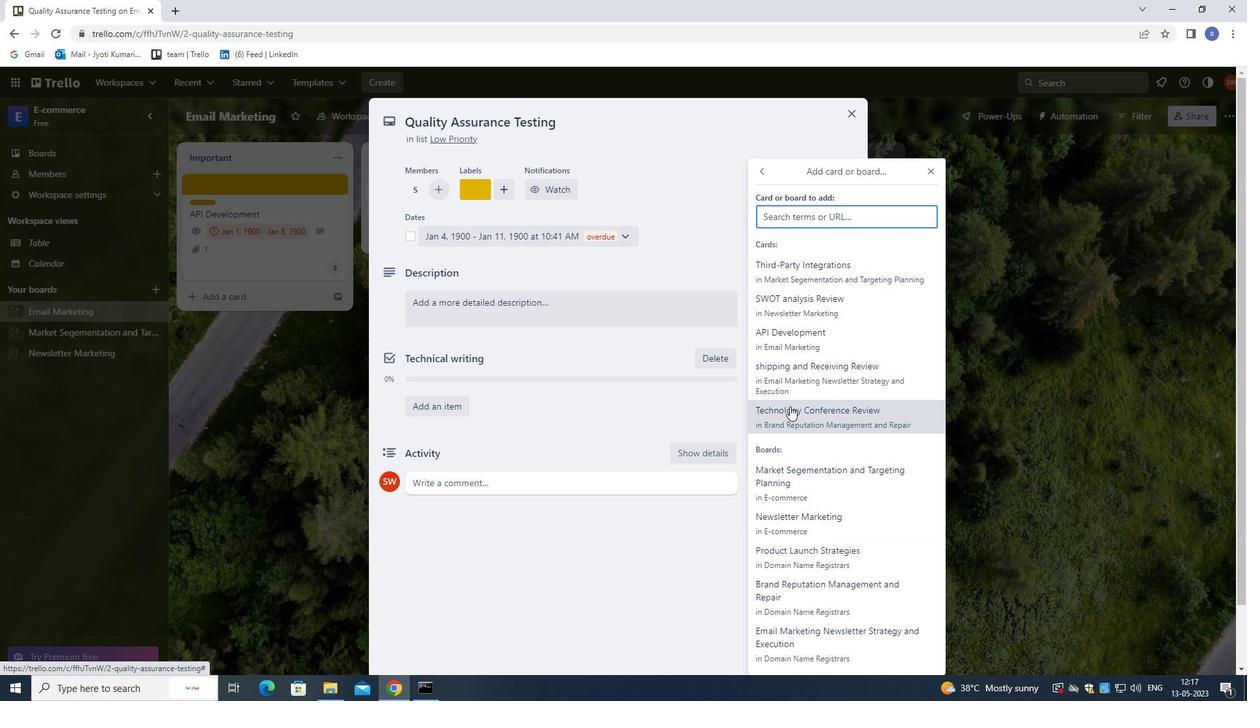 
Action: Mouse moved to (774, 364)
Screenshot: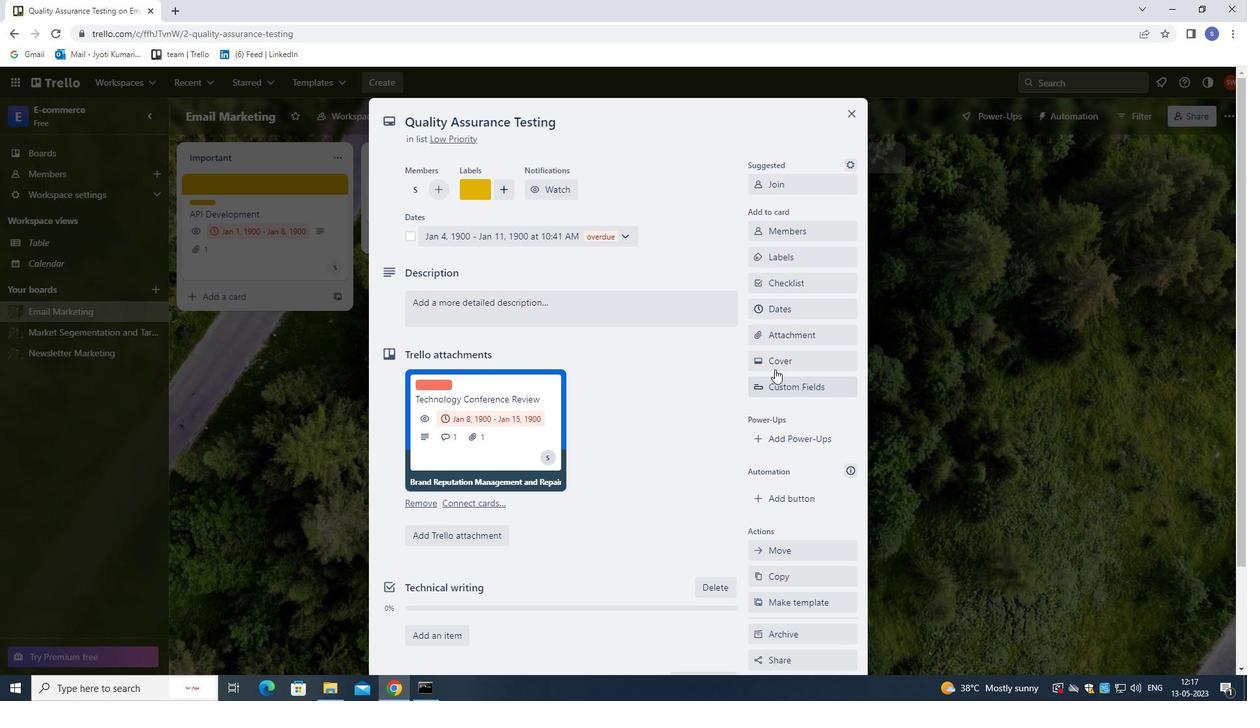 
Action: Mouse pressed left at (774, 364)
Screenshot: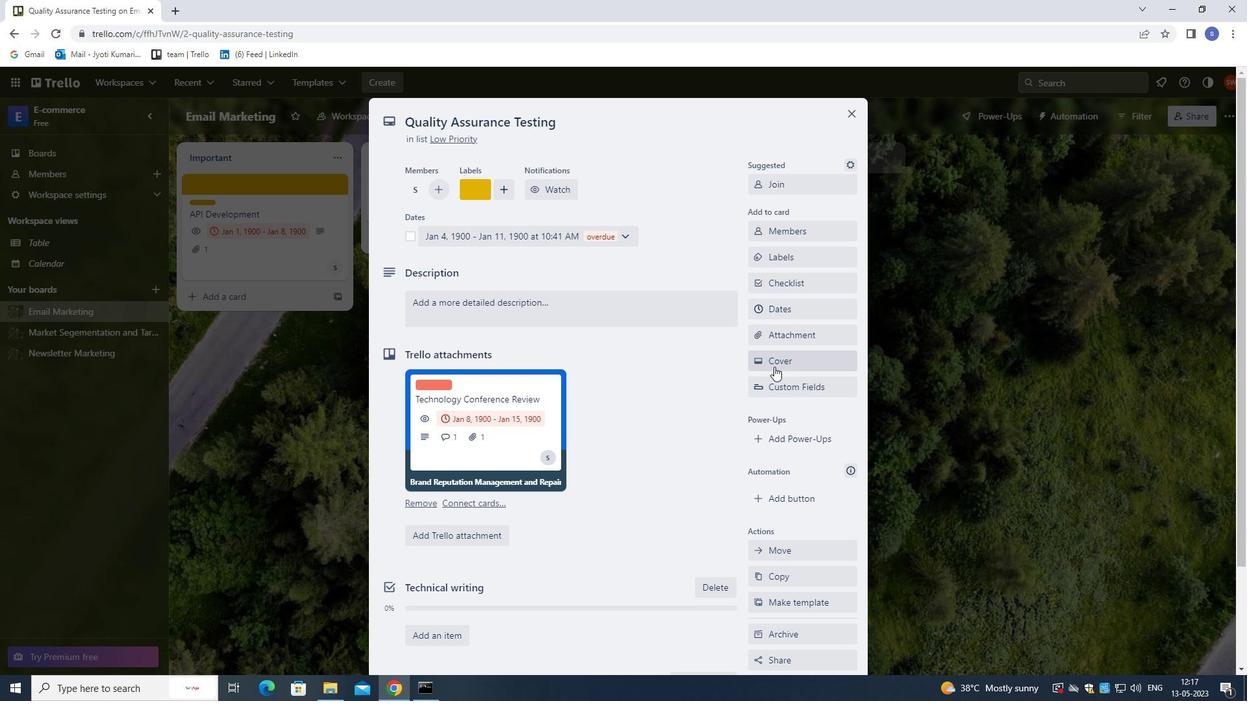 
Action: Mouse moved to (814, 411)
Screenshot: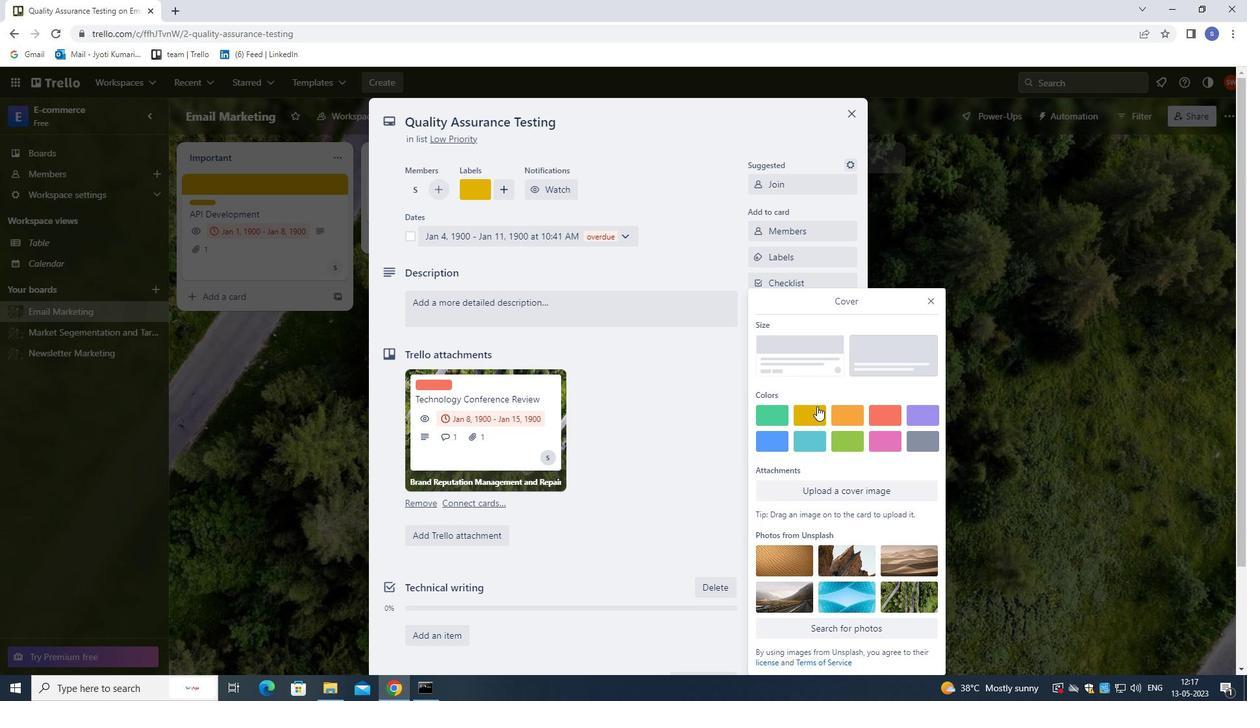 
Action: Mouse pressed left at (814, 411)
Screenshot: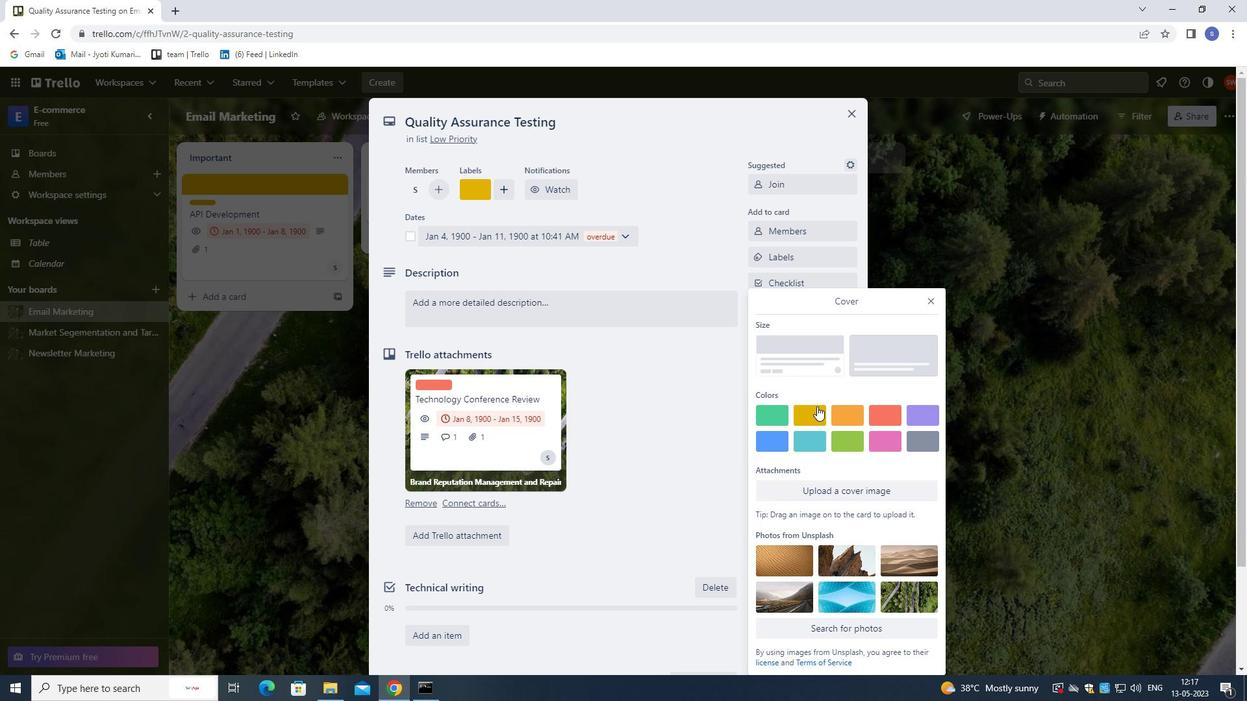 
Action: Mouse moved to (932, 276)
Screenshot: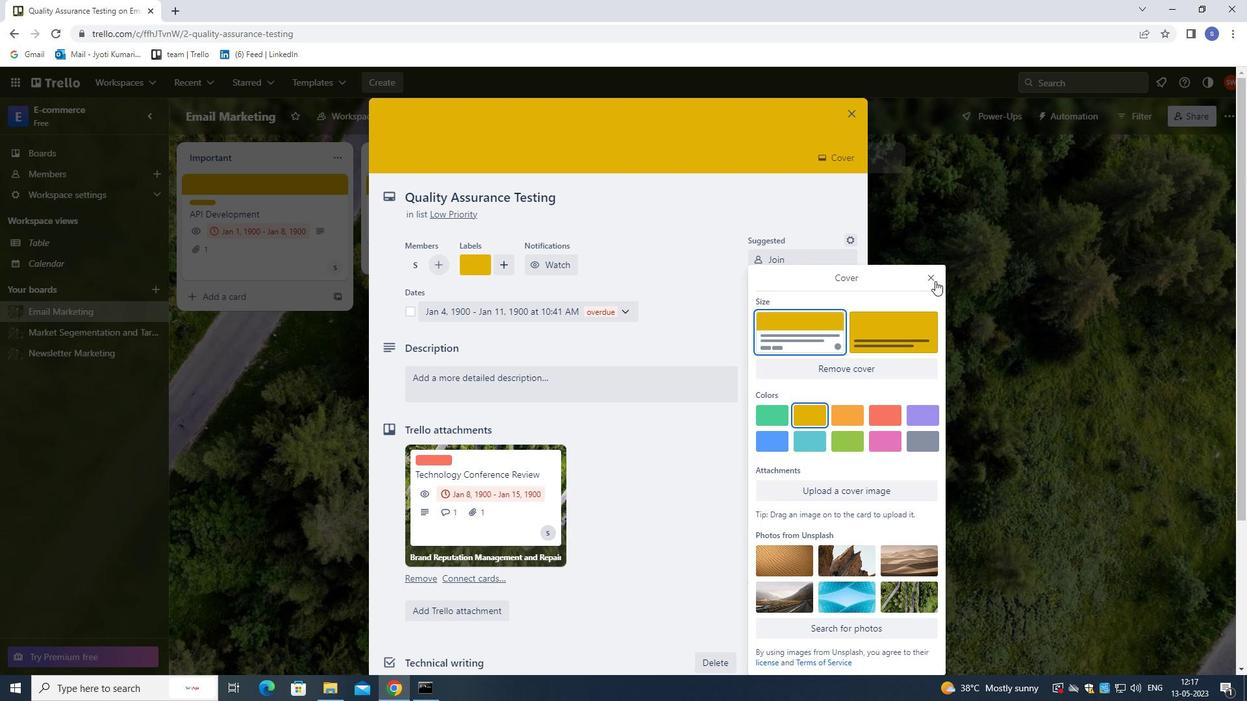 
Action: Mouse pressed left at (932, 276)
Screenshot: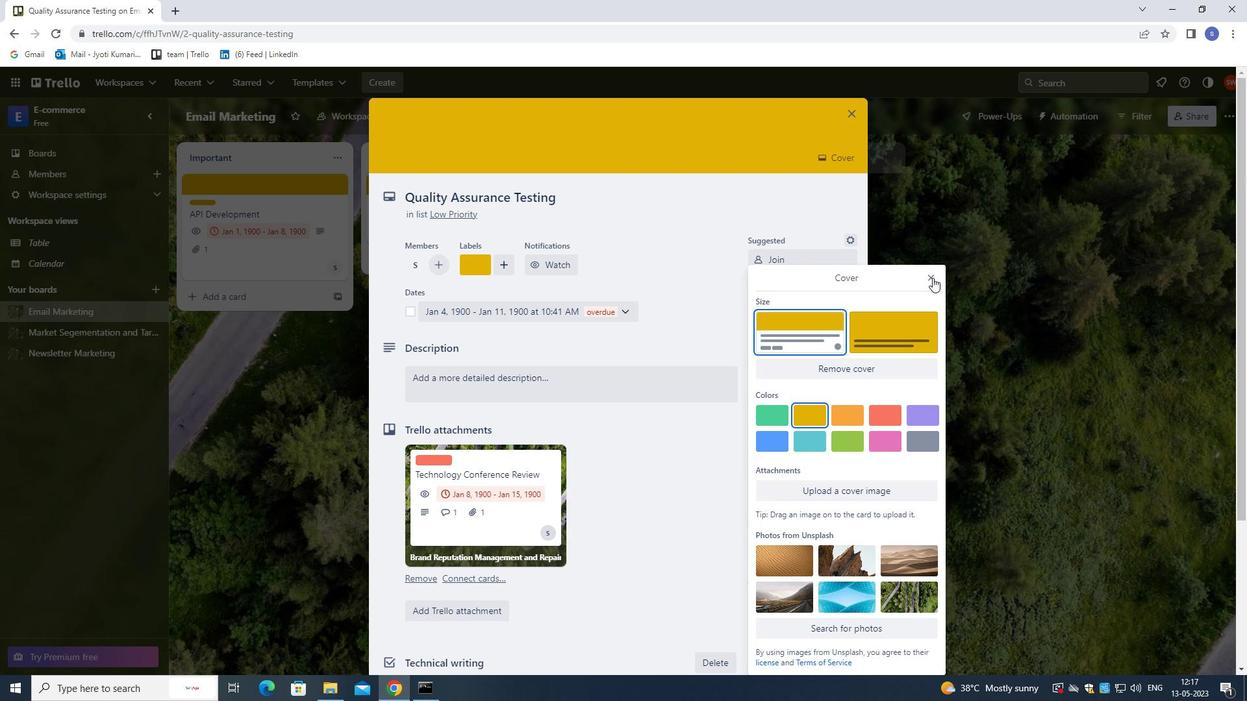 
Action: Mouse moved to (710, 380)
Screenshot: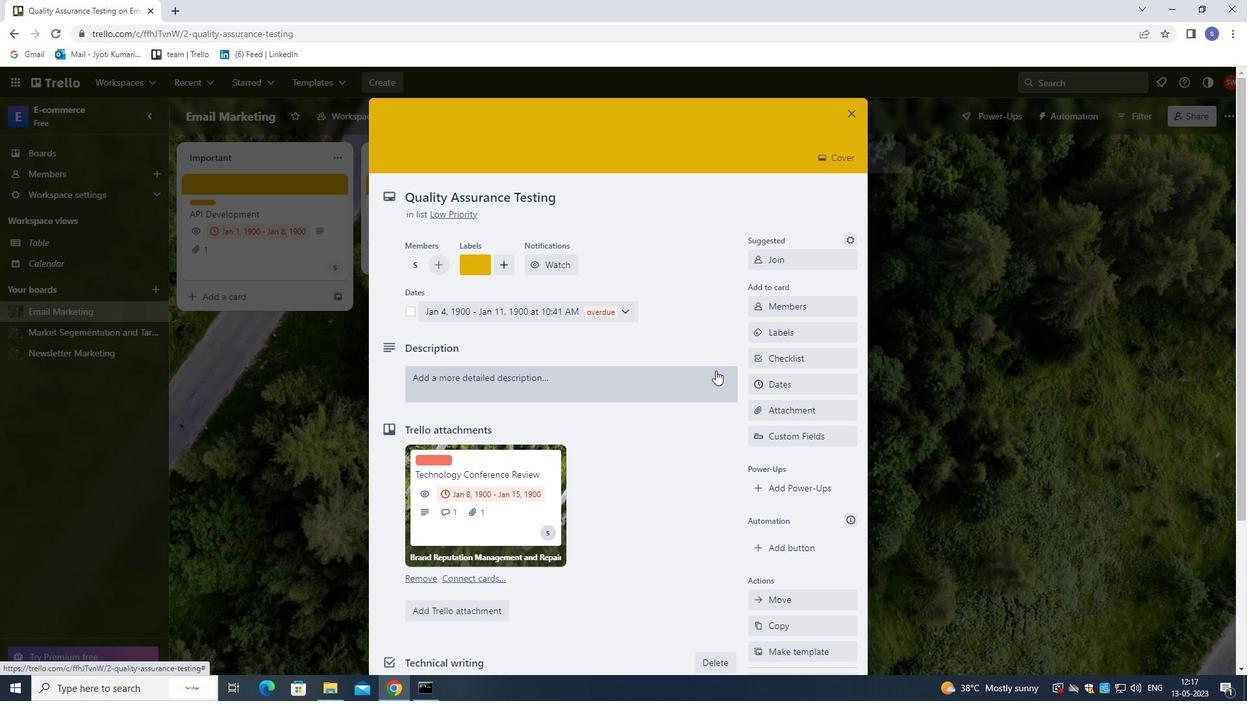 
Action: Mouse pressed left at (710, 380)
Screenshot: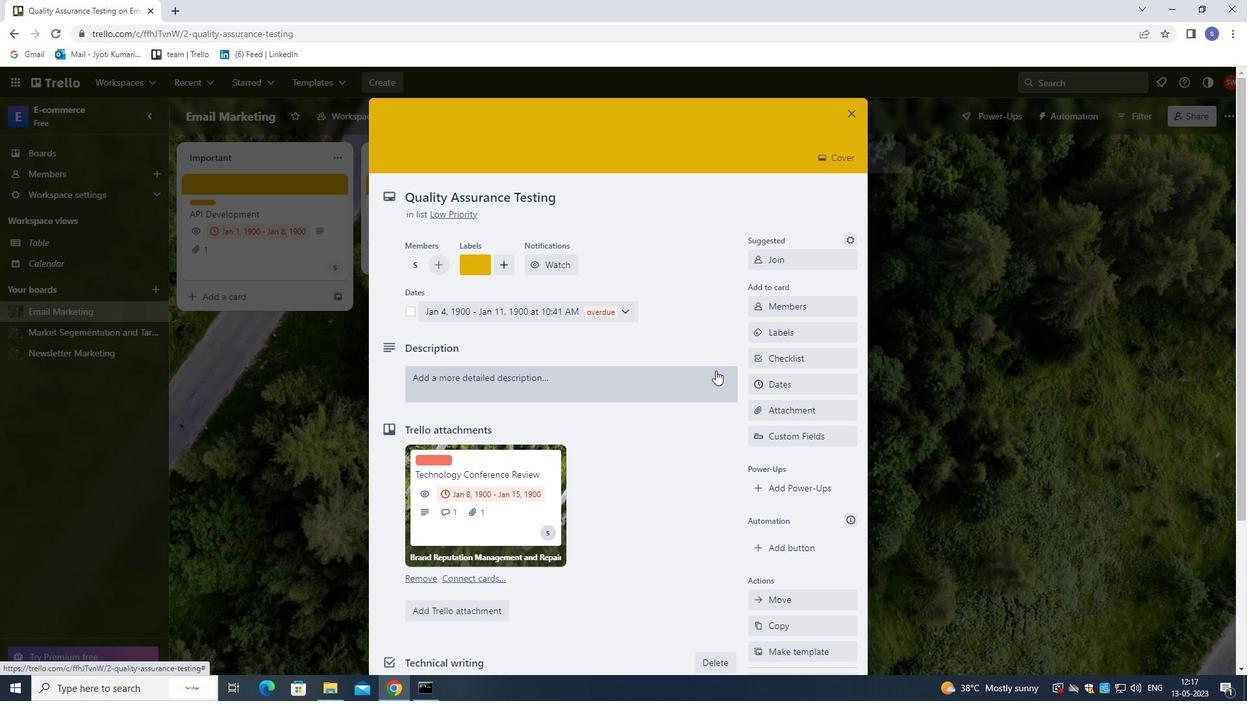 
Action: Mouse moved to (715, 380)
Screenshot: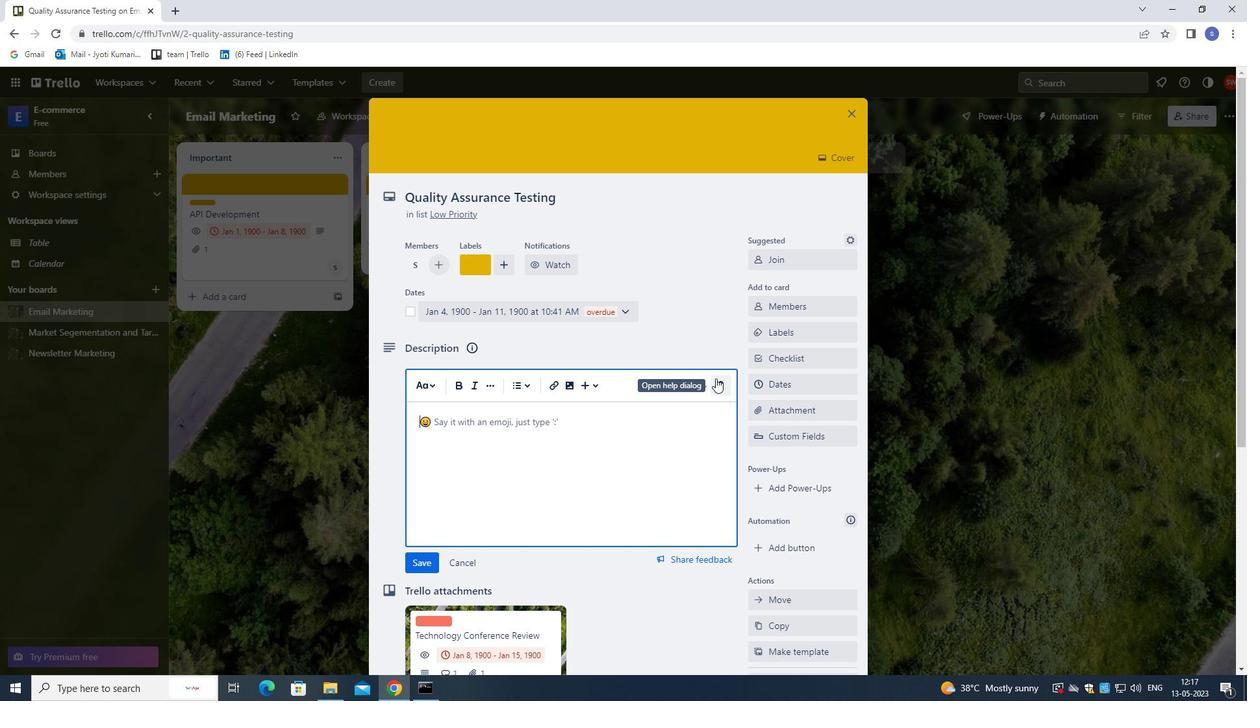 
Action: Key pressed <Key.shift>
Screenshot: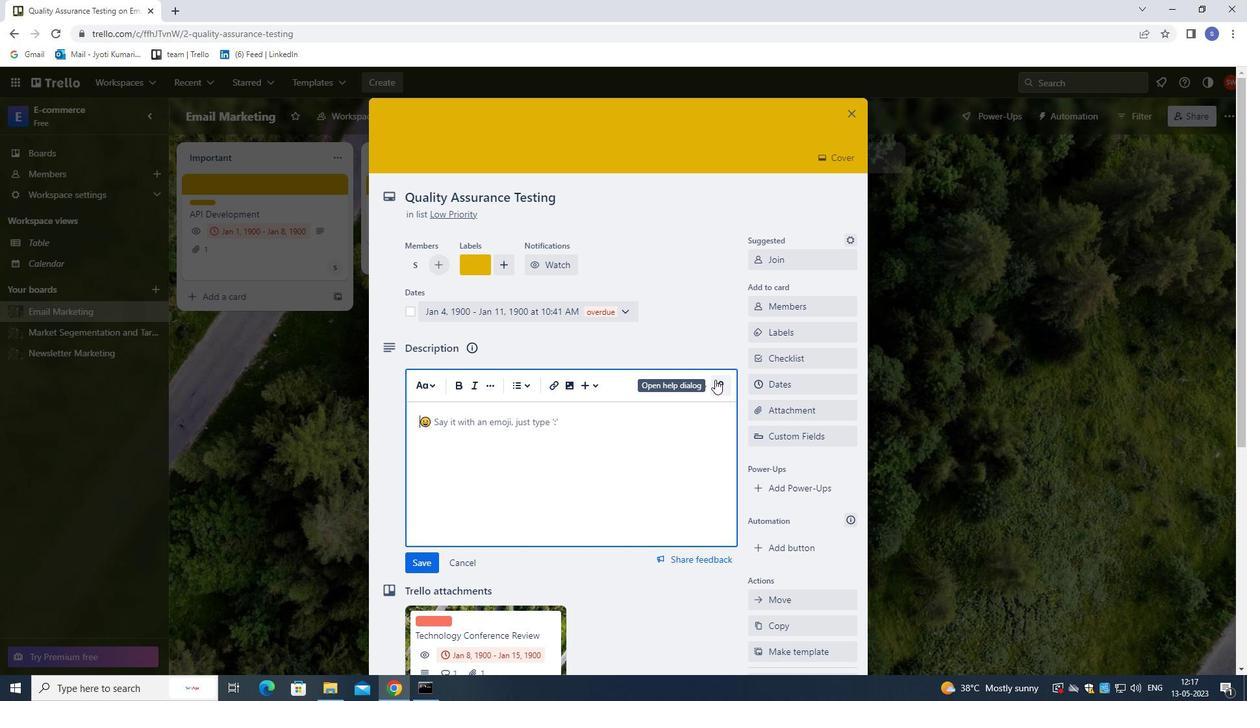 
Action: Mouse moved to (714, 379)
Screenshot: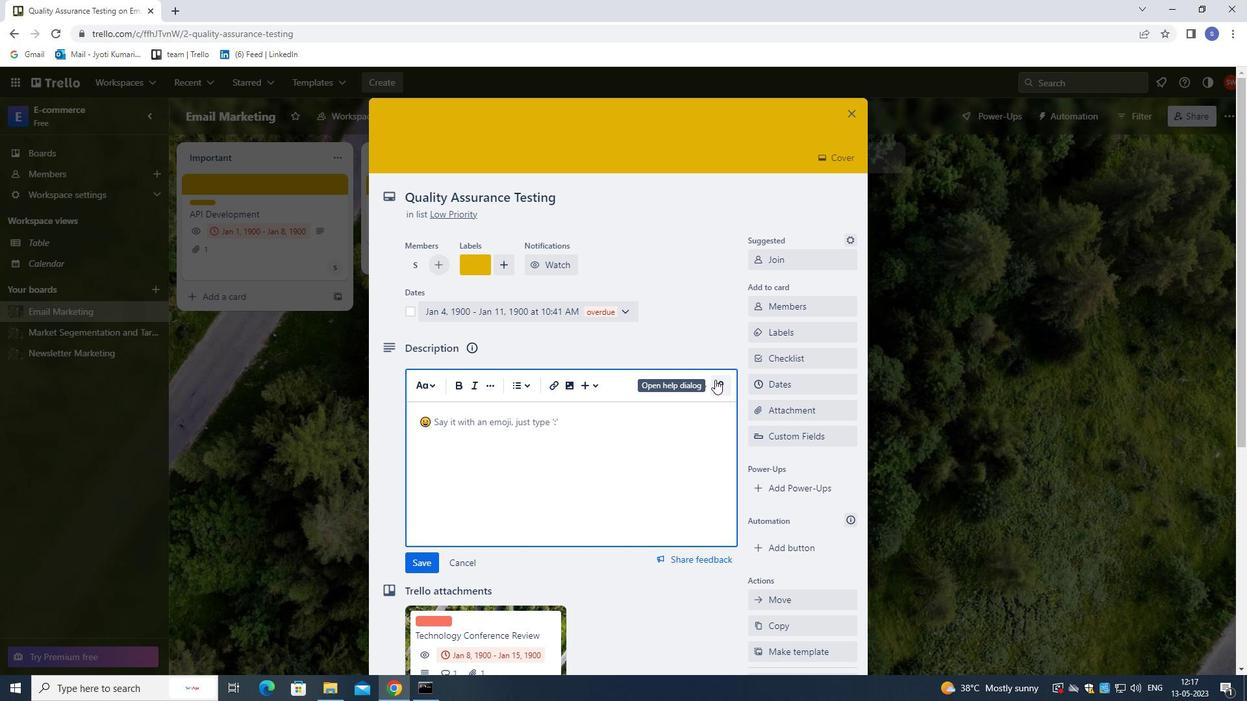 
Action: Key pressed <Key.shift><Key.shift><Key.shift><Key.shift><Key.shift><Key.shift><Key.shift><Key.shift><Key.shift><Key.shift><Key.shift><Key.shift><Key.shift><Key.shift>FINALIZE<Key.space>BUDGET<Key.space>FOR<Key.space>UPCOMING<Key.space>PROJECT<Key.space>.
Screenshot: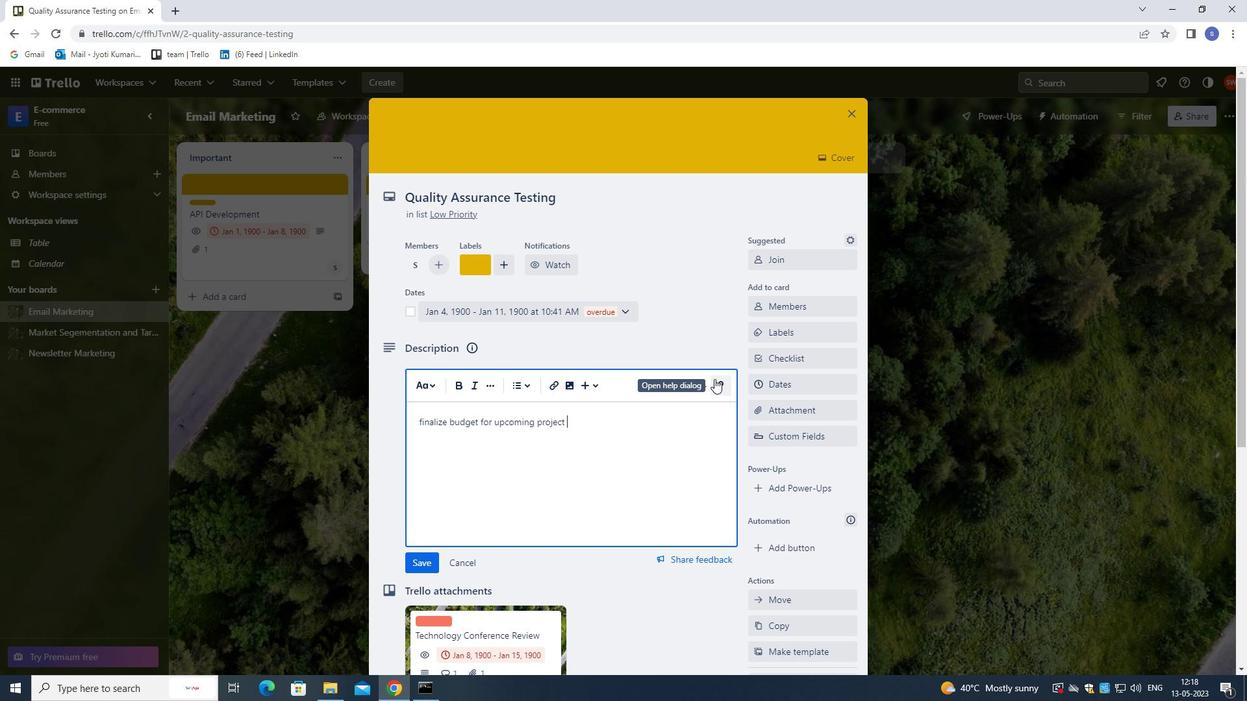 
Action: Mouse moved to (708, 358)
Screenshot: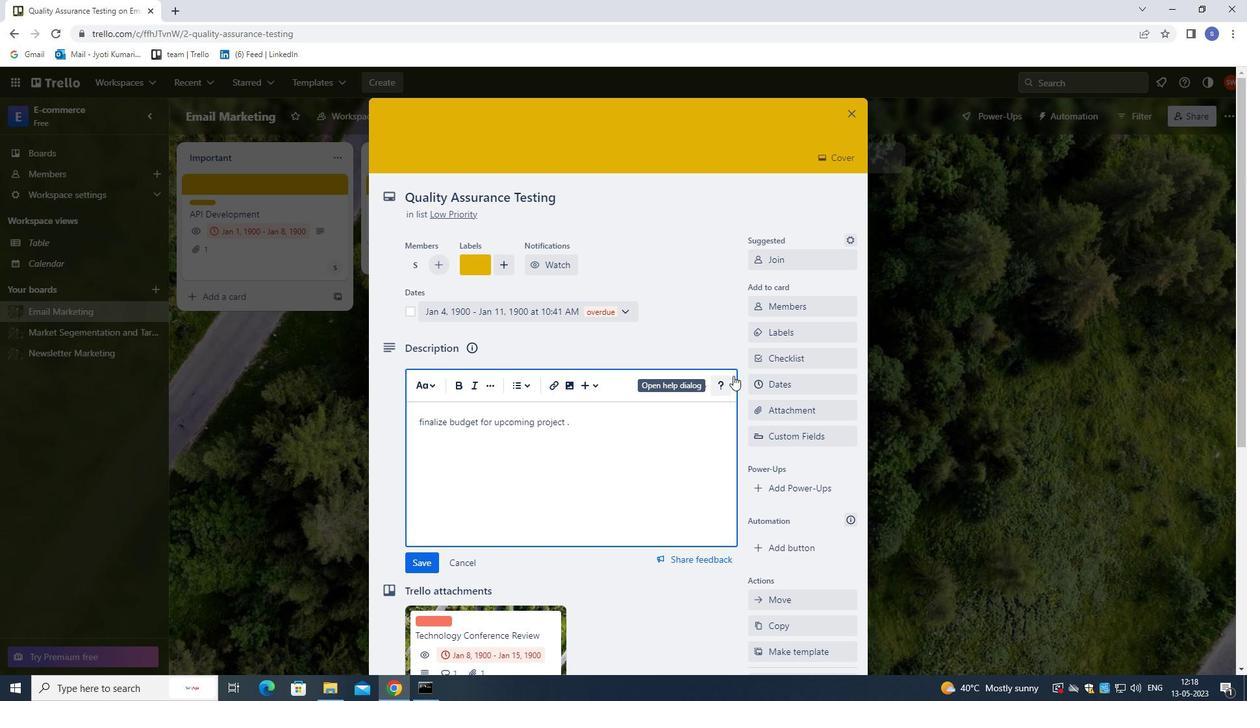 
Action: Mouse scrolled (708, 357) with delta (0, 0)
Screenshot: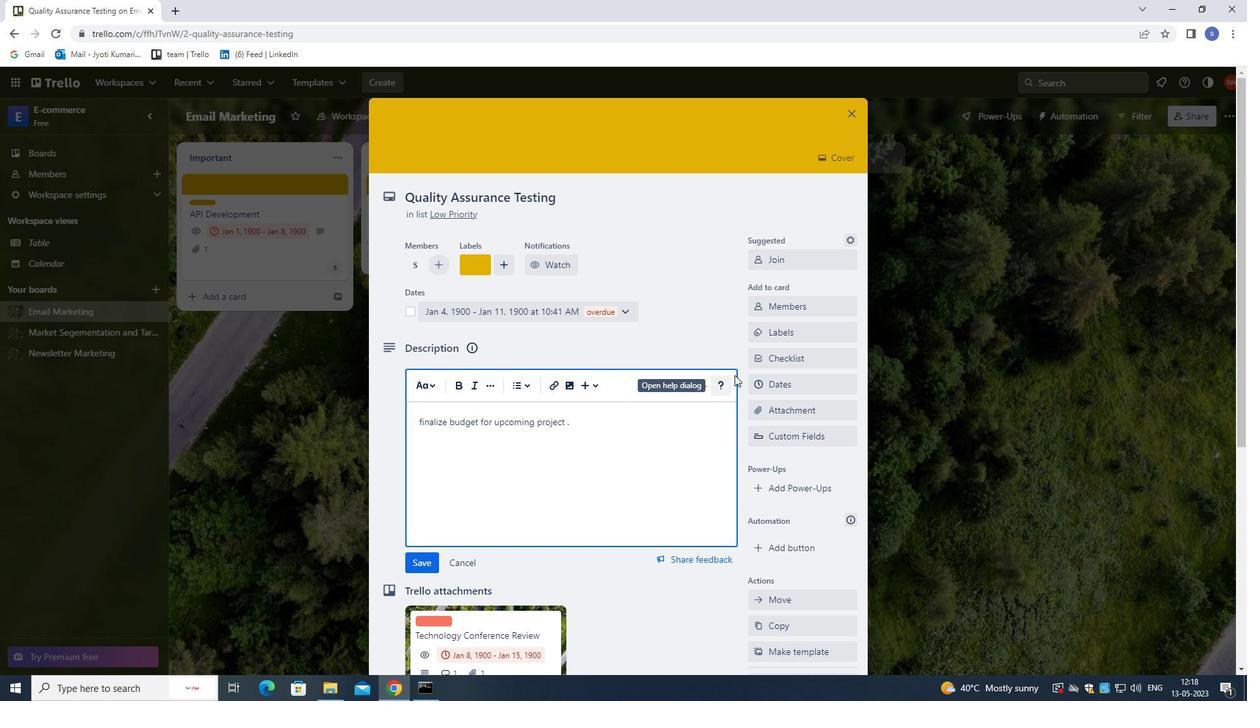 
Action: Mouse moved to (704, 366)
Screenshot: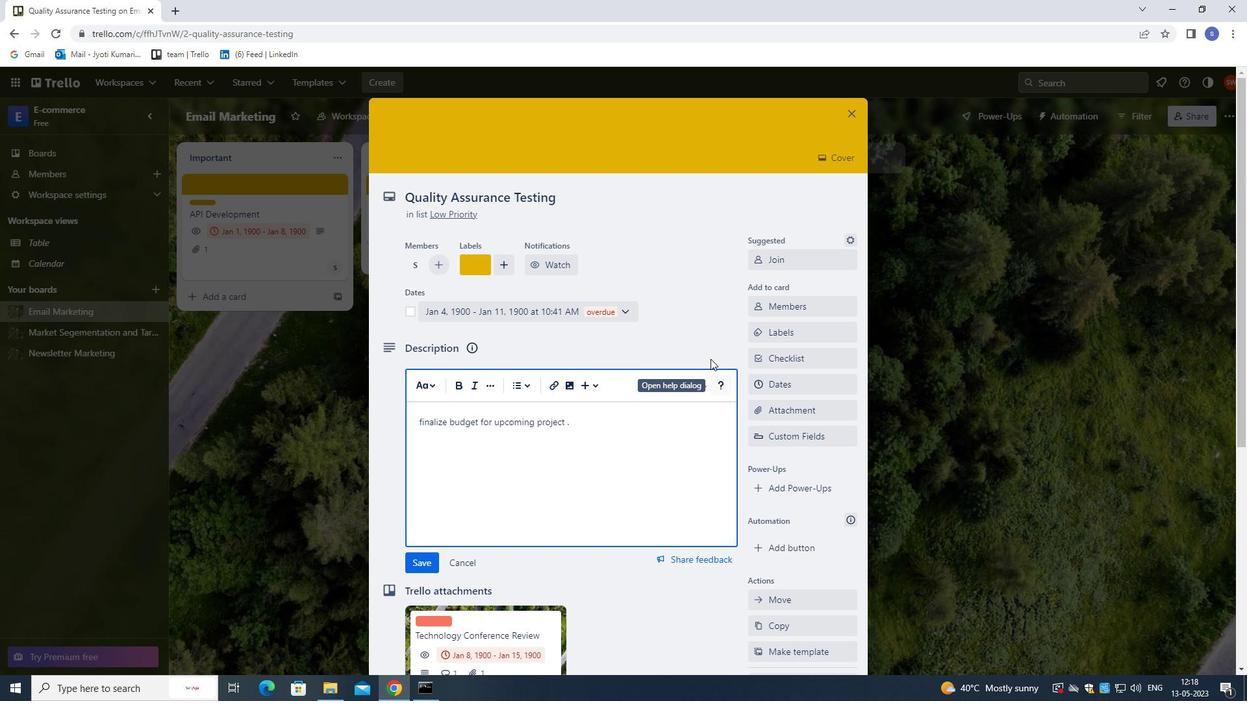 
Action: Mouse scrolled (704, 365) with delta (0, 0)
Screenshot: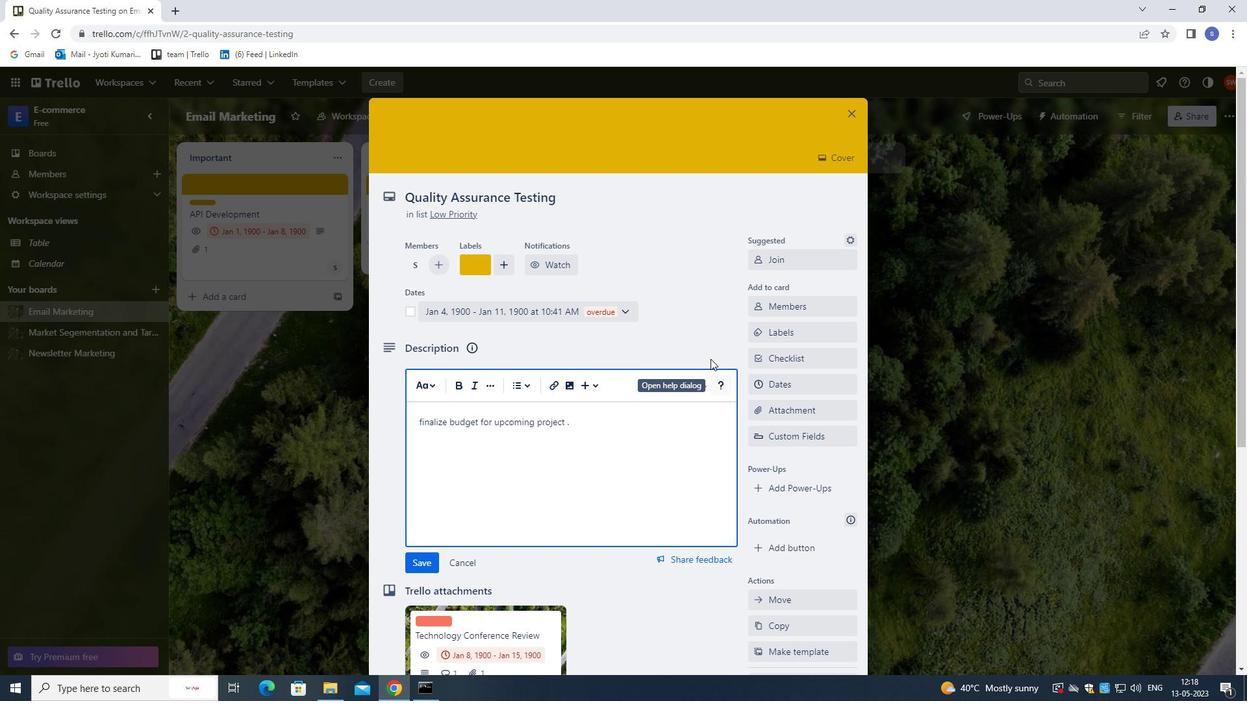 
Action: Mouse moved to (702, 370)
Screenshot: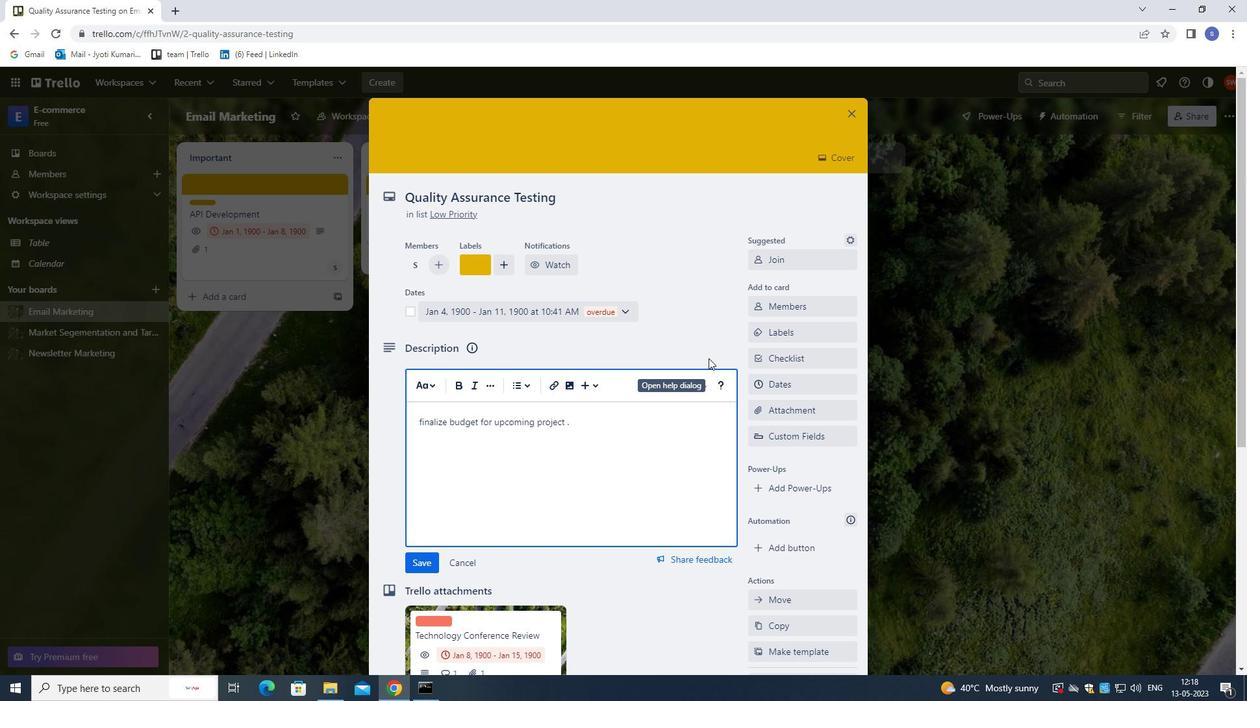 
Action: Mouse scrolled (702, 370) with delta (0, 0)
Screenshot: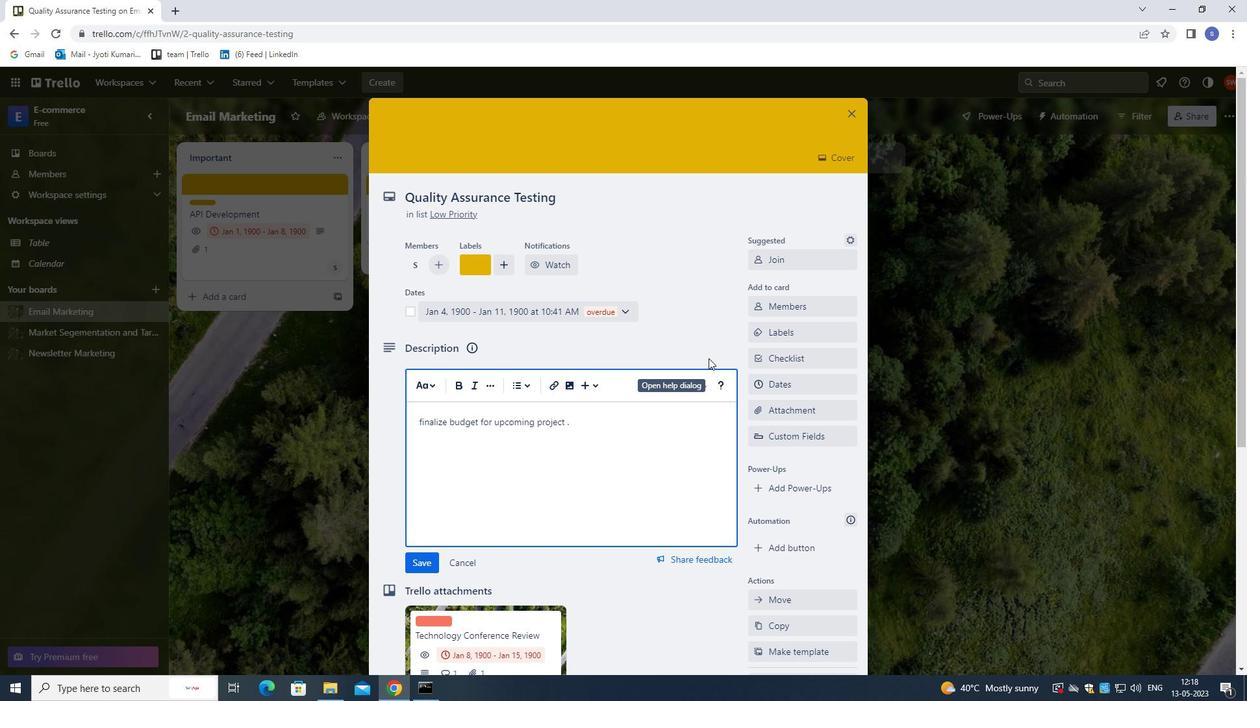 
Action: Mouse moved to (702, 373)
Screenshot: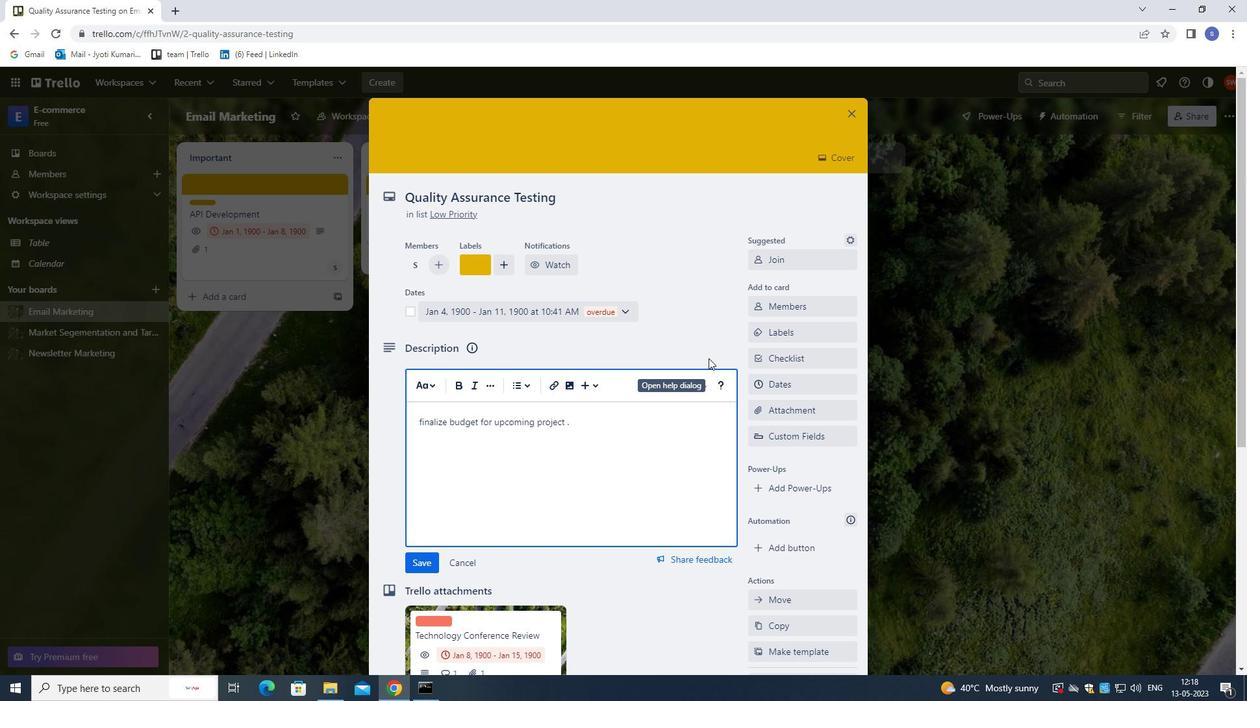 
Action: Mouse scrolled (702, 372) with delta (0, 0)
Screenshot: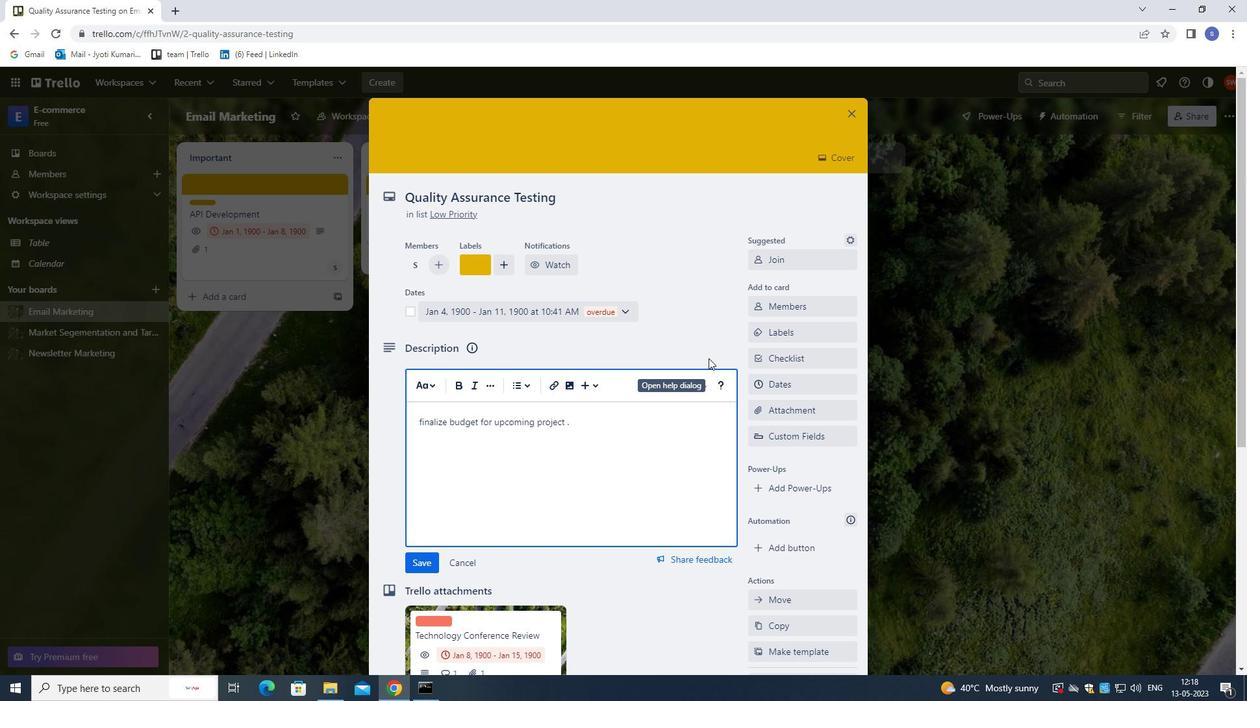 
Action: Mouse moved to (701, 375)
Screenshot: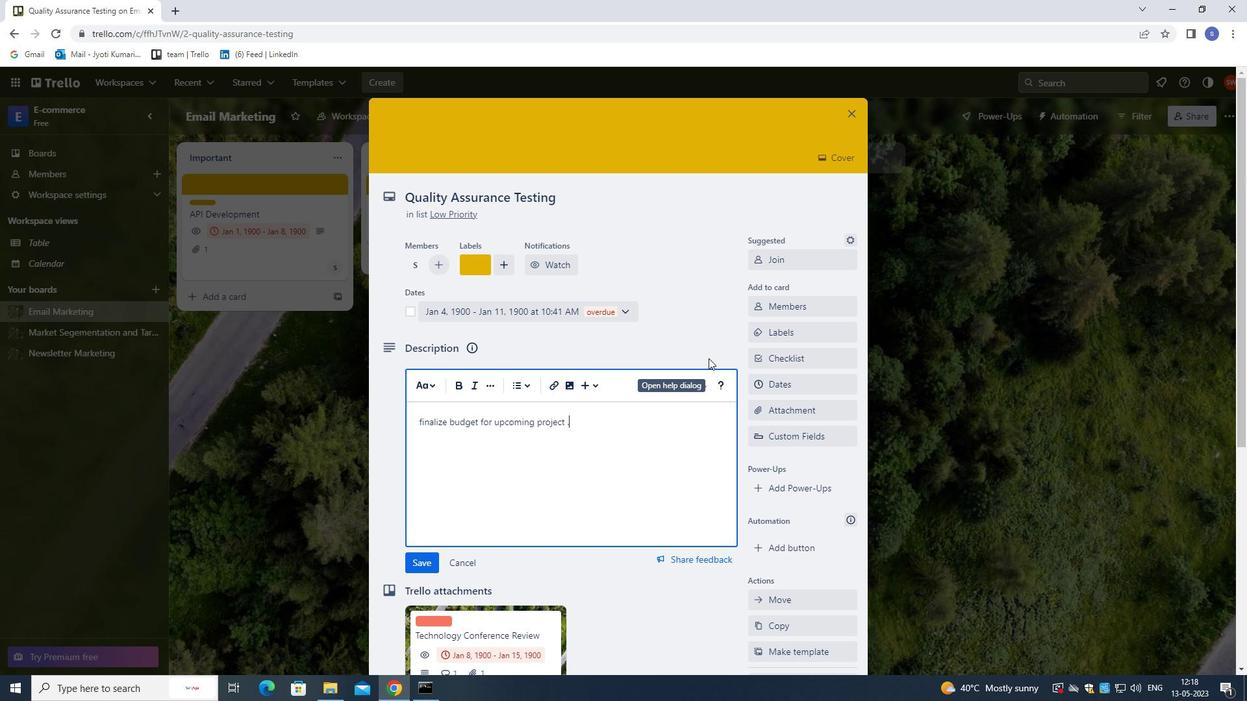 
Action: Mouse scrolled (701, 374) with delta (0, 0)
Screenshot: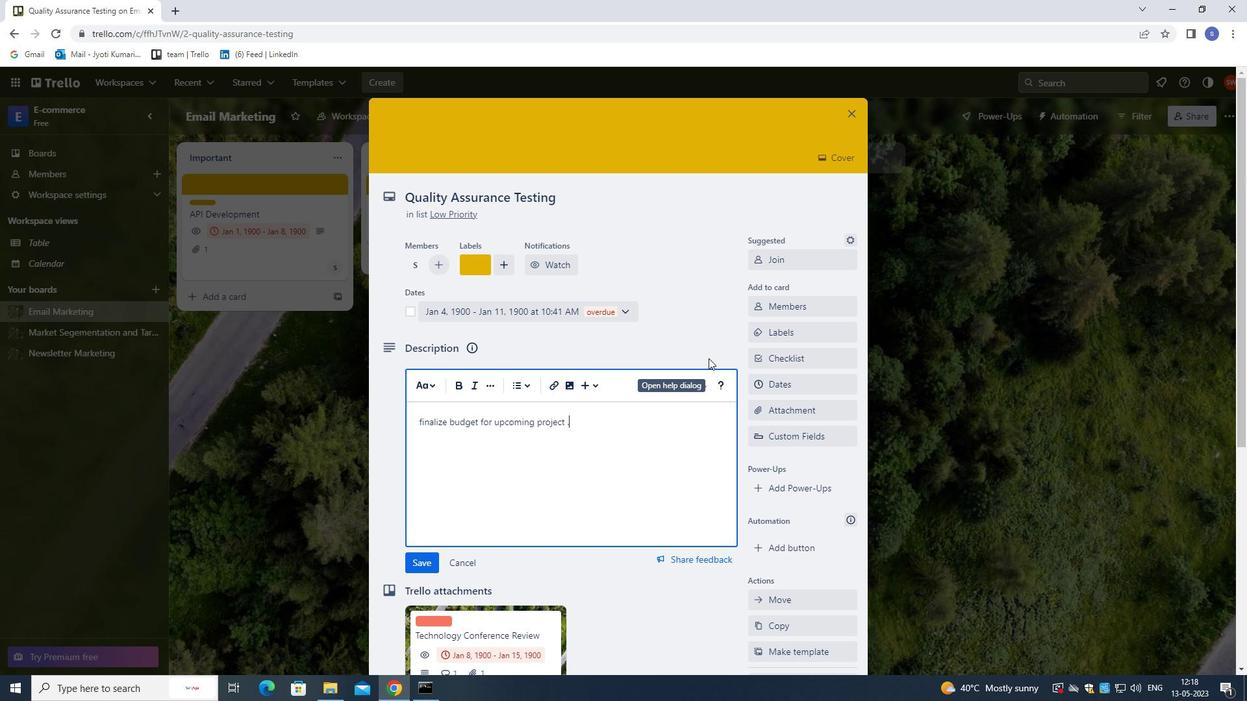 
Action: Mouse moved to (701, 376)
Screenshot: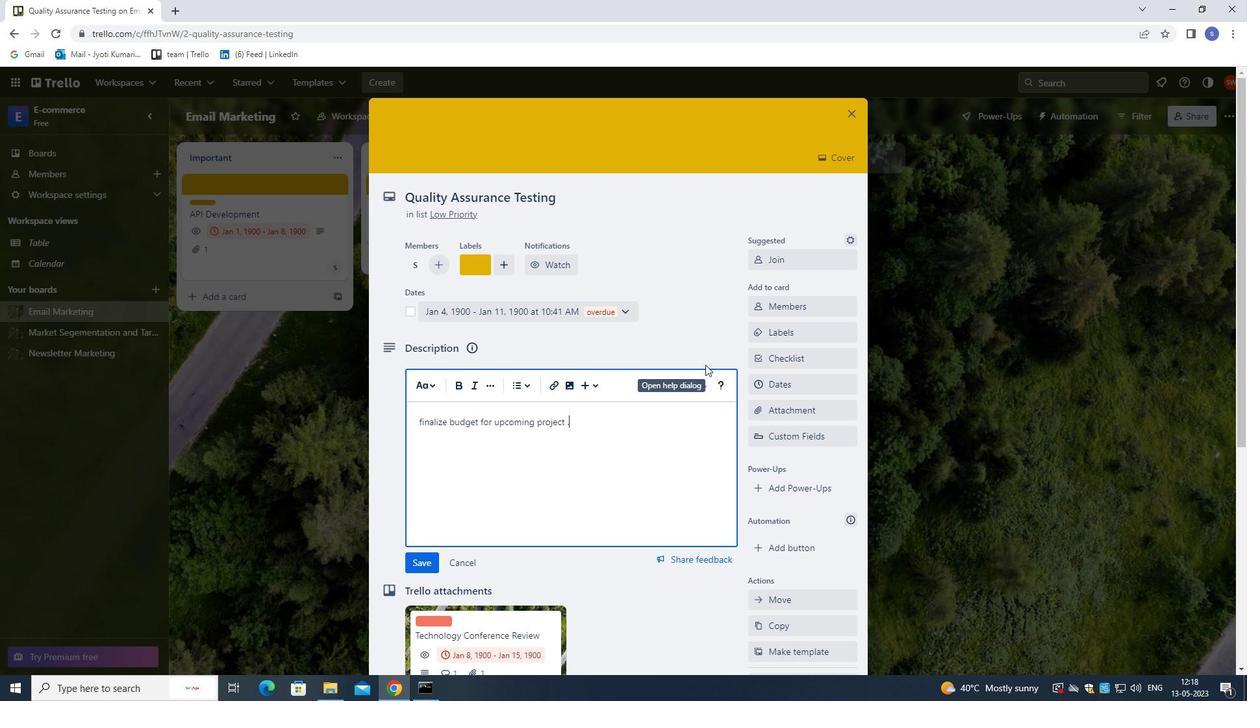 
Action: Mouse scrolled (701, 375) with delta (0, 0)
Screenshot: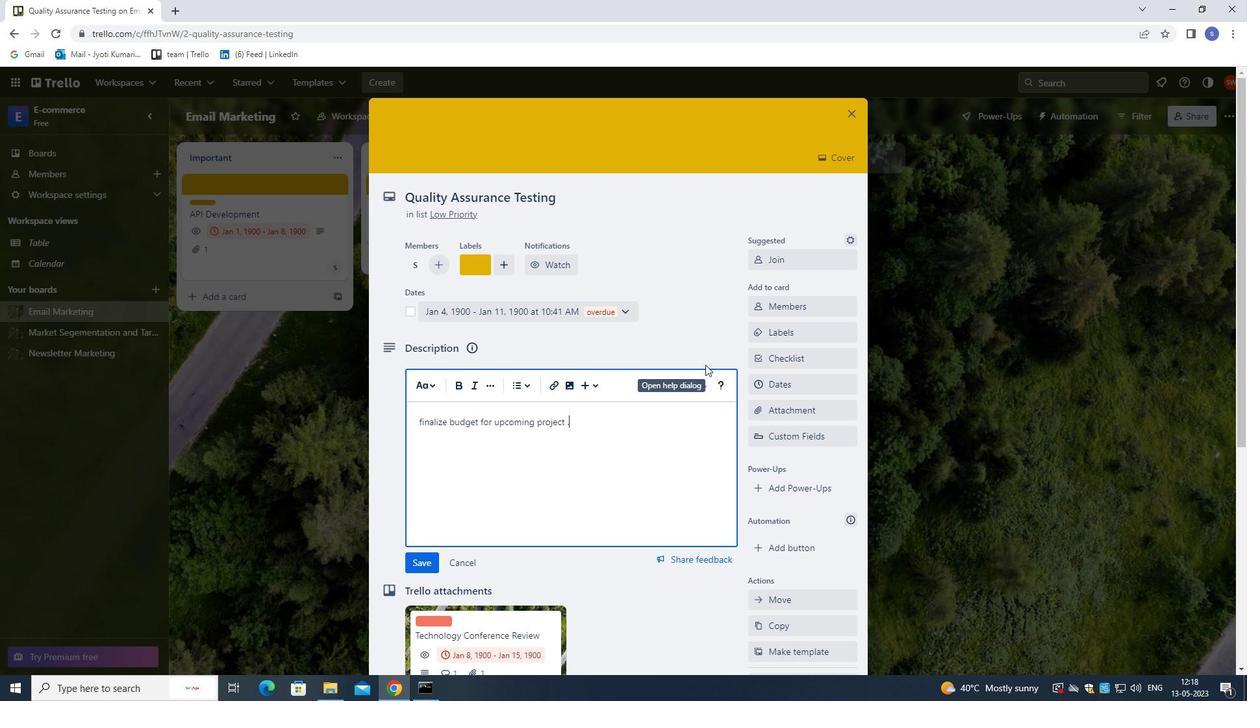 
Action: Mouse moved to (700, 382)
Screenshot: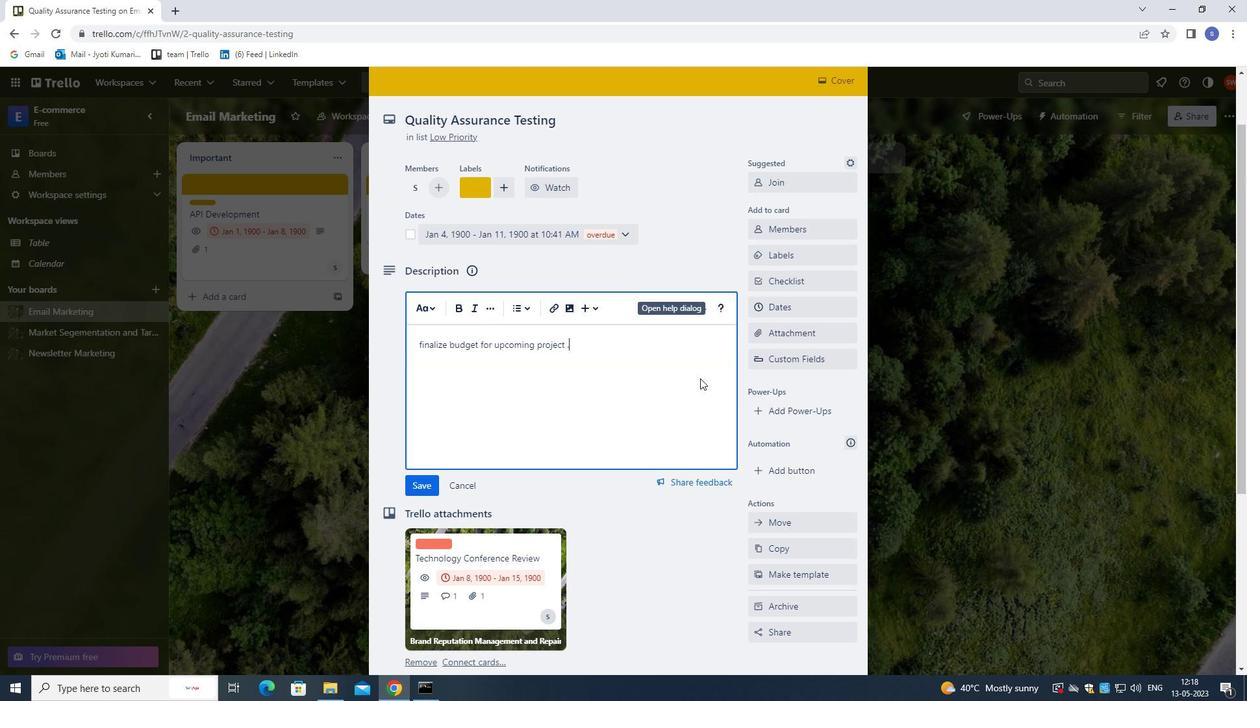 
Action: Mouse scrolled (700, 382) with delta (0, 0)
Screenshot: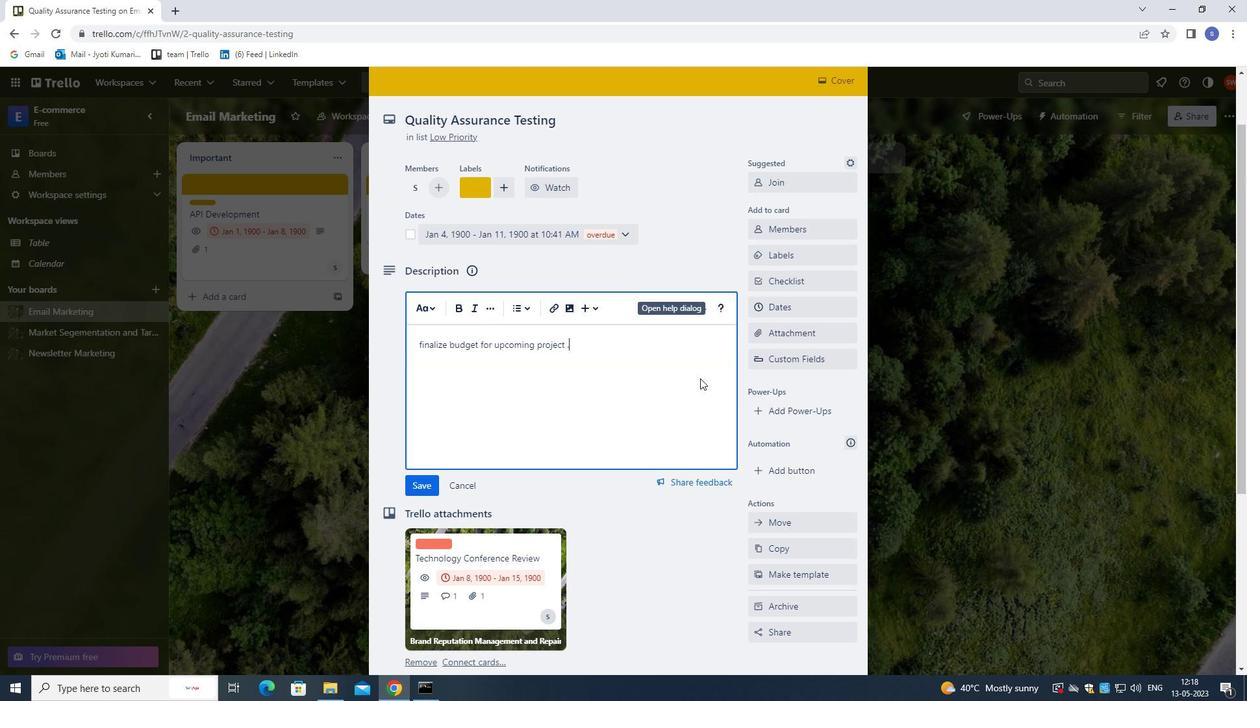 
Action: Mouse moved to (699, 387)
Screenshot: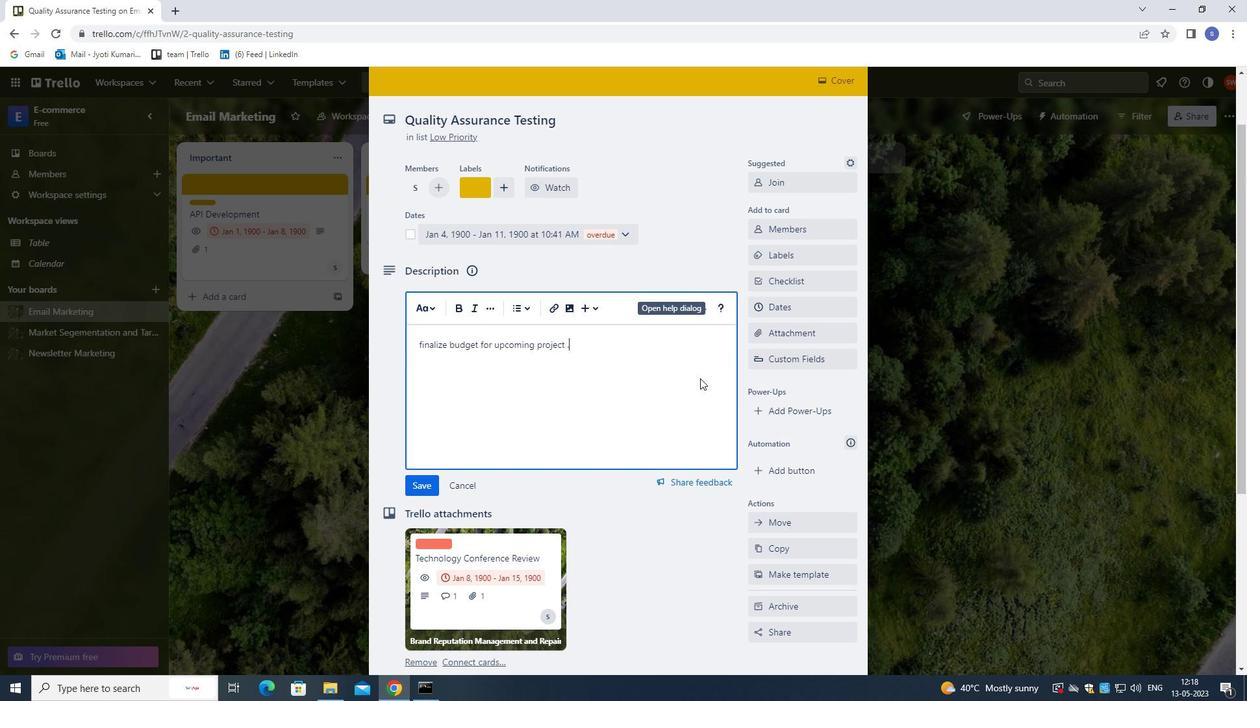 
Action: Mouse scrolled (699, 386) with delta (0, 0)
Screenshot: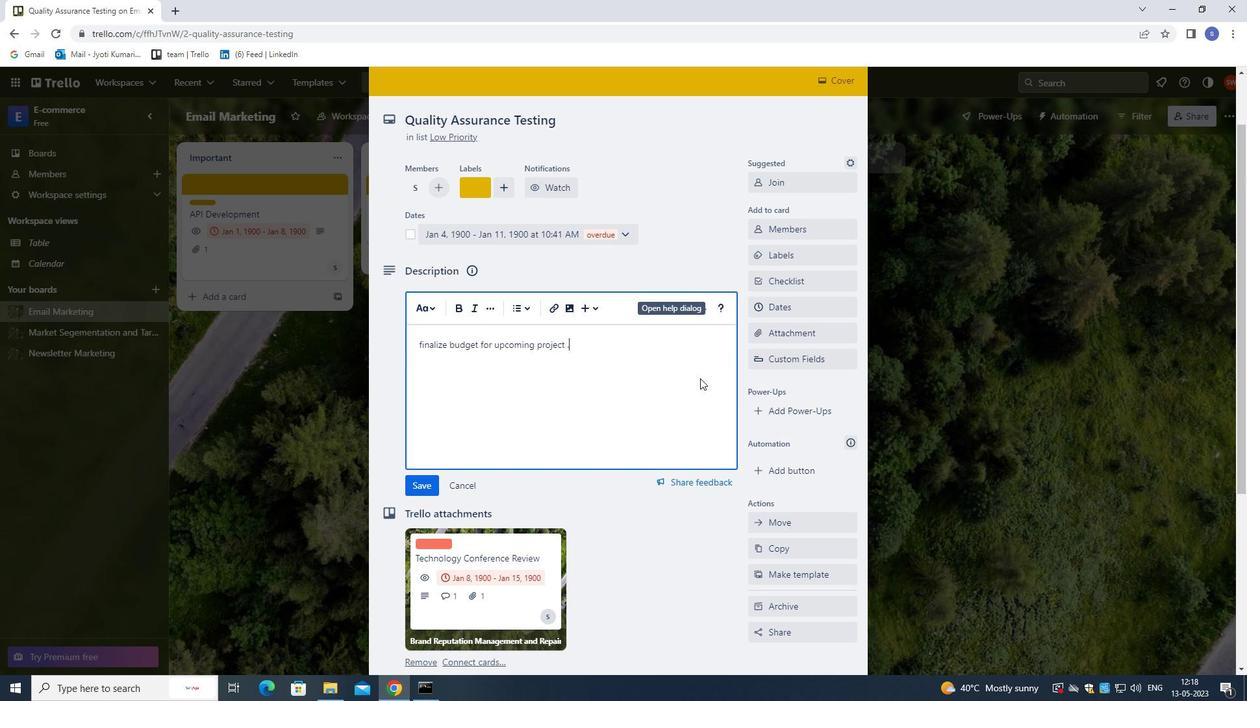 
Action: Mouse moved to (698, 388)
Screenshot: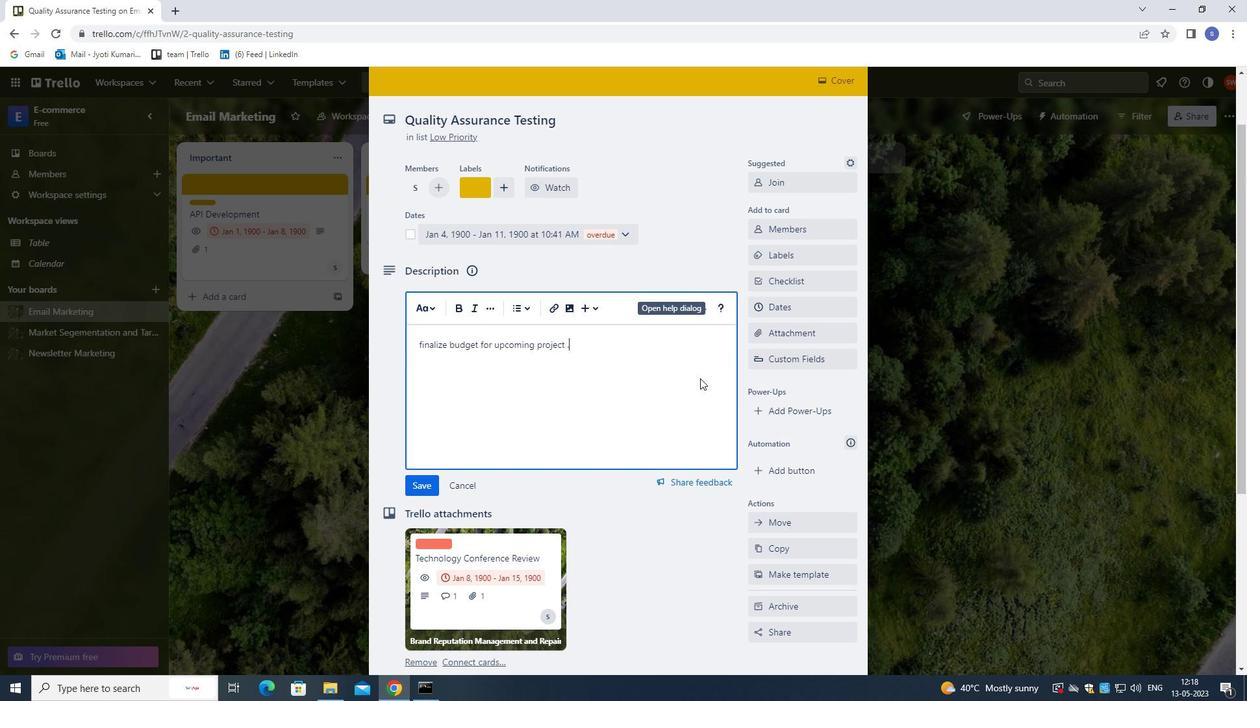 
Action: Mouse scrolled (698, 387) with delta (0, 0)
Screenshot: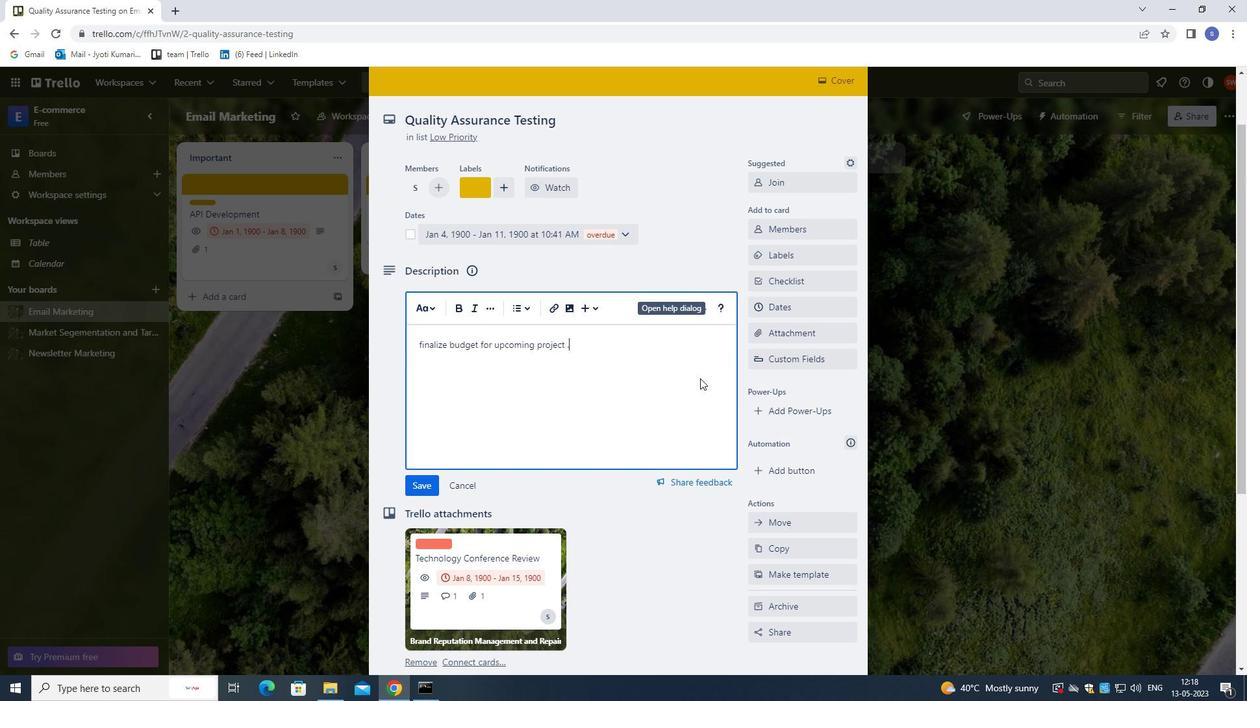 
Action: Mouse moved to (697, 391)
Screenshot: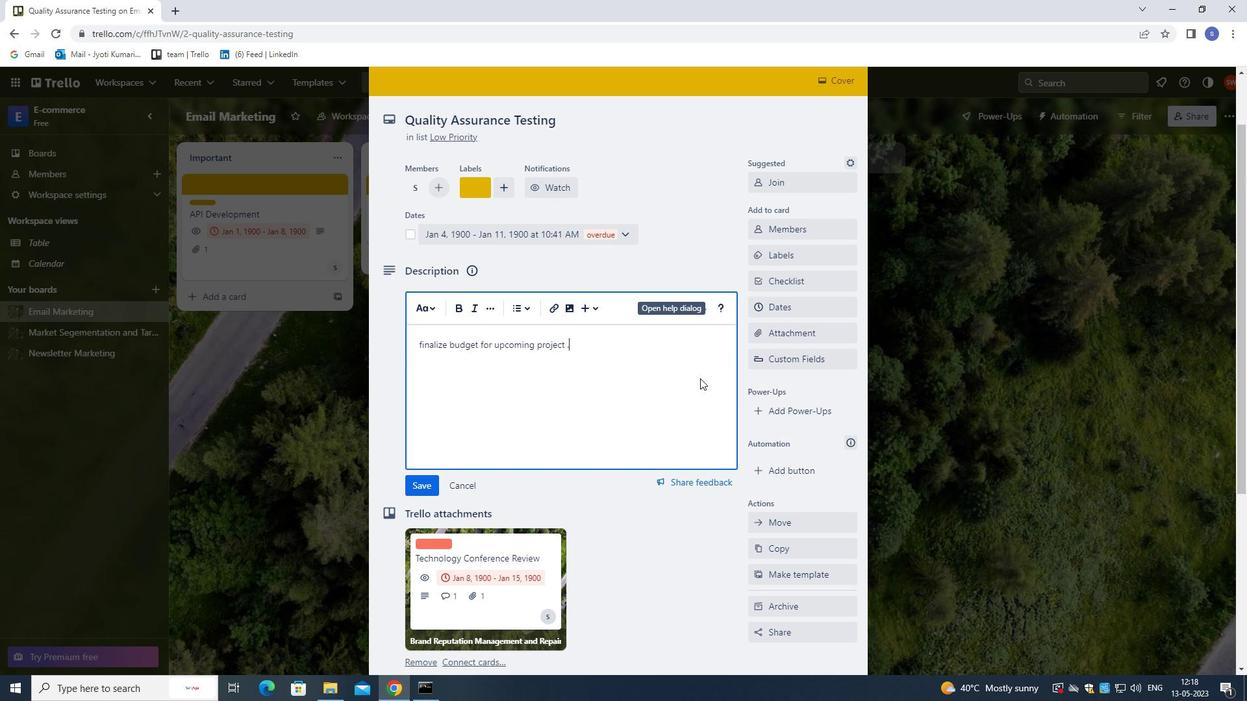 
Action: Mouse scrolled (697, 390) with delta (0, 0)
Screenshot: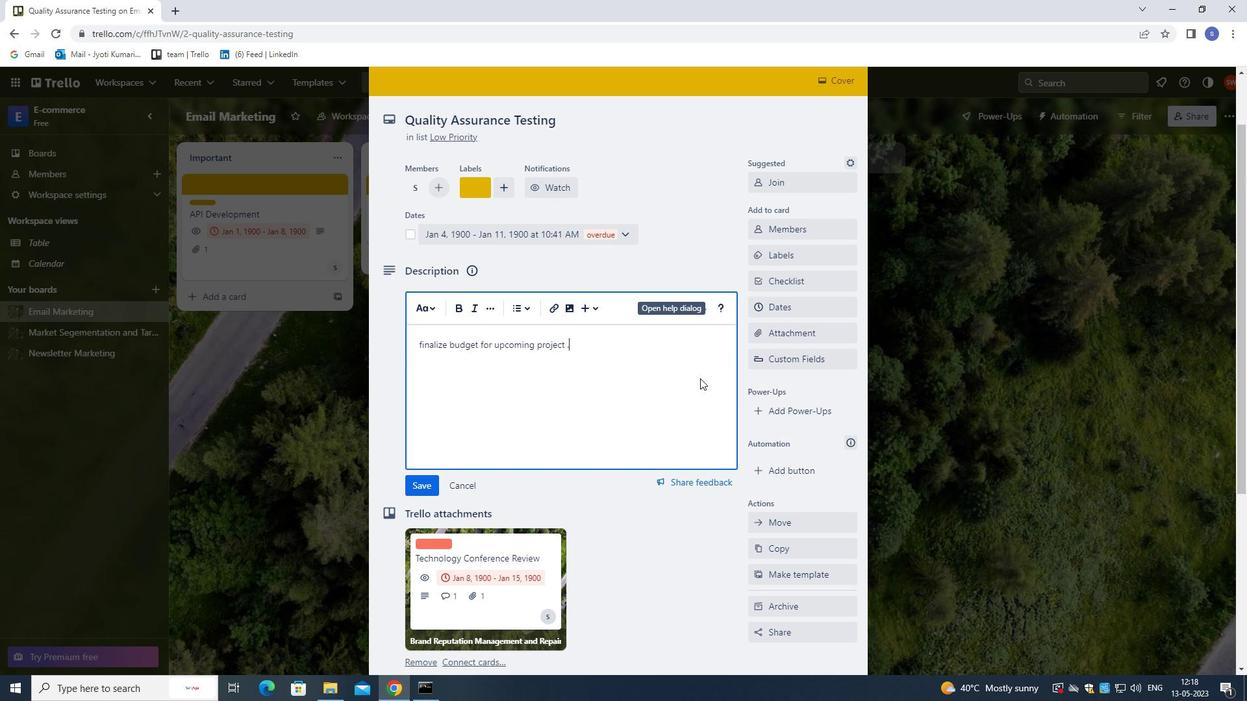 
Action: Mouse moved to (620, 585)
Screenshot: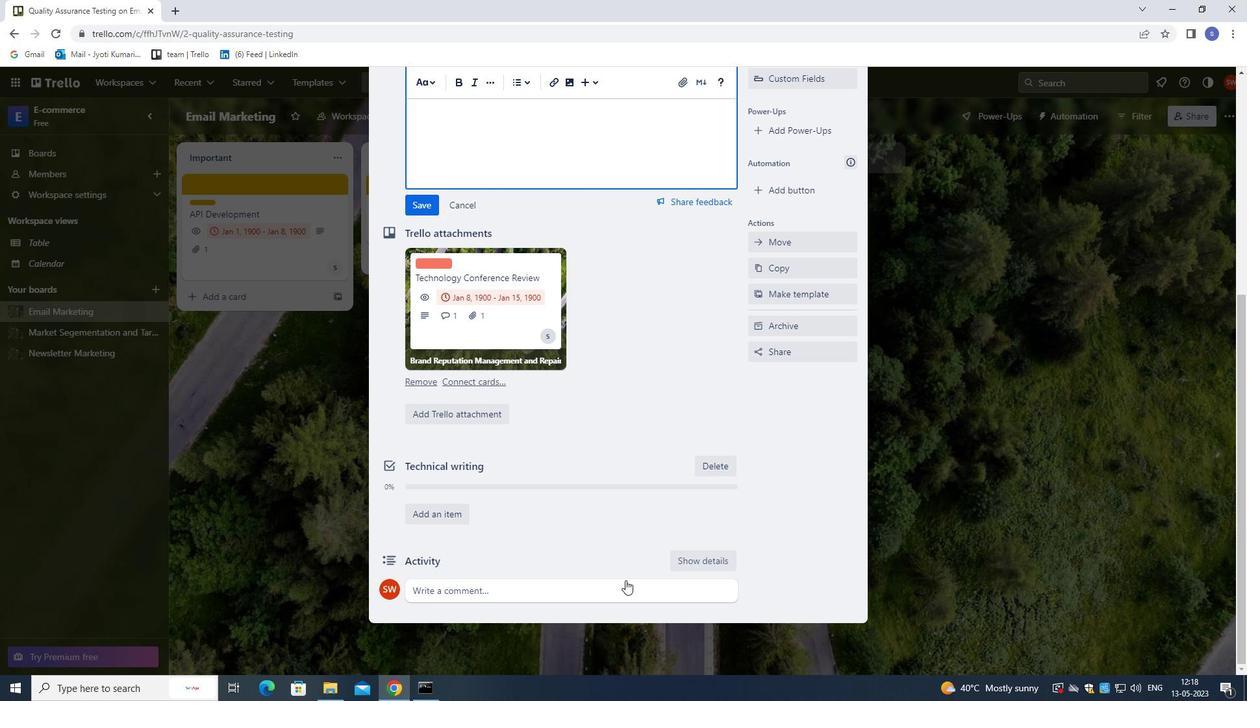 
Action: Mouse pressed left at (620, 585)
Screenshot: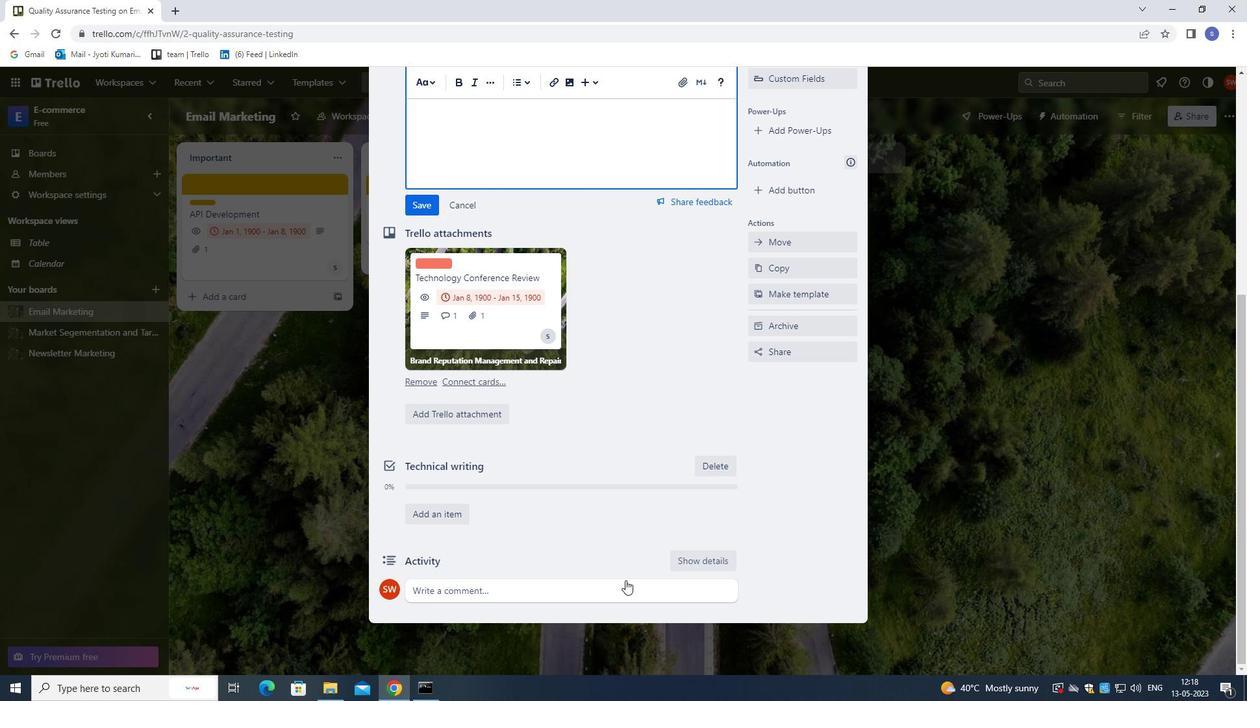 
Action: Mouse moved to (650, 472)
Screenshot: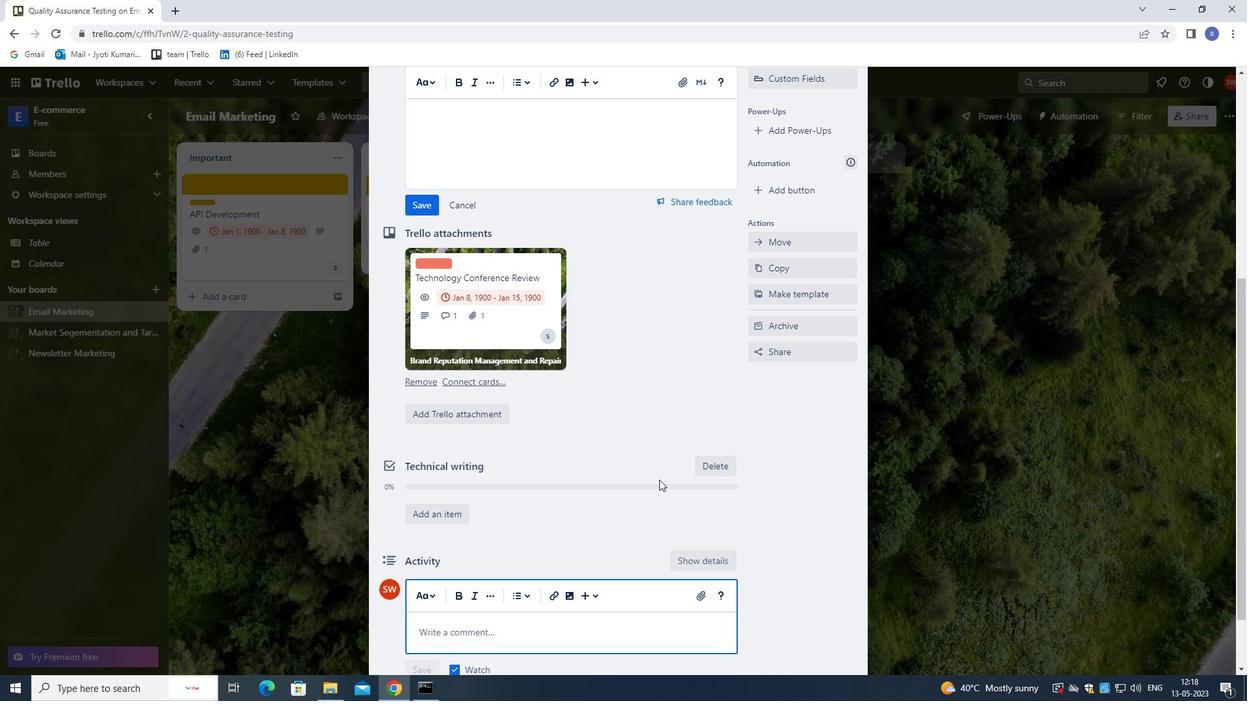 
Action: Key pressed <Key.shift>LET<Key.space>US<Key.space>MAKE<Key.space>THE<Key.space>MOST<Key.space>OF<Key.space>THIS<Key.space>OPPORTUNITY<Key.space>AND<Key.space>APPROACH<Key.space>THIS<Key.space>TASK<Key.space>WITH<Key.space>A<Key.space>POSOTI<Key.backspace><Key.backspace><Key.backspace>ITIVE<Key.space>ATTITUDE<Key.space>AND<Key.space>A<Key.space>SCOMMITMENT<Key.space>TO<Key.space>EXCELLENCE.
Screenshot: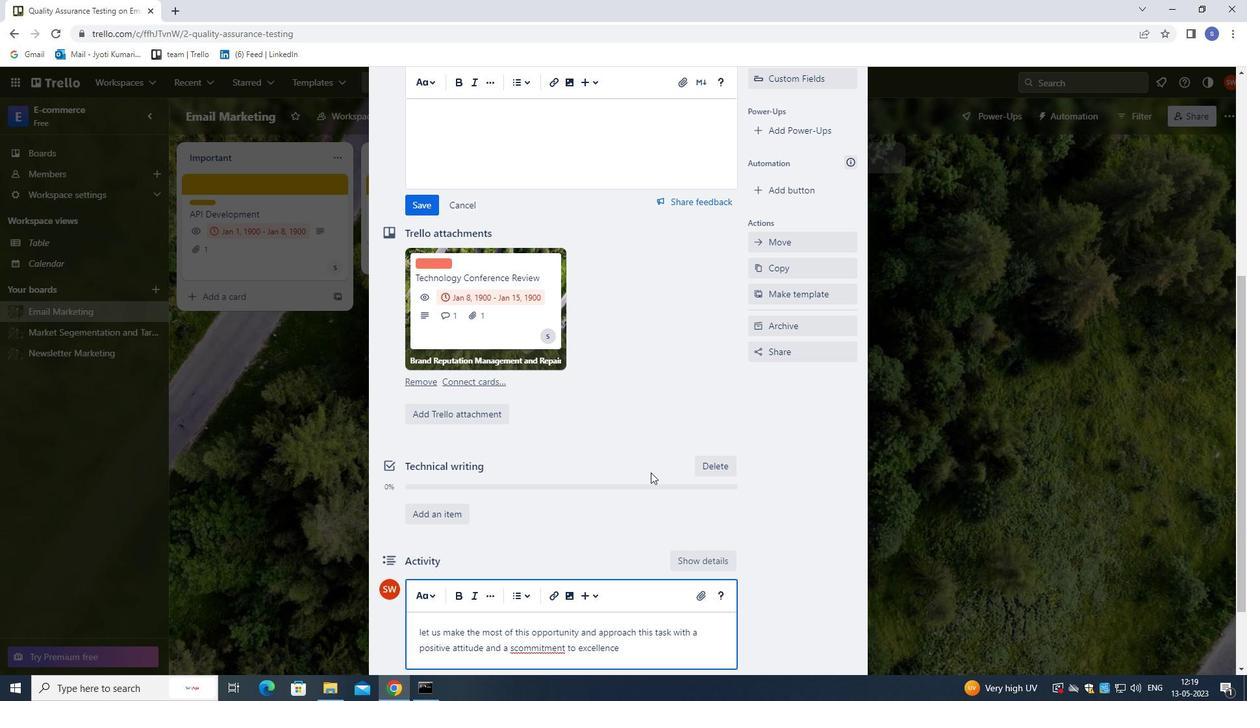
Action: Mouse moved to (548, 648)
Screenshot: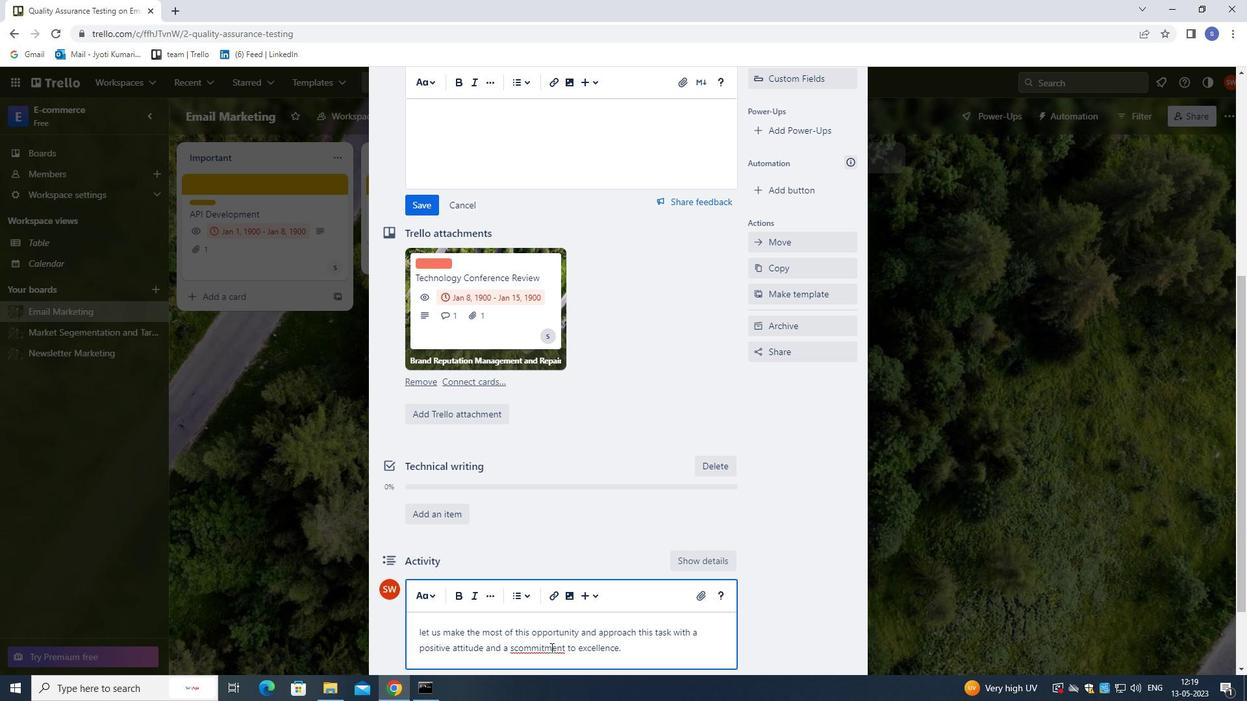 
Action: Mouse pressed left at (548, 648)
Screenshot: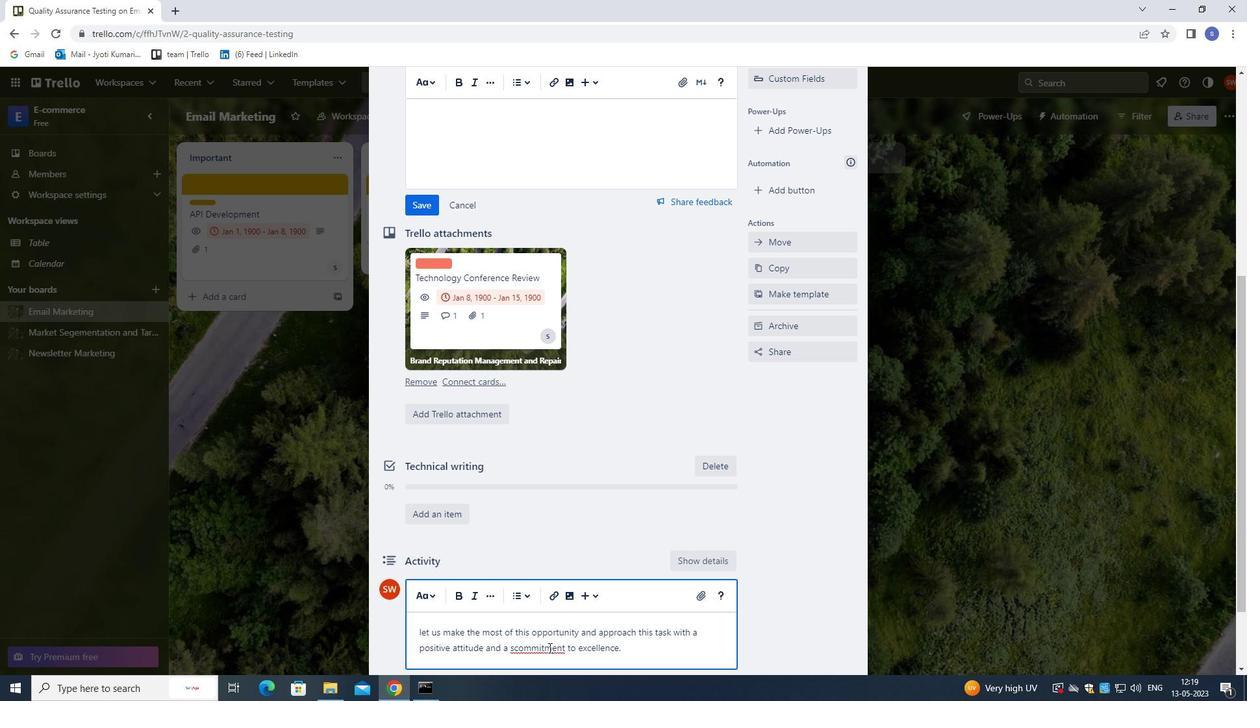 
Action: Mouse moved to (513, 648)
Screenshot: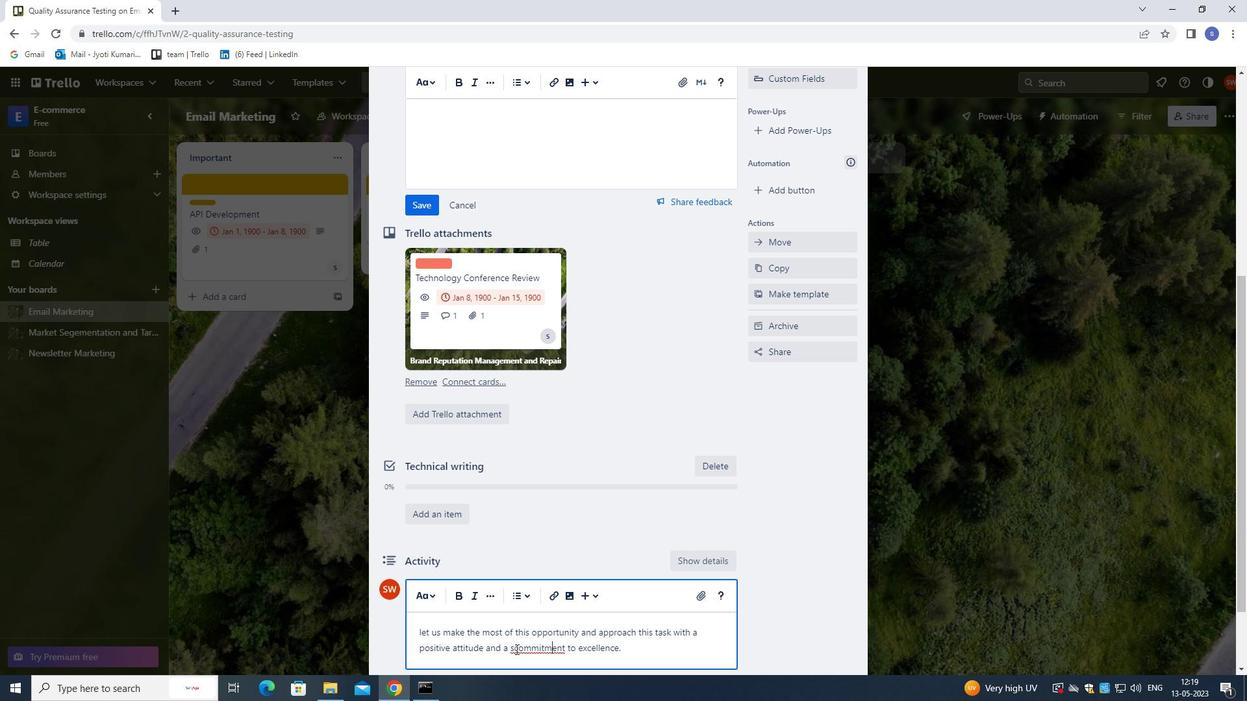 
Action: Mouse pressed left at (513, 648)
Screenshot: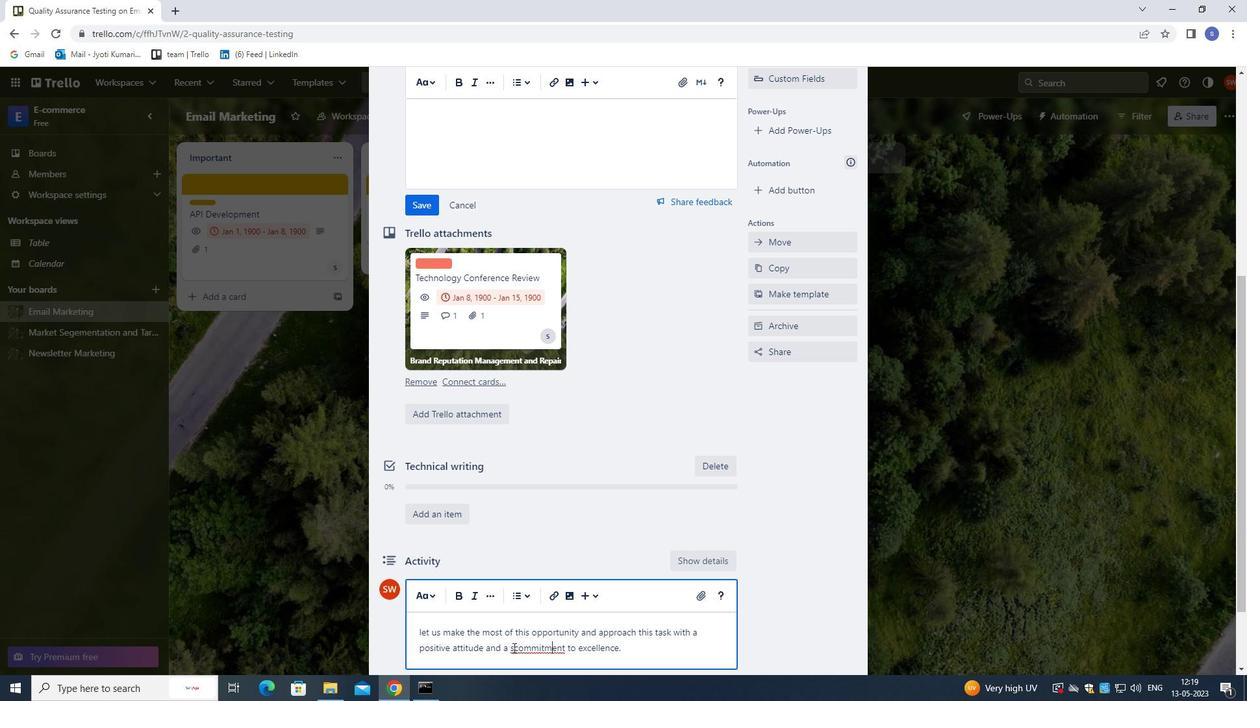 
Action: Mouse moved to (537, 679)
Screenshot: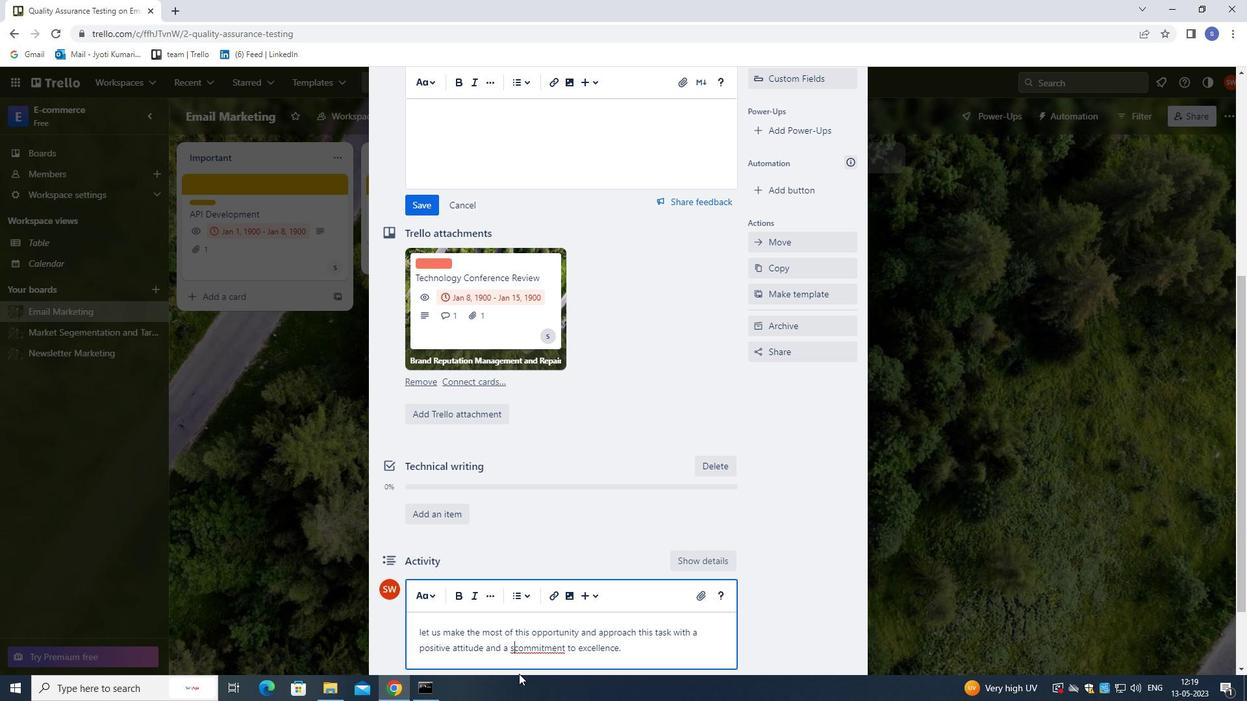 
Action: Key pressed <Key.backspace><Key.backspace>S<Key.space>
Screenshot: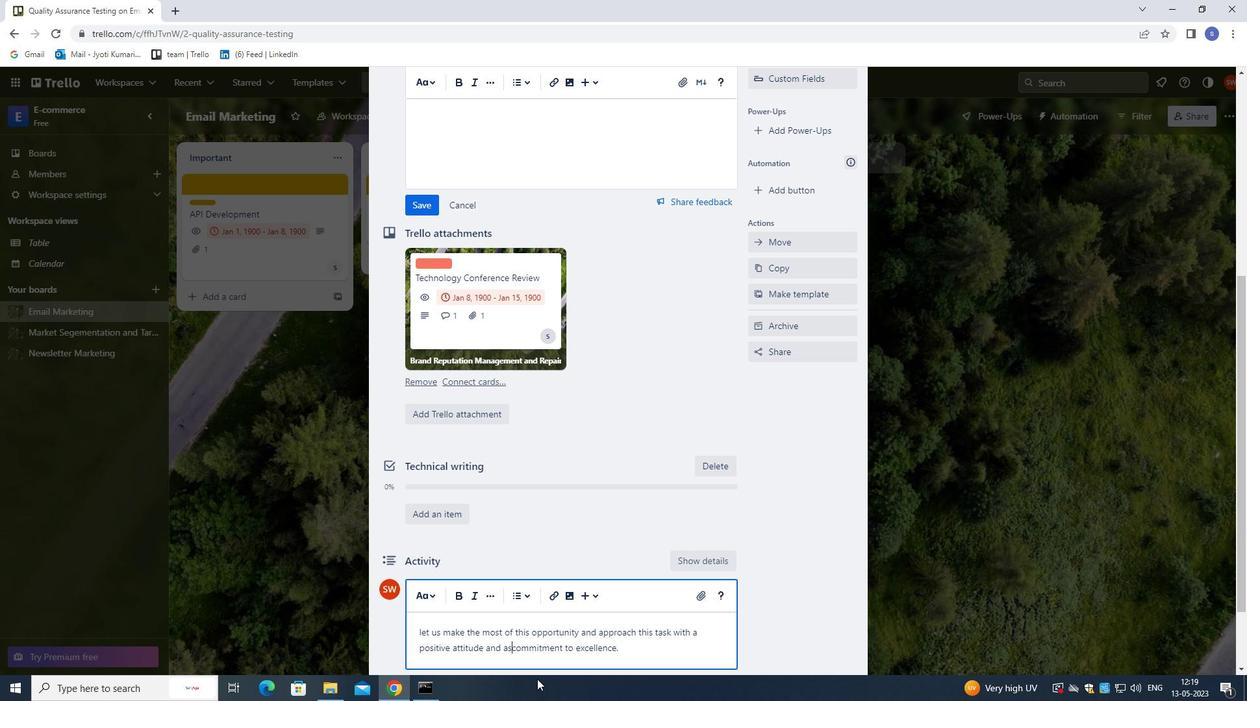 
Action: Mouse moved to (435, 203)
Screenshot: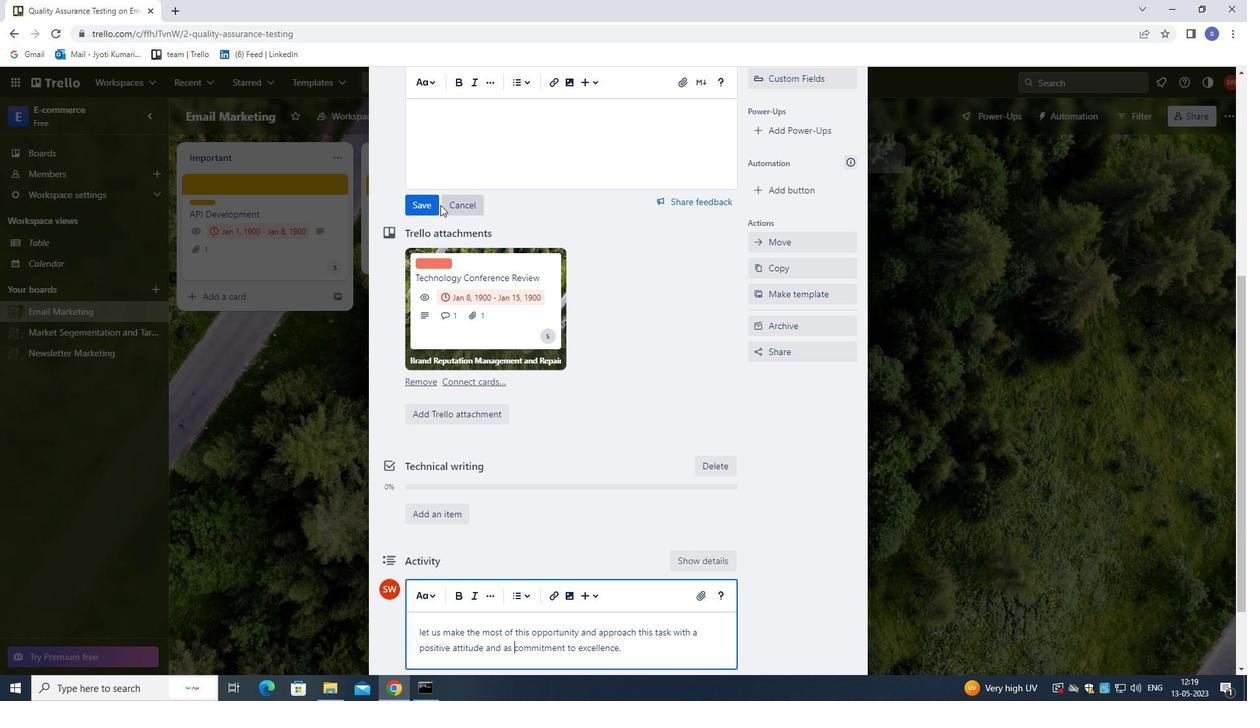 
Action: Mouse pressed left at (435, 203)
Screenshot: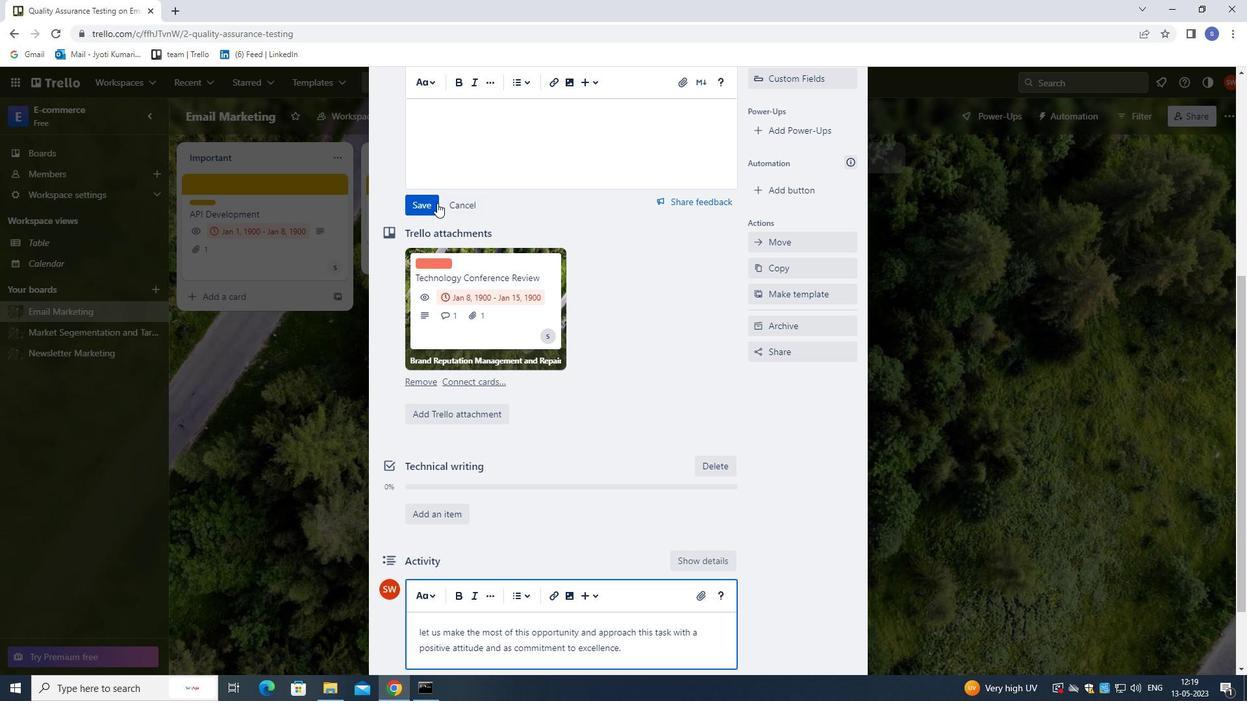 
Action: Mouse moved to (455, 281)
Screenshot: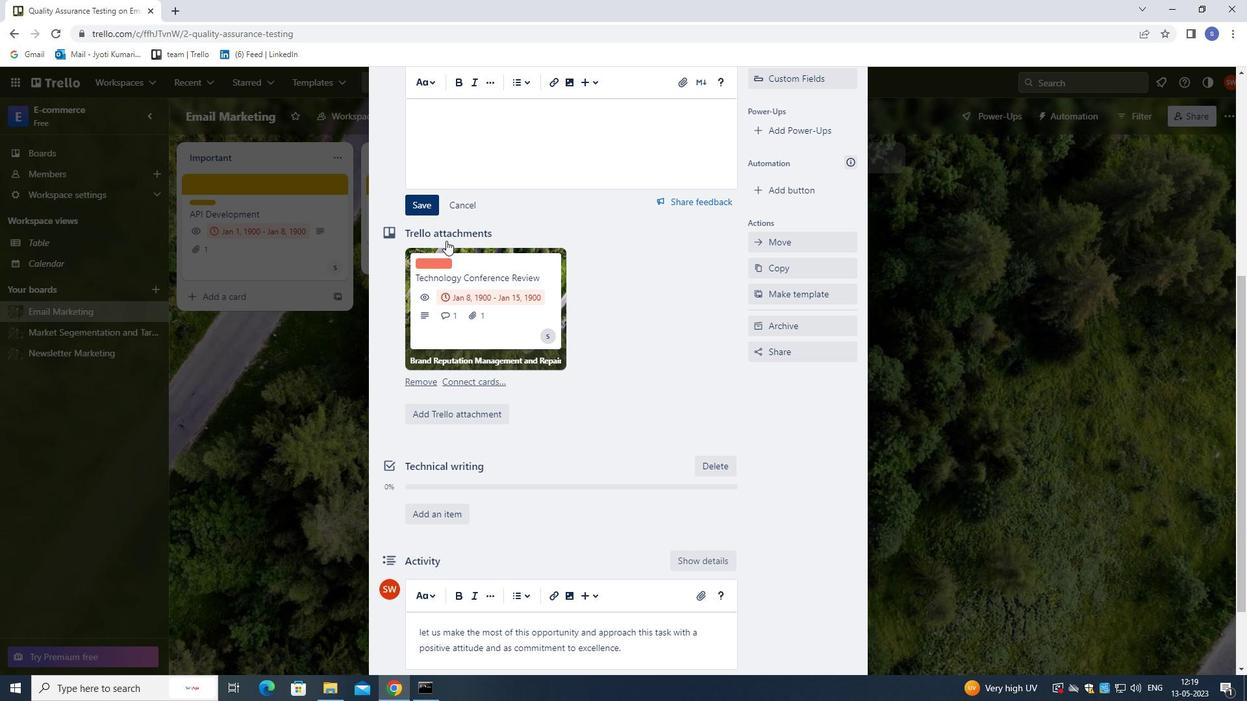 
Action: Mouse scrolled (455, 280) with delta (0, 0)
Screenshot: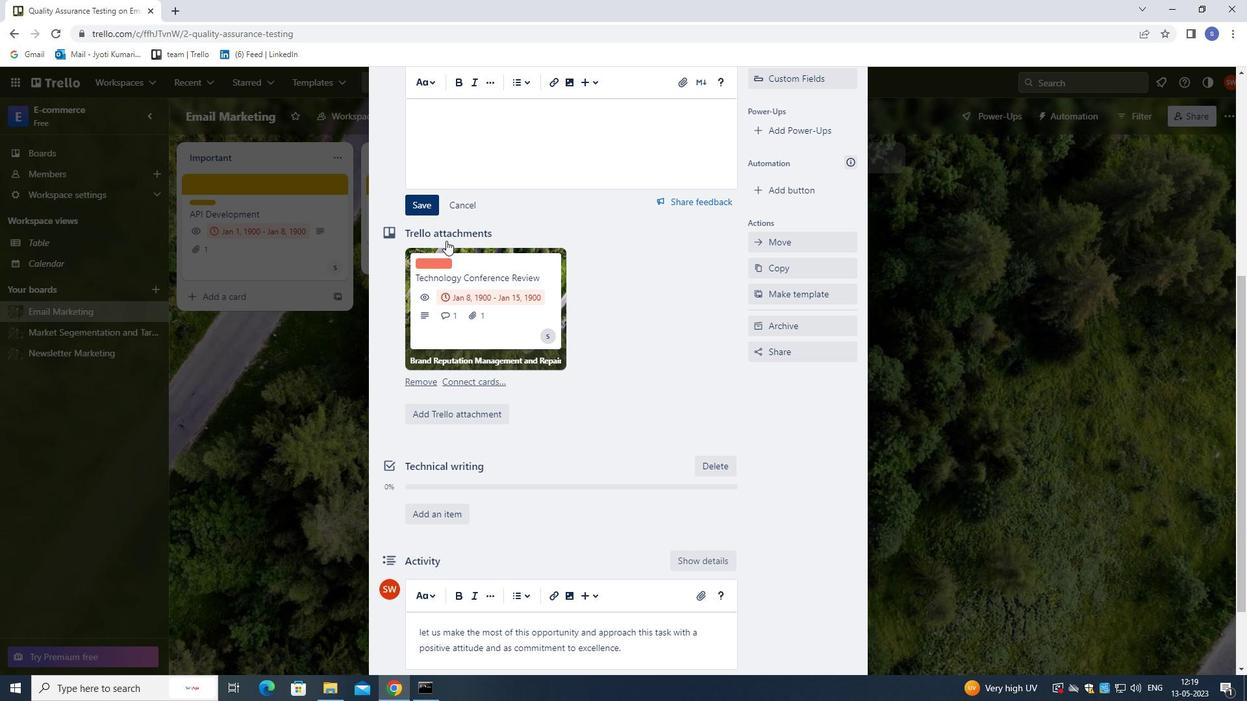 
Action: Mouse moved to (458, 296)
Screenshot: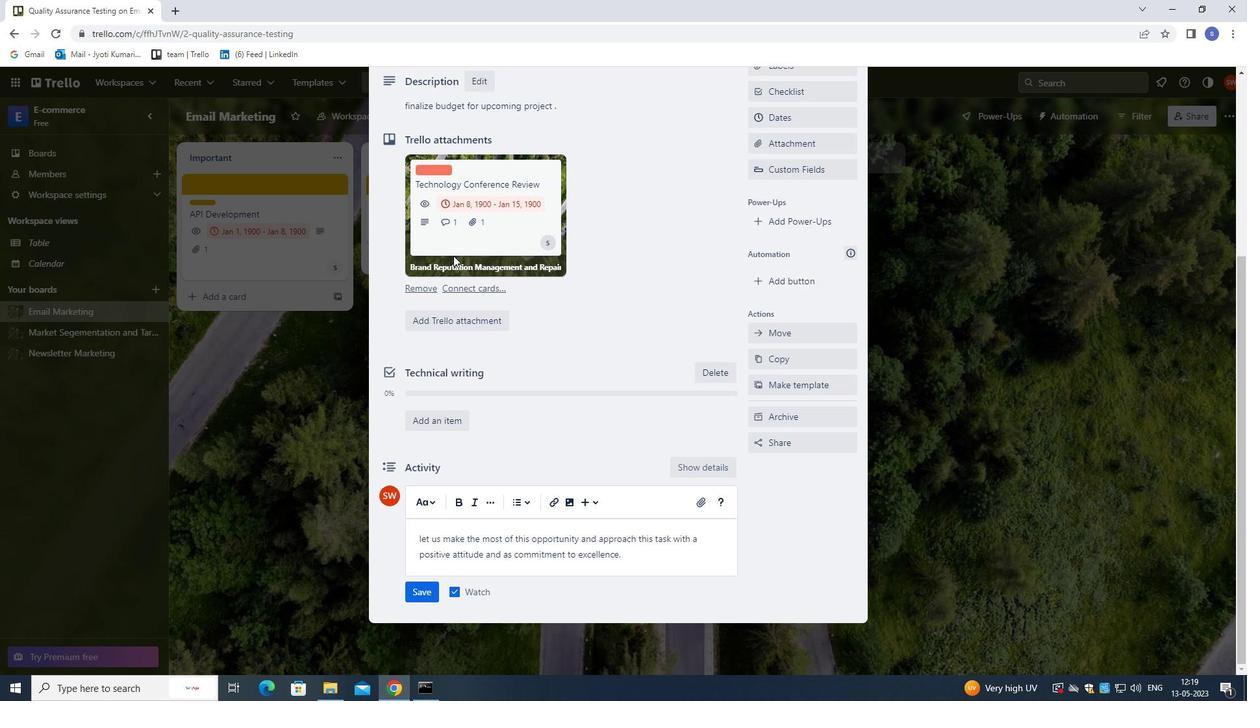 
Action: Mouse scrolled (458, 295) with delta (0, 0)
Screenshot: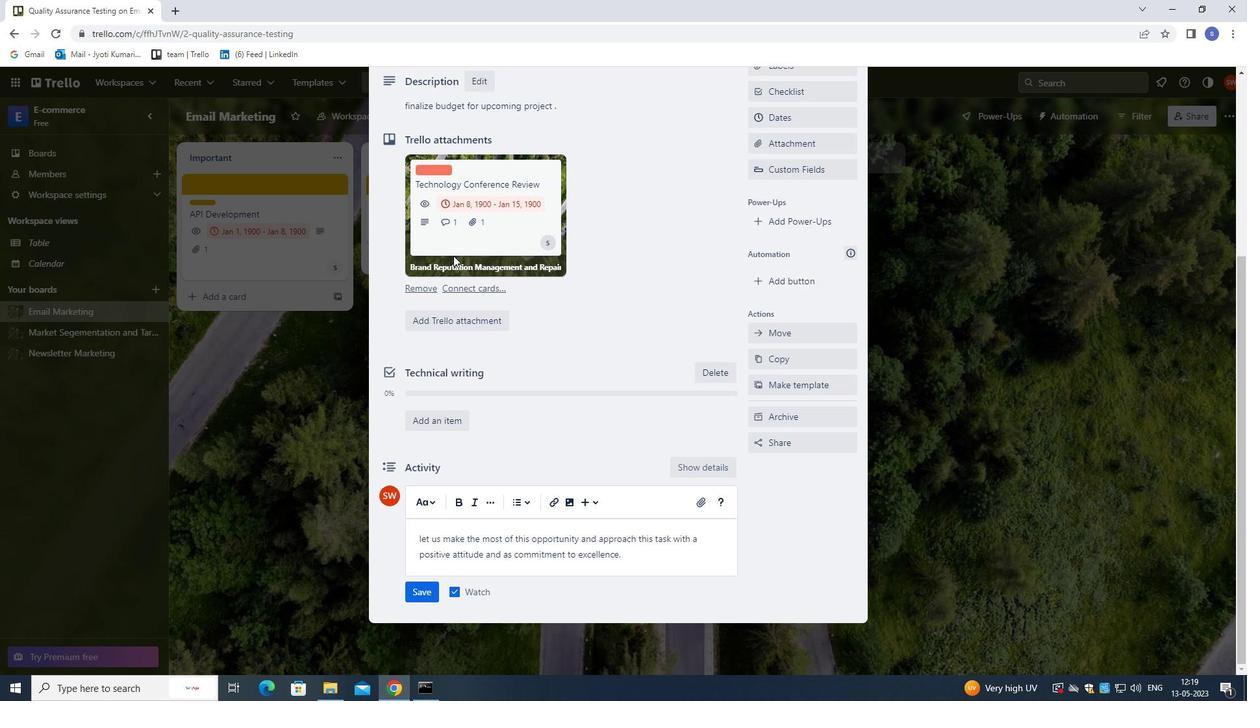 
Action: Mouse moved to (461, 308)
Screenshot: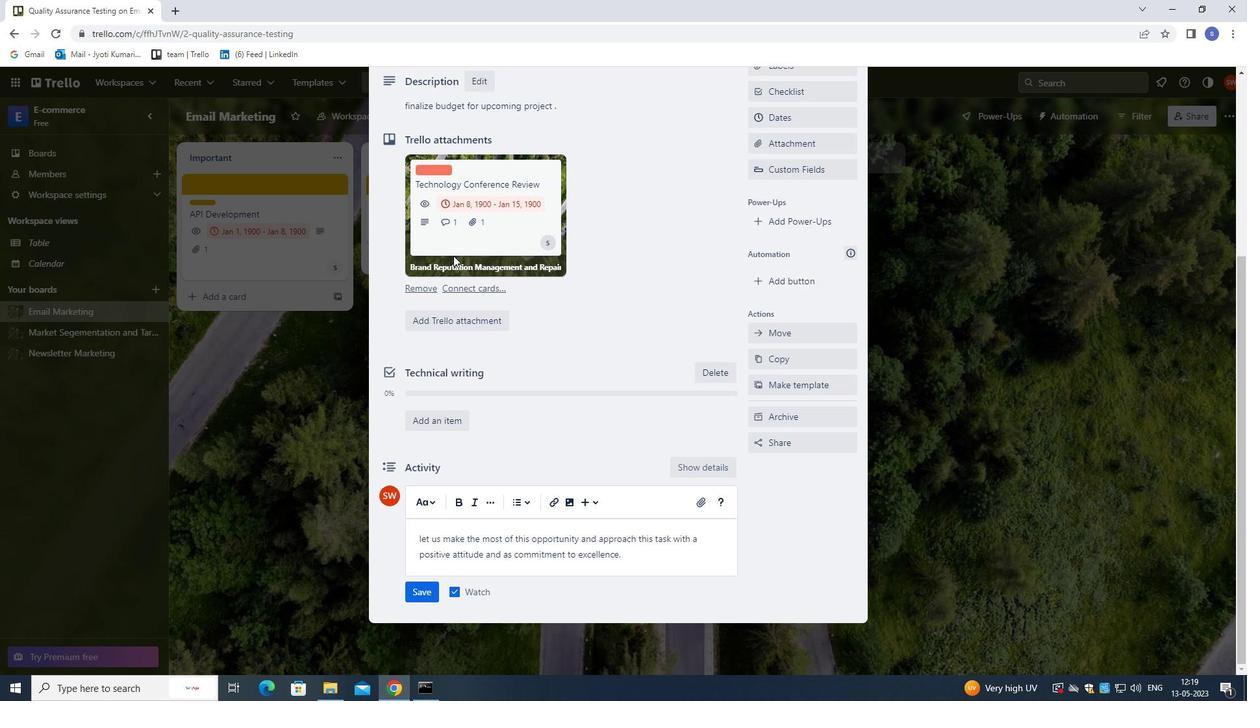 
Action: Mouse scrolled (461, 307) with delta (0, 0)
Screenshot: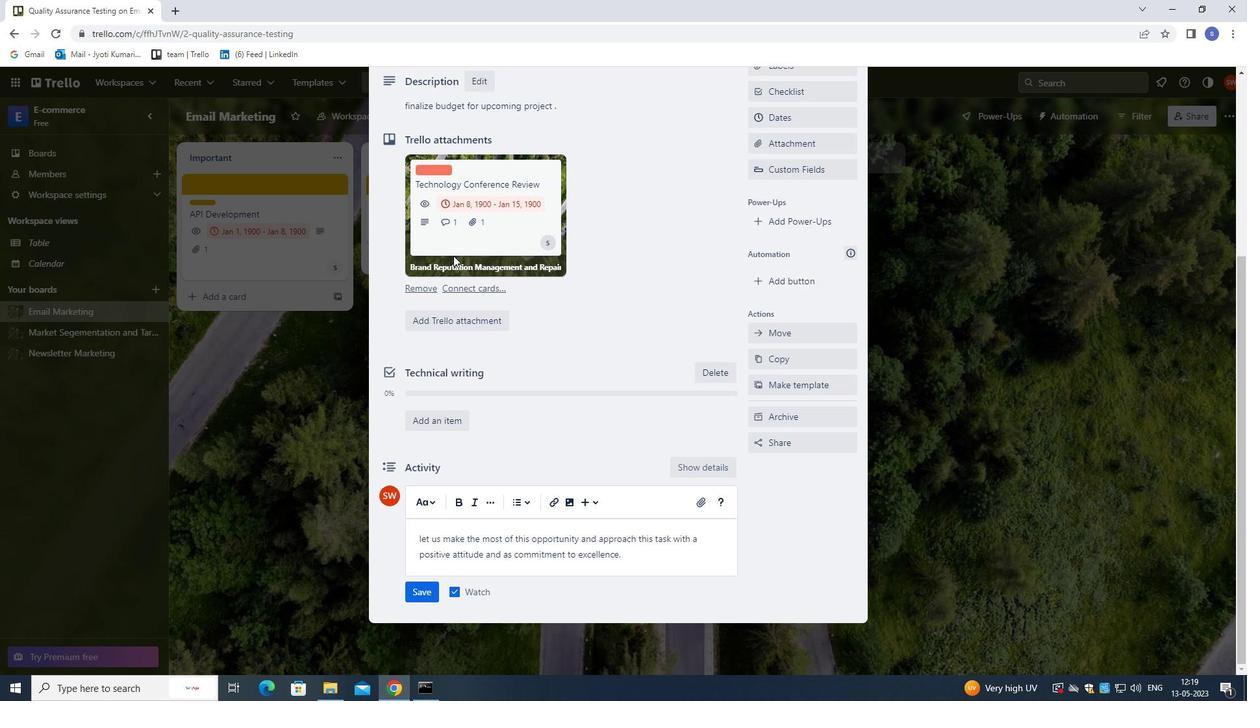 
Action: Mouse moved to (463, 318)
Screenshot: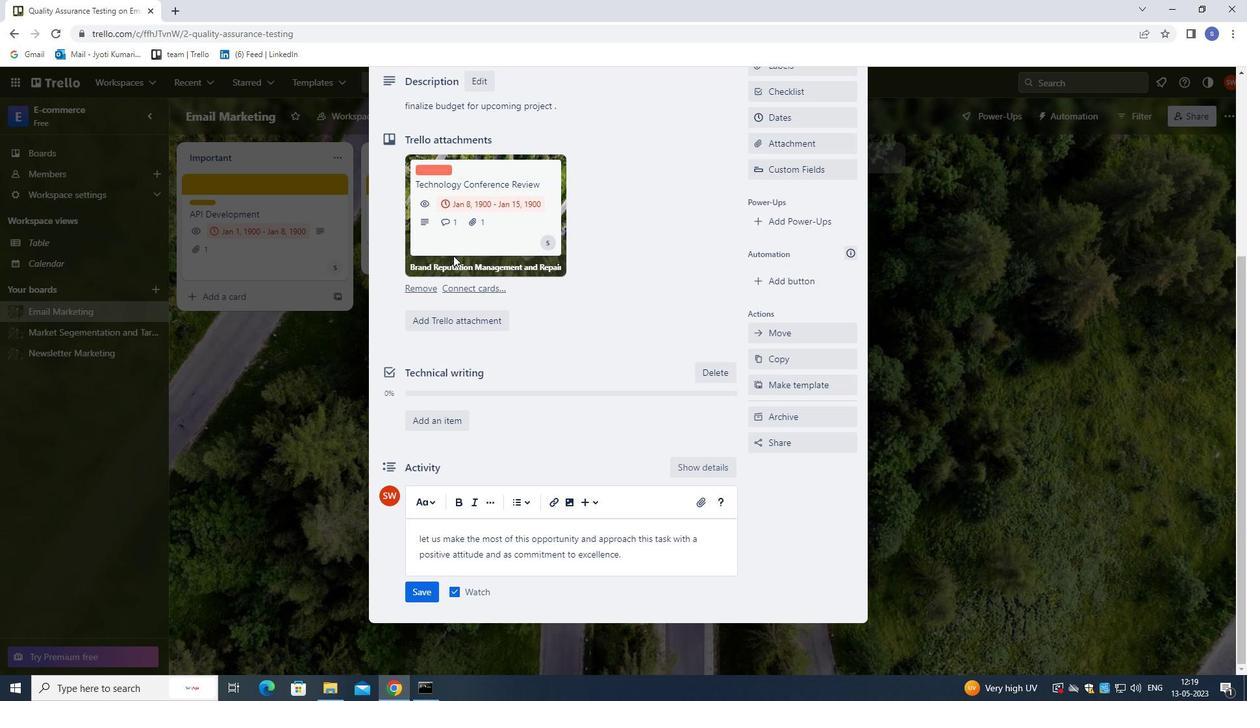 
Action: Mouse scrolled (463, 318) with delta (0, 0)
Screenshot: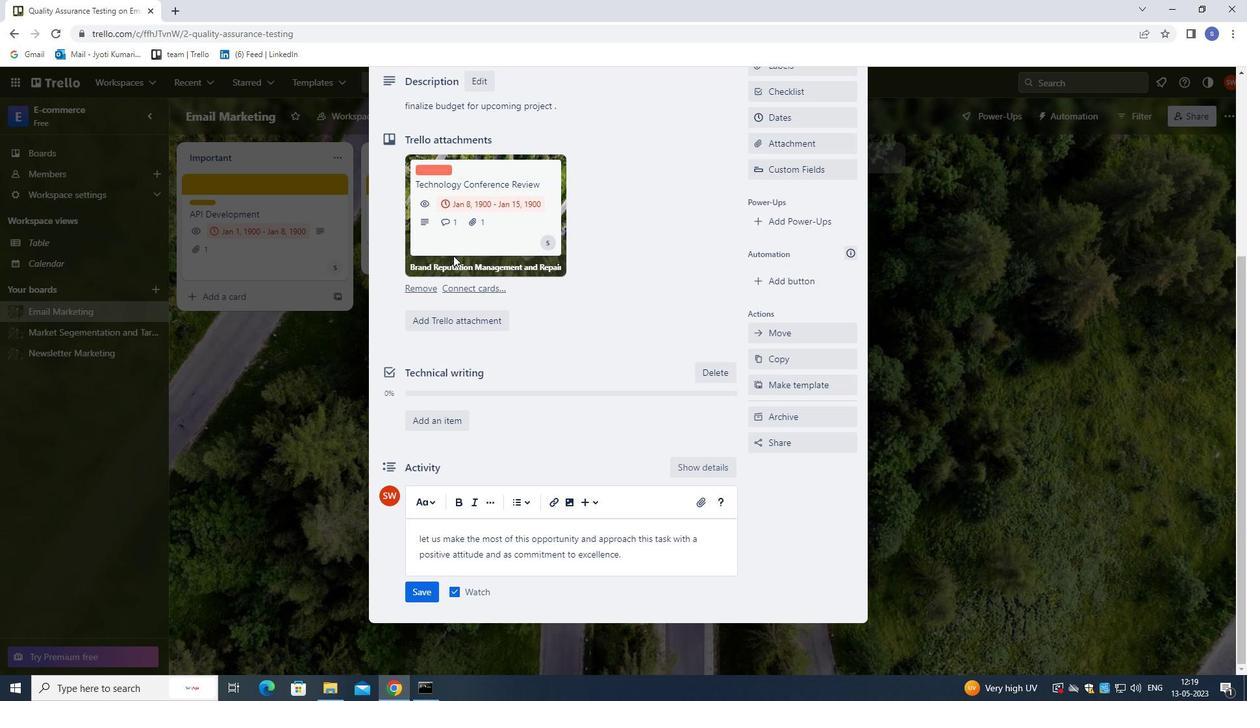 
Action: Mouse moved to (469, 336)
Screenshot: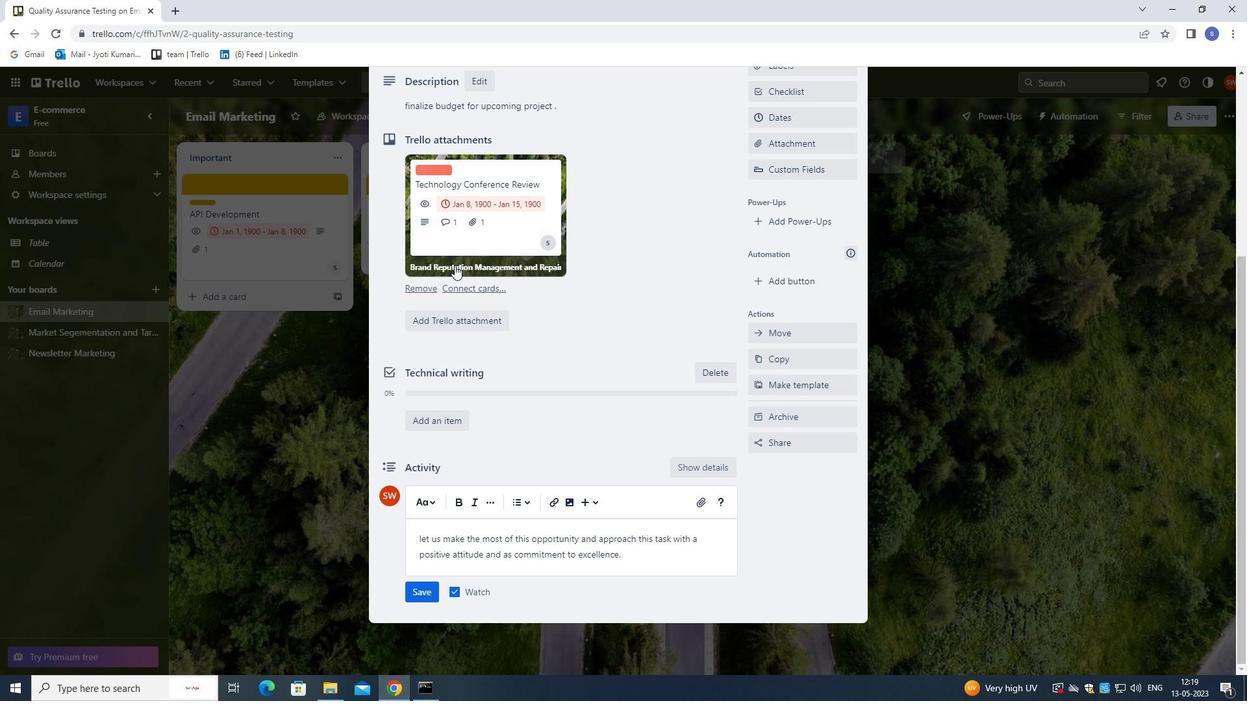 
Action: Mouse scrolled (469, 335) with delta (0, 0)
Screenshot: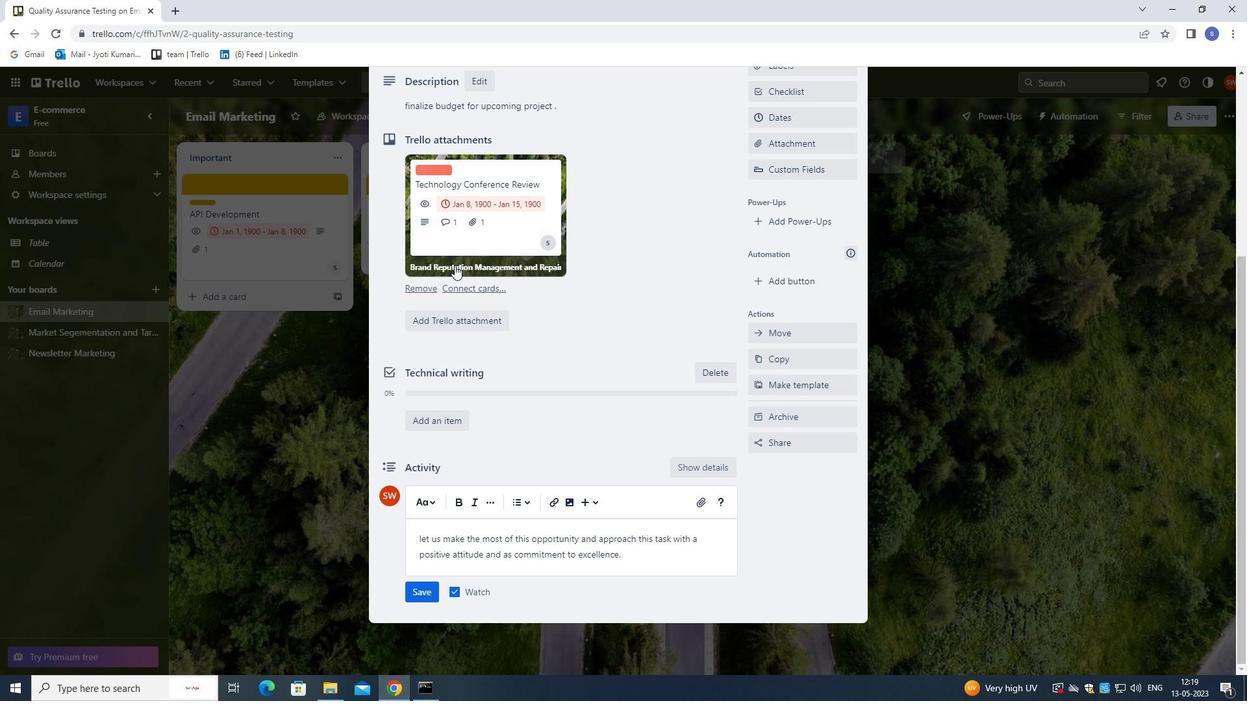 
Action: Mouse moved to (417, 595)
Screenshot: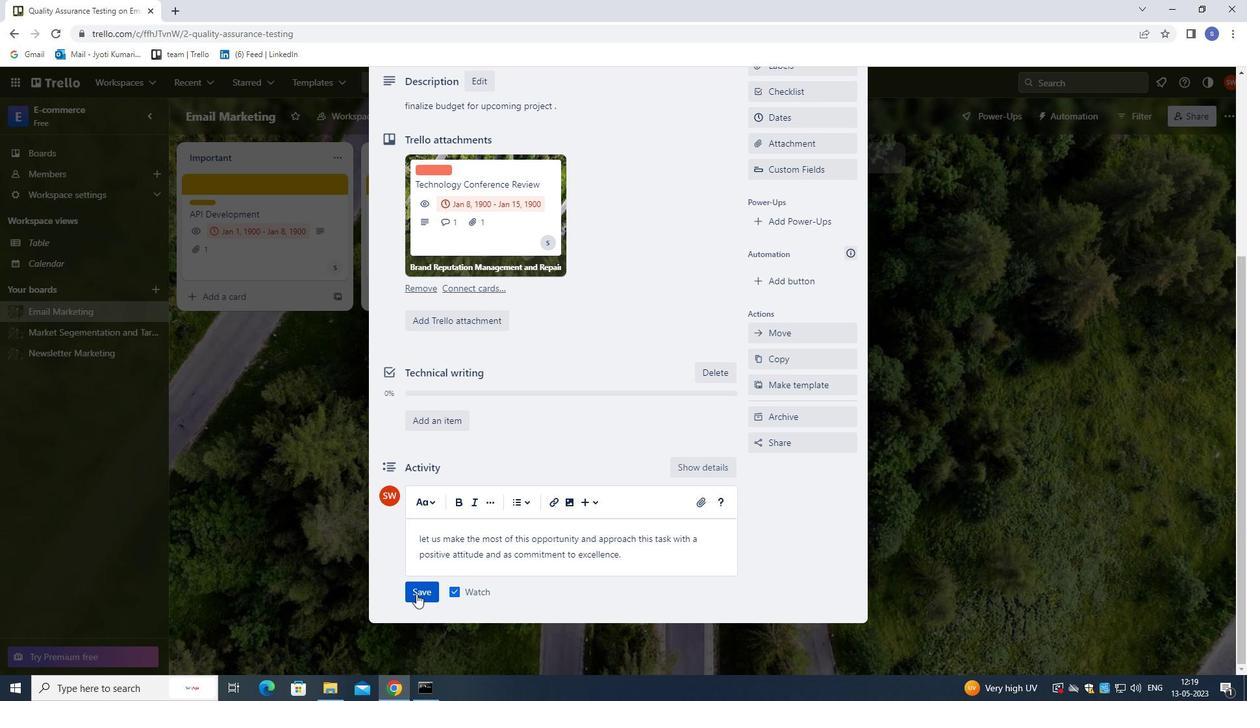 
Action: Mouse pressed left at (417, 595)
Screenshot: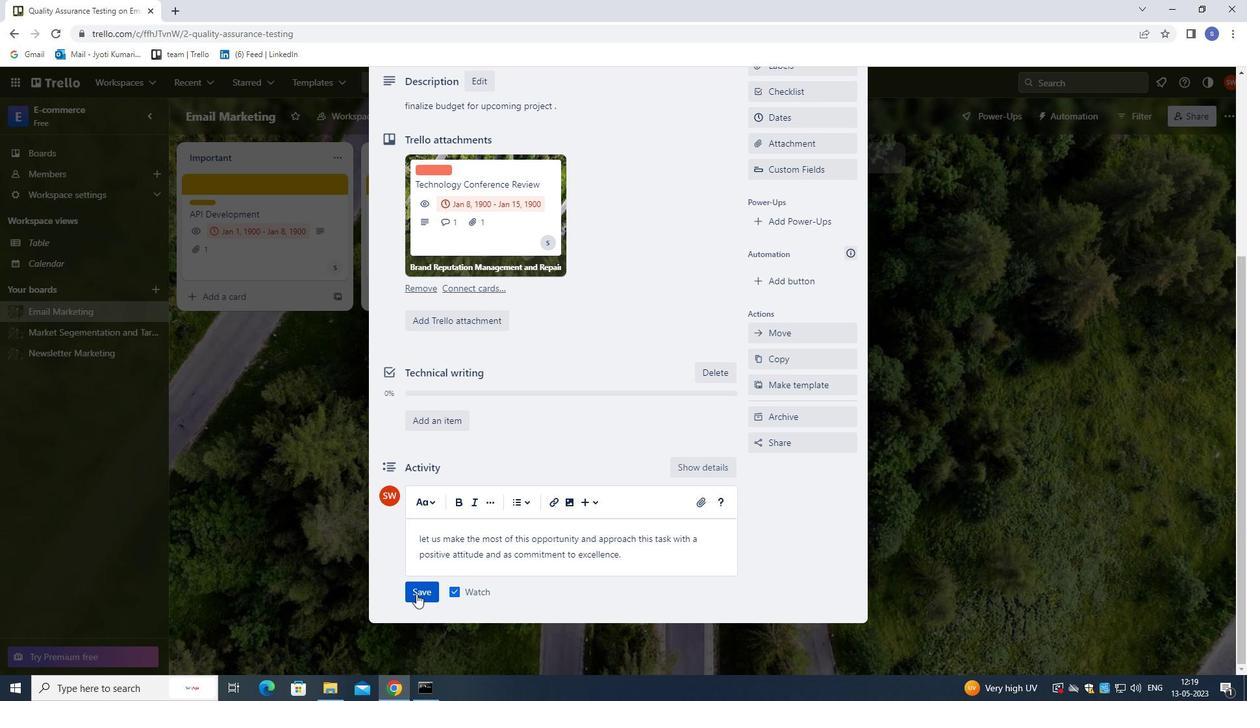 
Action: Mouse moved to (452, 542)
Screenshot: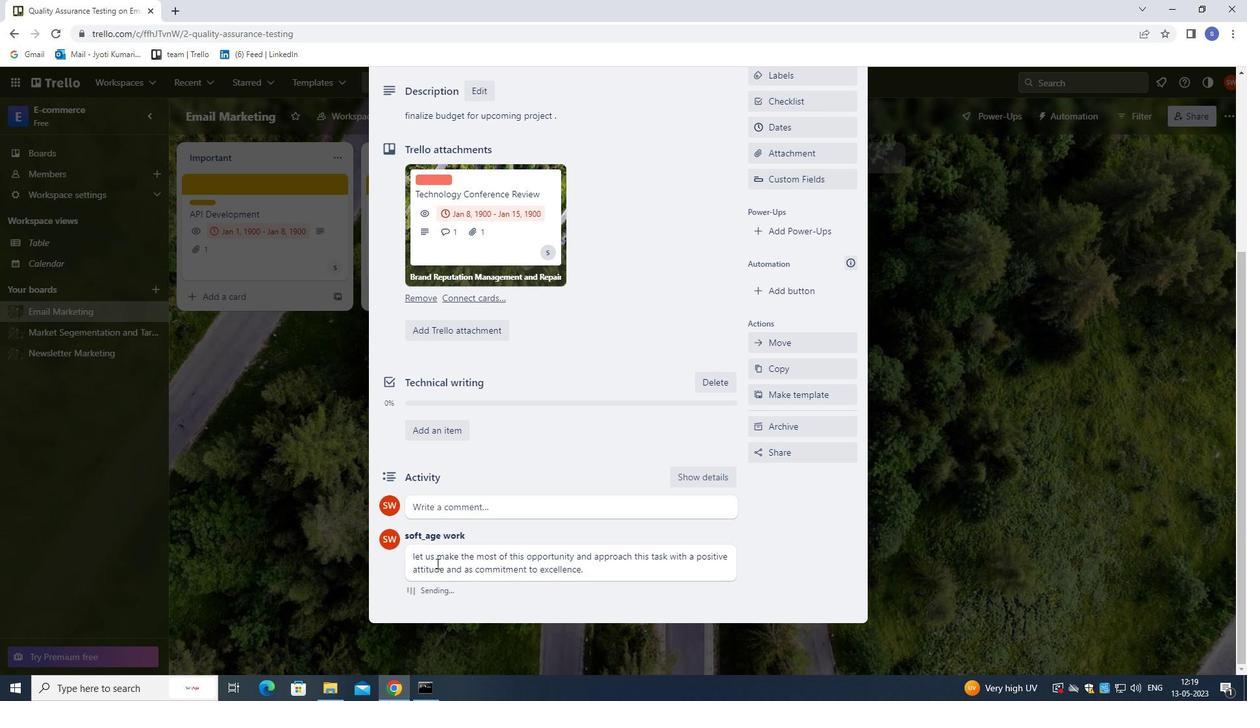 
Action: Mouse scrolled (452, 543) with delta (0, 0)
Screenshot: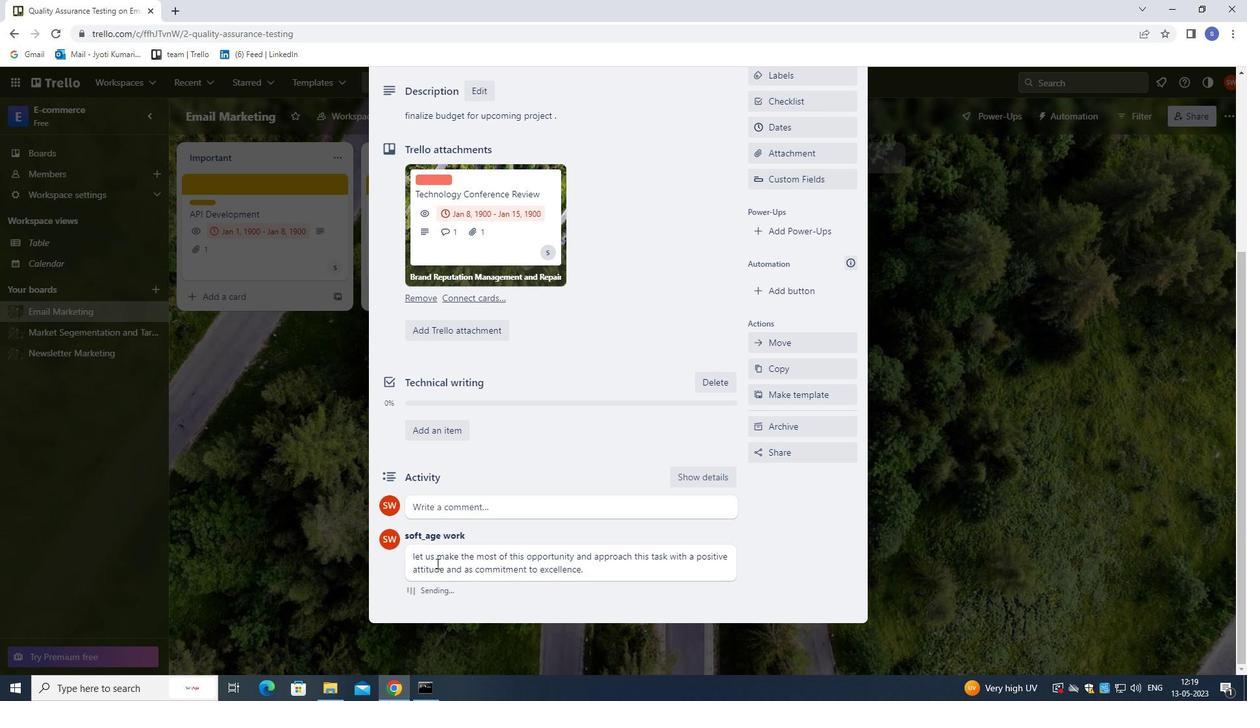 
Action: Mouse moved to (452, 537)
Screenshot: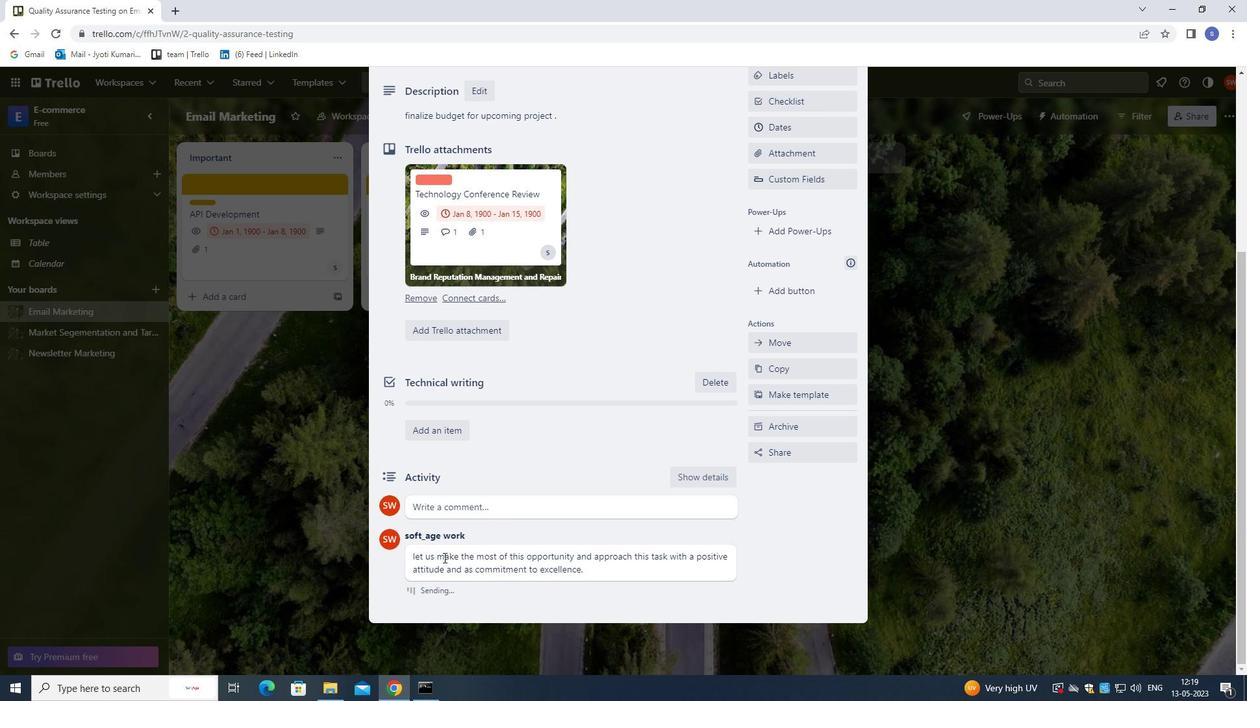 
Action: Mouse scrolled (452, 538) with delta (0, 0)
Screenshot: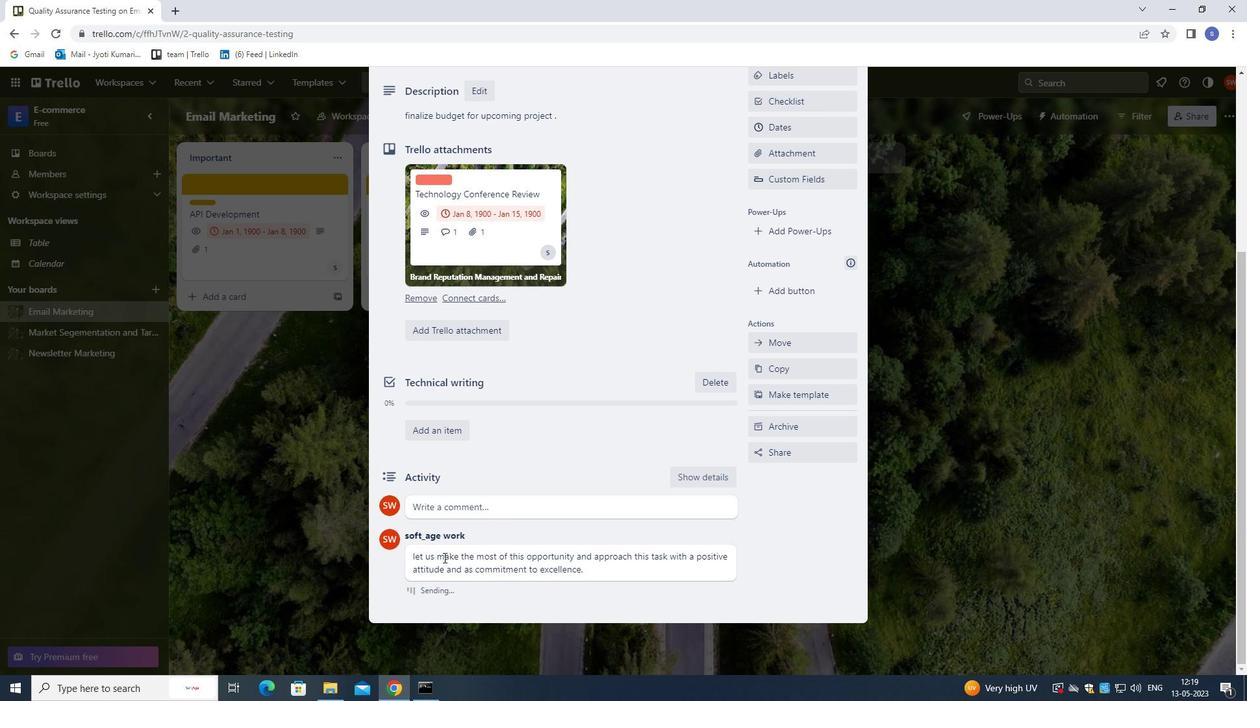 
Action: Mouse moved to (452, 528)
Screenshot: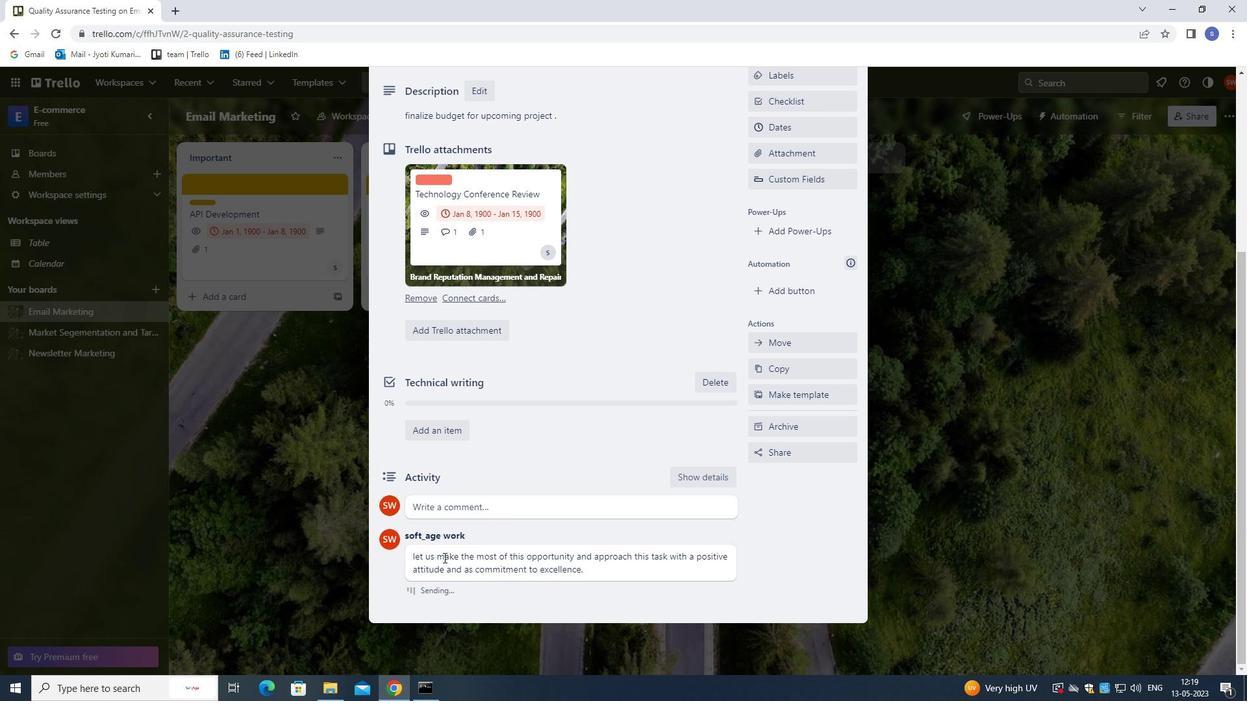 
Action: Mouse scrolled (452, 528) with delta (0, 0)
Screenshot: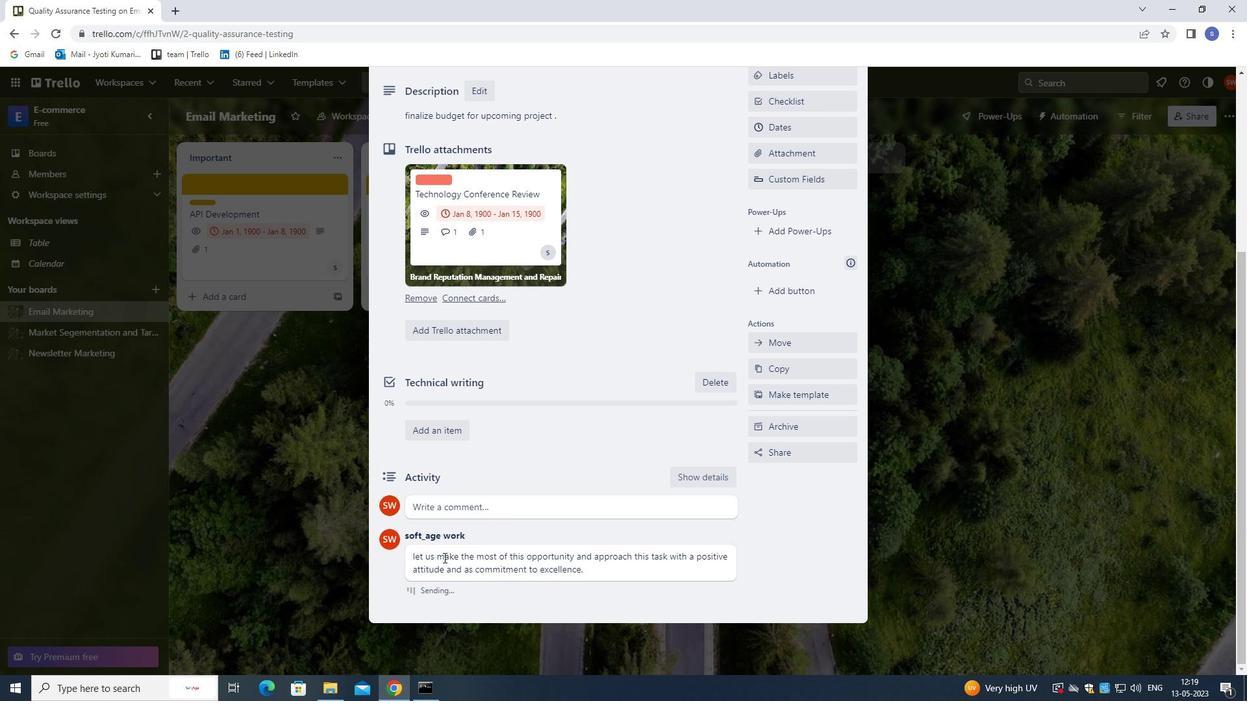 
Action: Mouse moved to (452, 511)
Screenshot: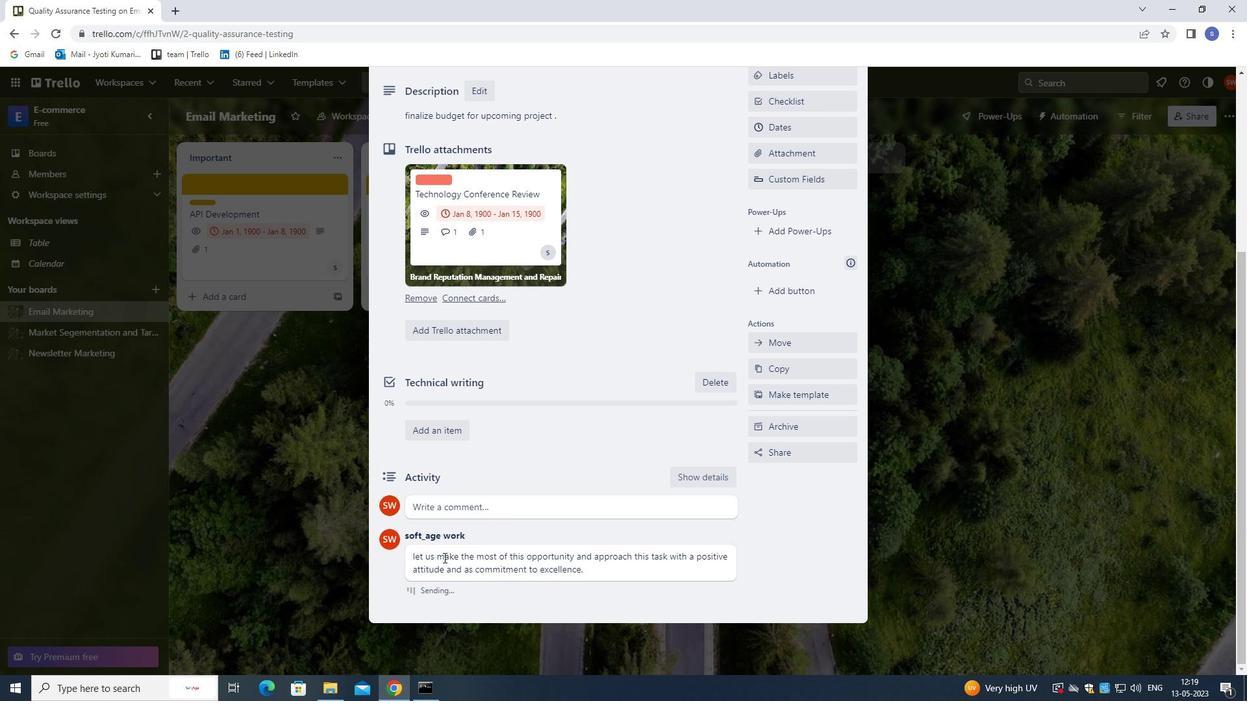 
Action: Mouse scrolled (452, 511) with delta (0, 0)
Screenshot: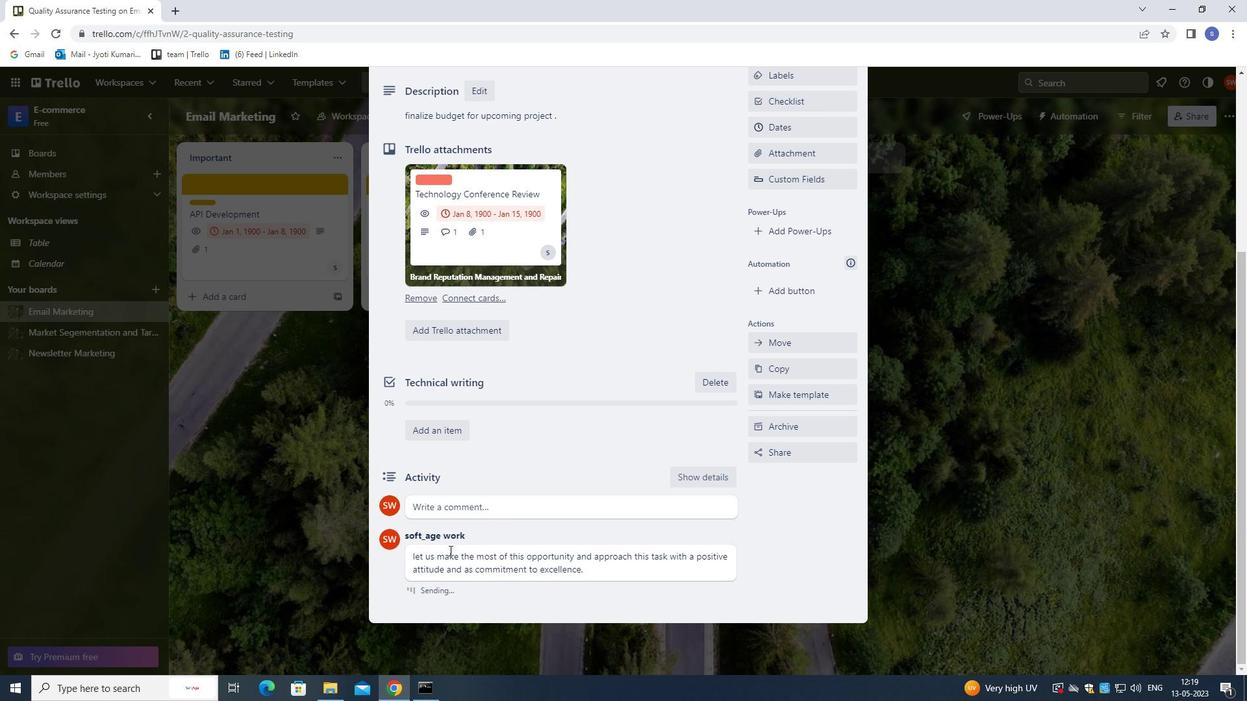 
Action: Mouse moved to (452, 489)
Screenshot: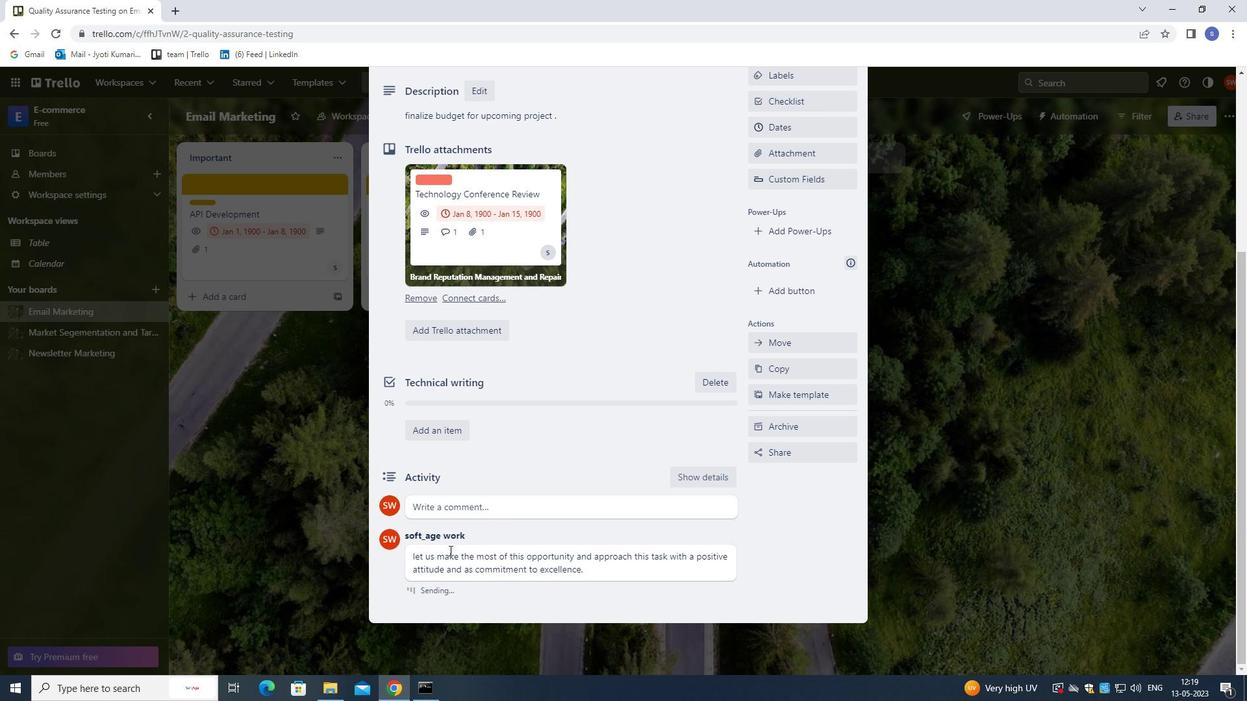 
Action: Mouse scrolled (452, 490) with delta (0, 0)
Screenshot: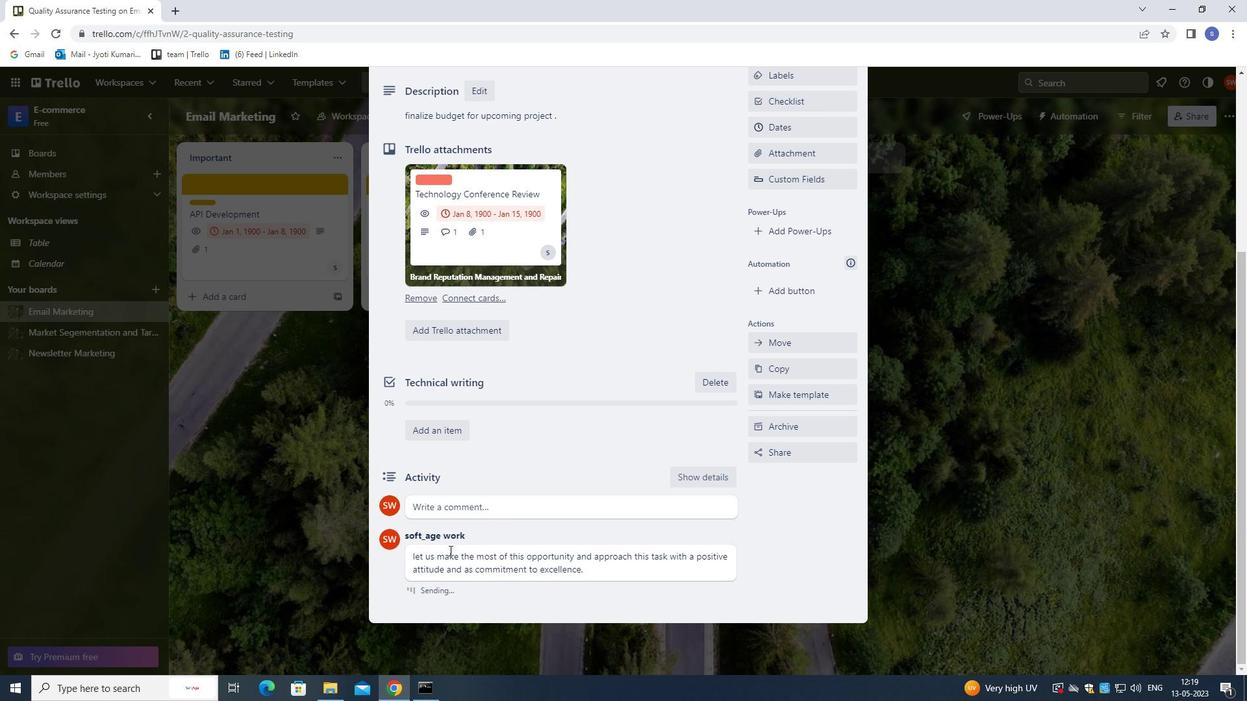 
Action: Mouse moved to (452, 478)
Screenshot: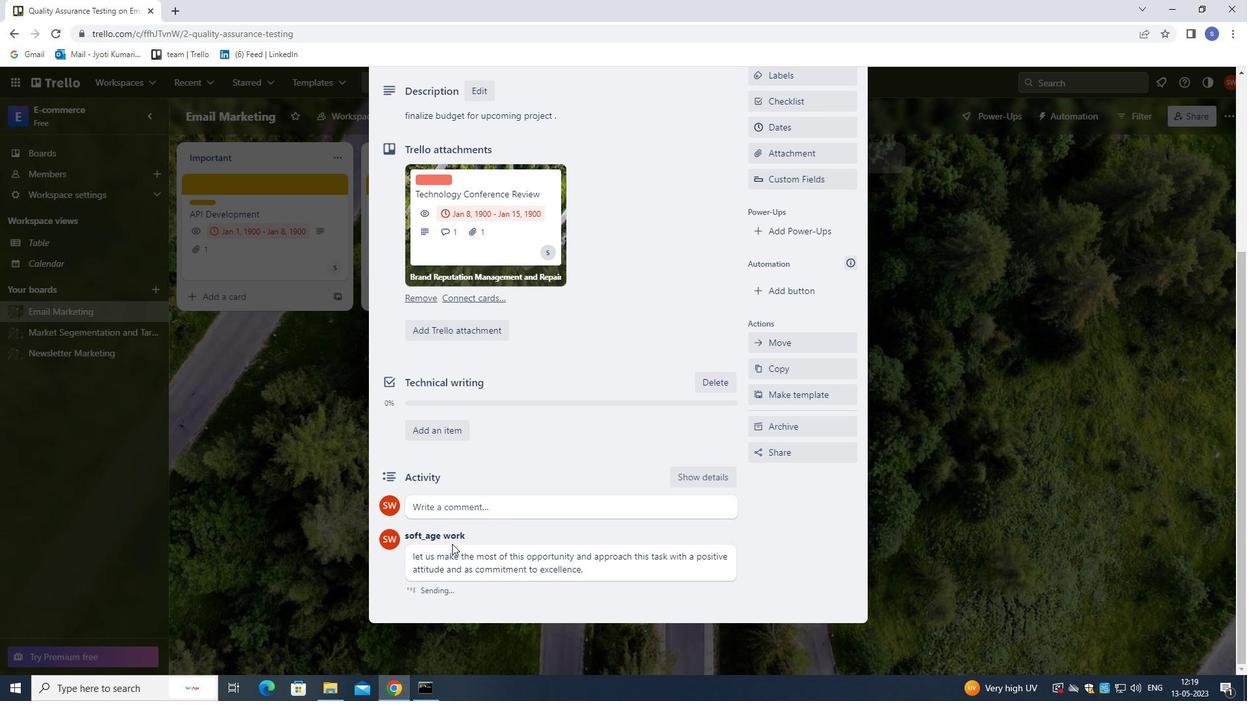 
Action: Mouse scrolled (452, 479) with delta (0, 0)
Screenshot: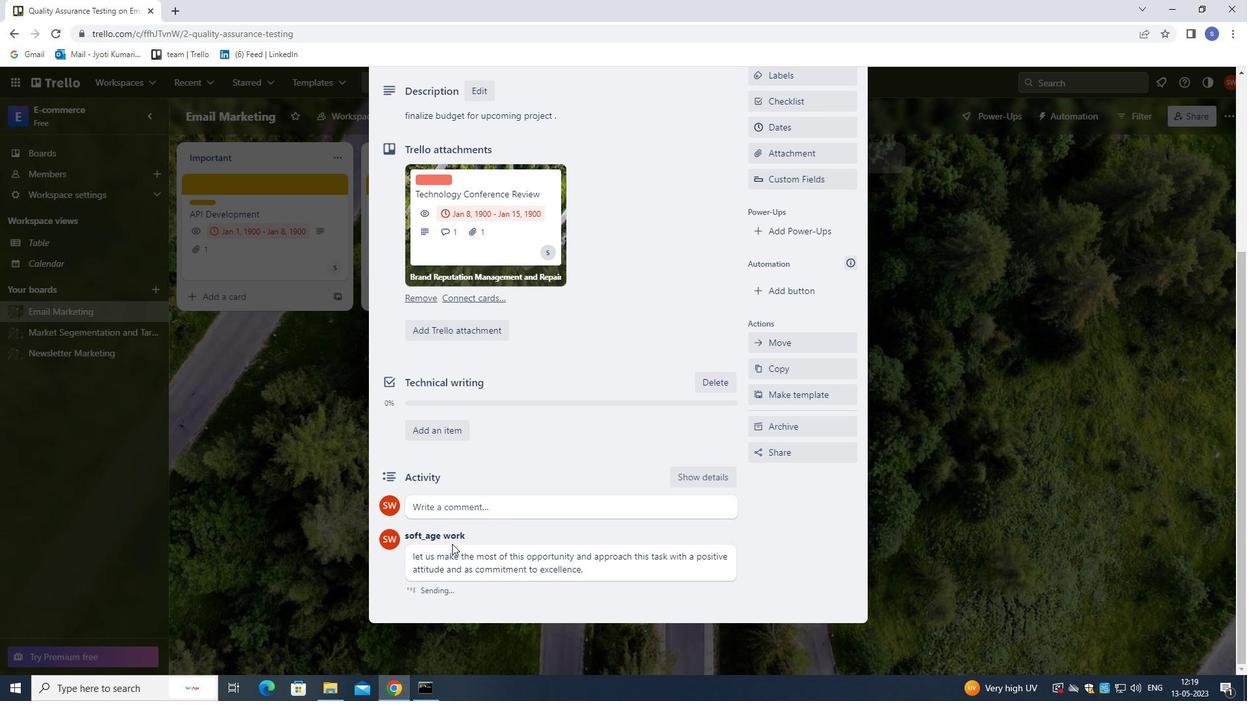 
Action: Mouse moved to (478, 393)
Screenshot: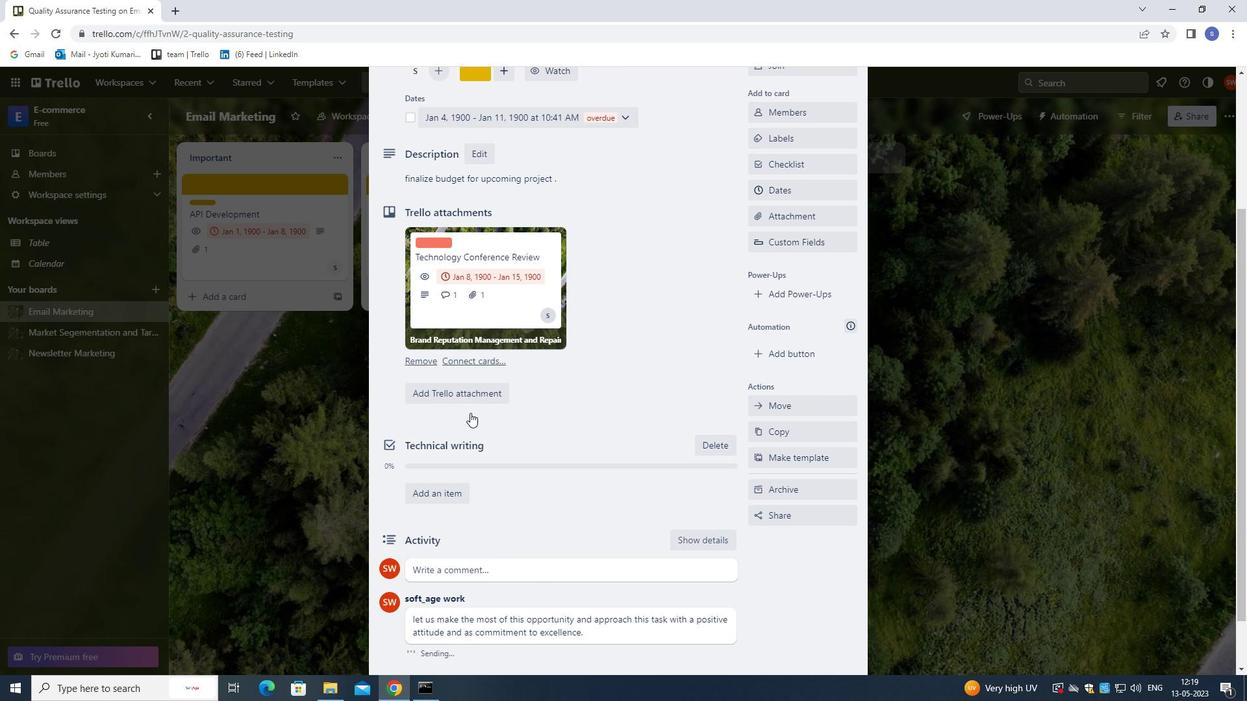 
Action: Mouse scrolled (478, 393) with delta (0, 0)
Screenshot: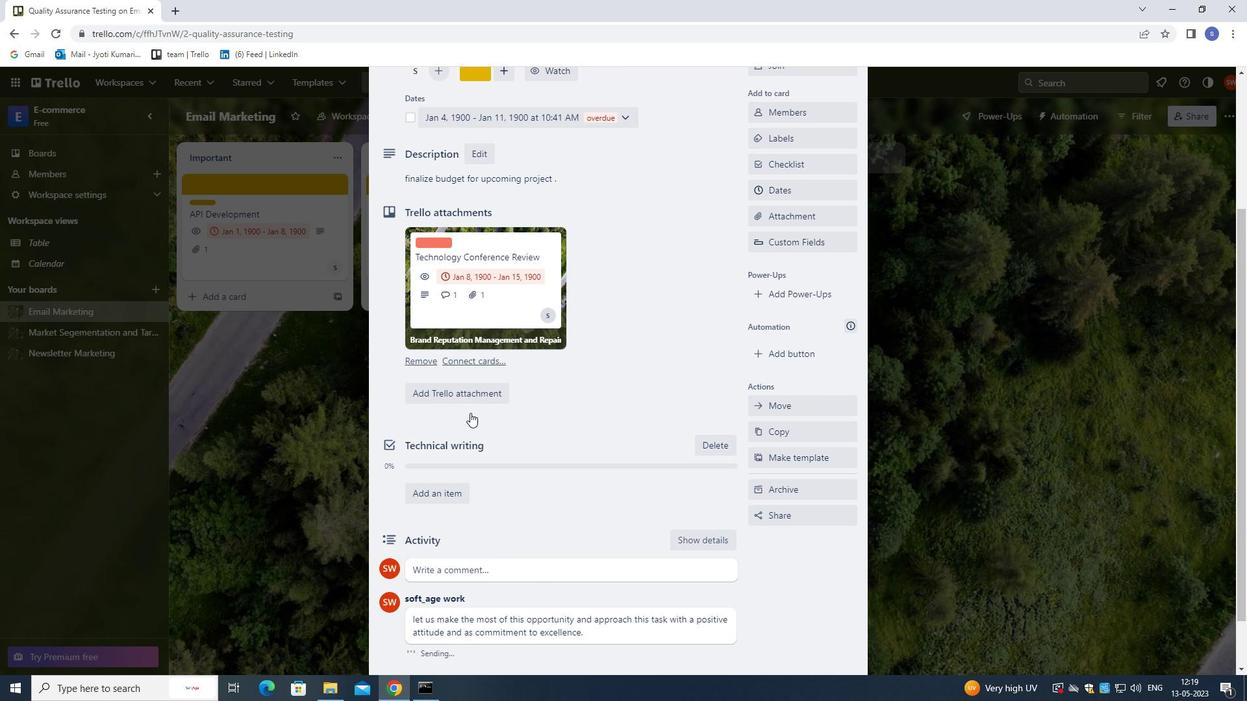 
Action: Mouse moved to (486, 381)
Screenshot: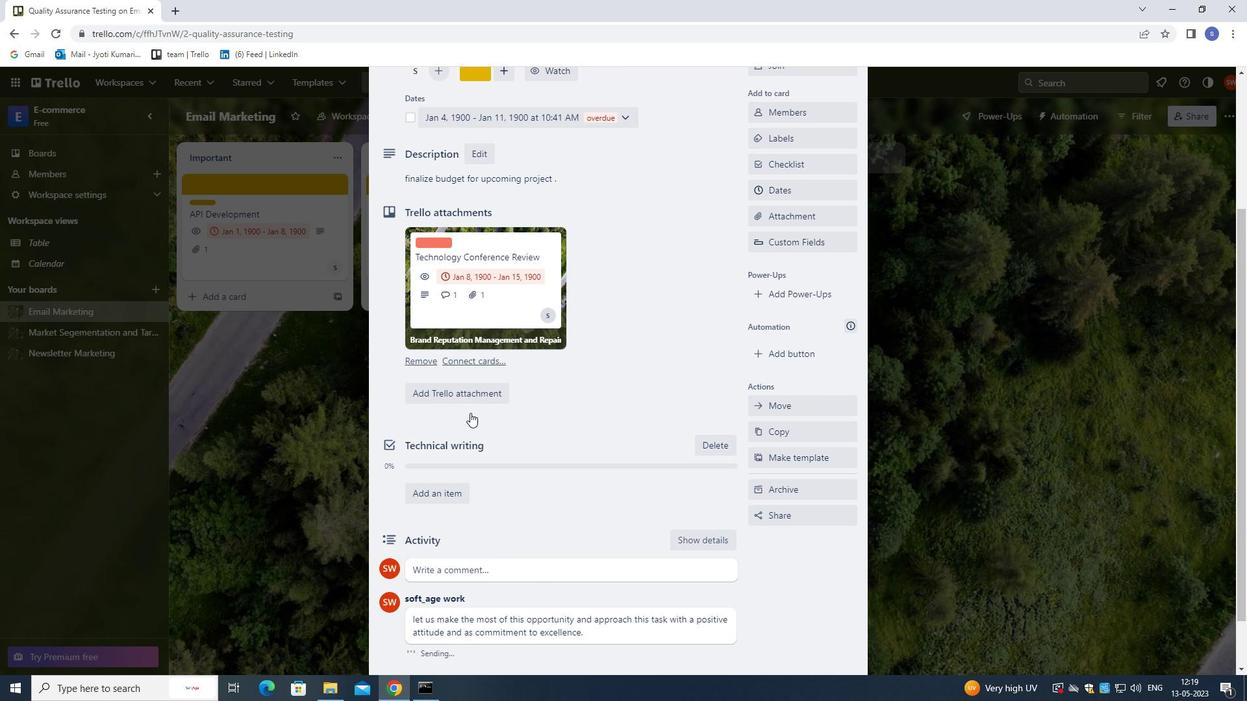 
Action: Mouse scrolled (486, 382) with delta (0, 0)
Screenshot: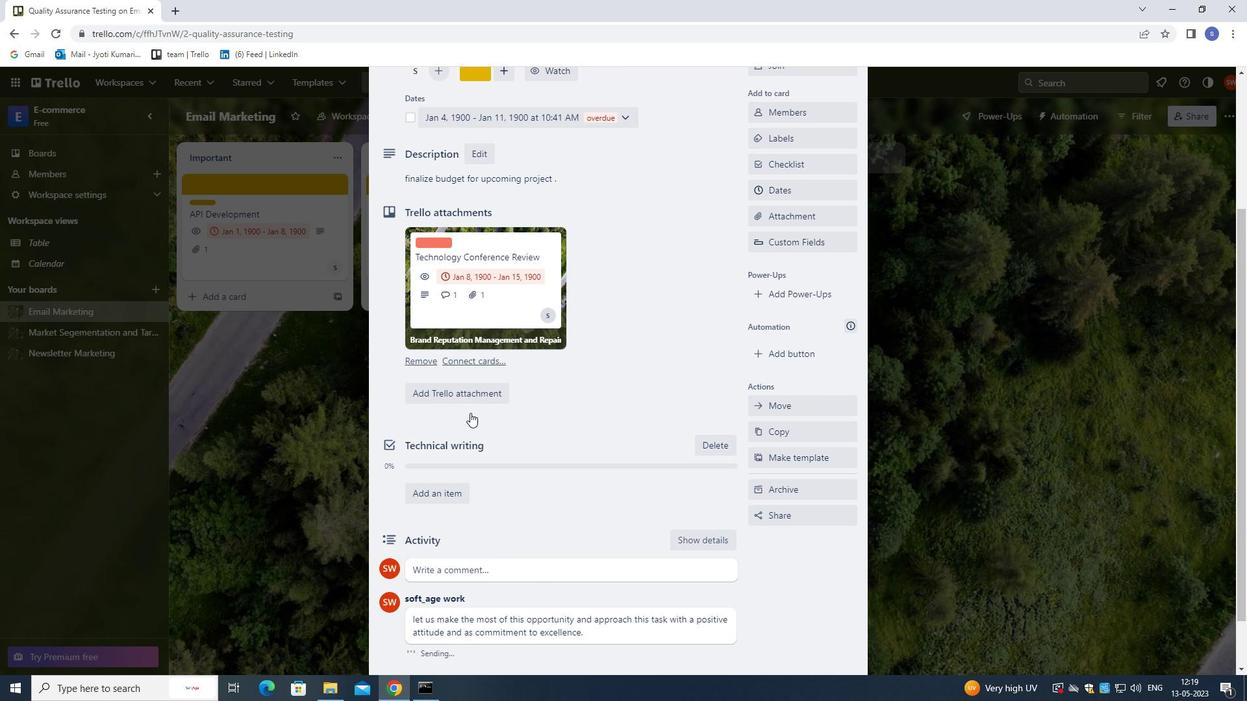 
Action: Mouse moved to (493, 365)
Screenshot: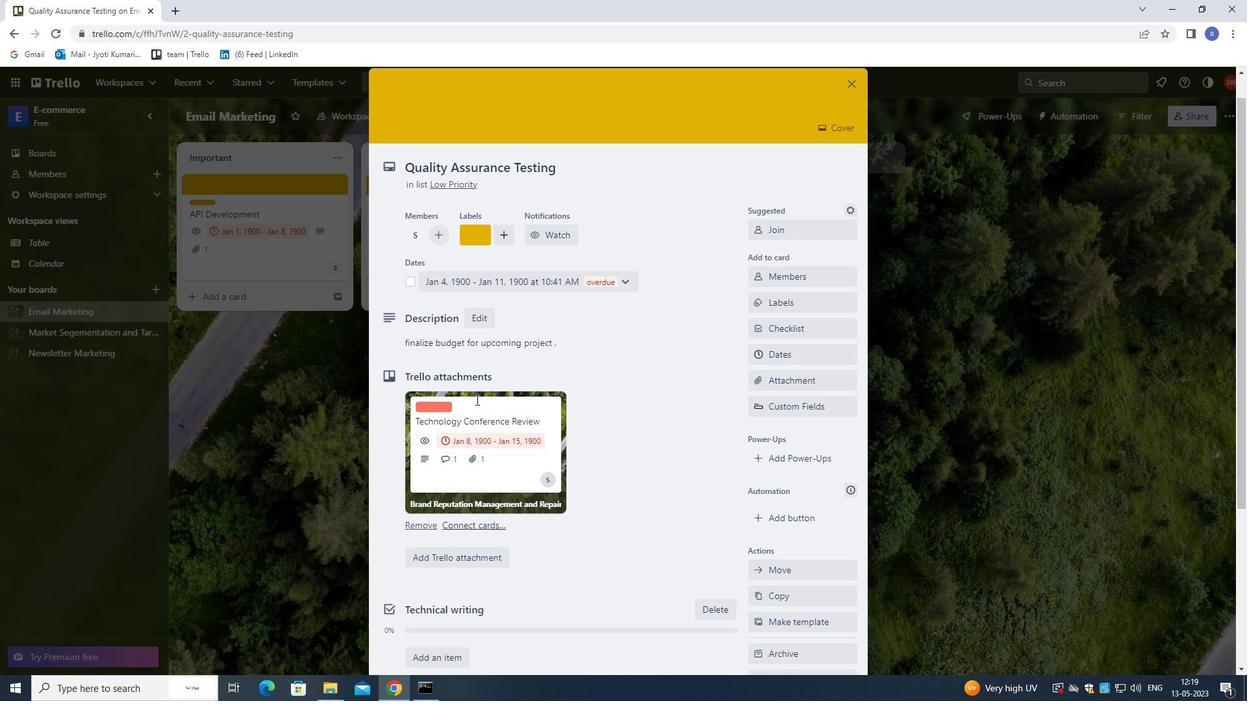 
Action: Mouse scrolled (493, 366) with delta (0, 0)
Screenshot: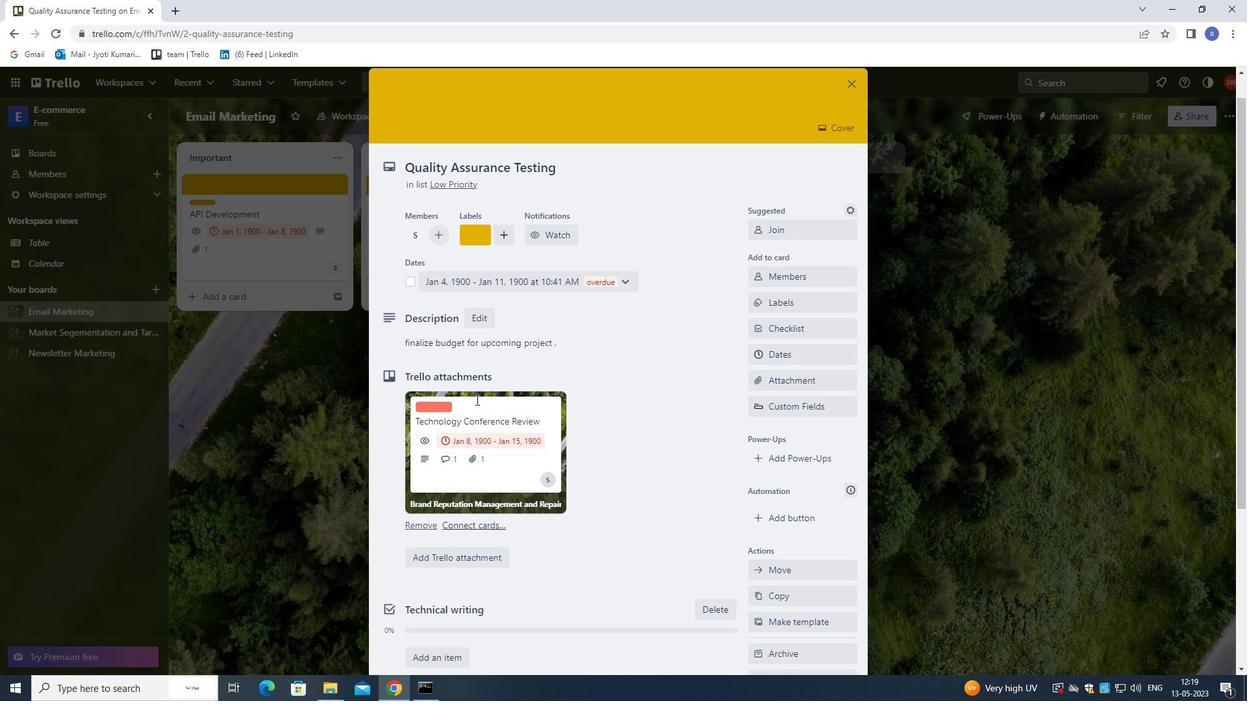 
Action: Mouse moved to (851, 113)
Screenshot: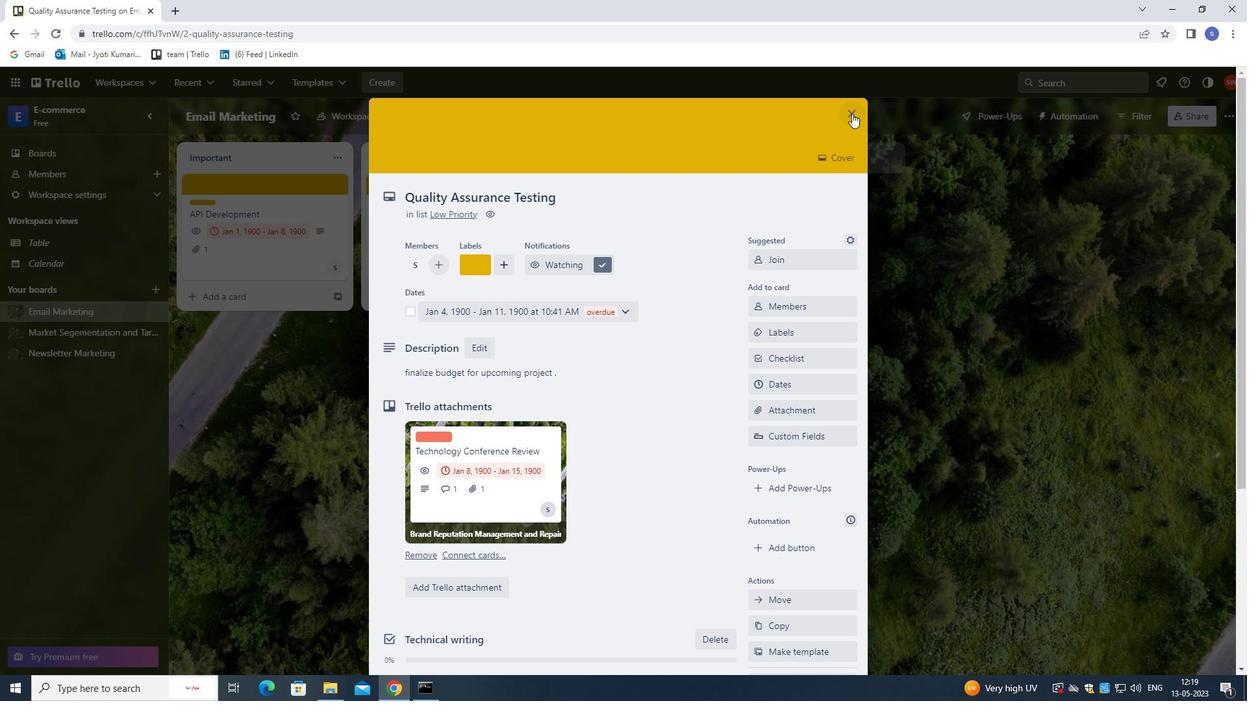 
Action: Mouse pressed left at (851, 113)
Screenshot: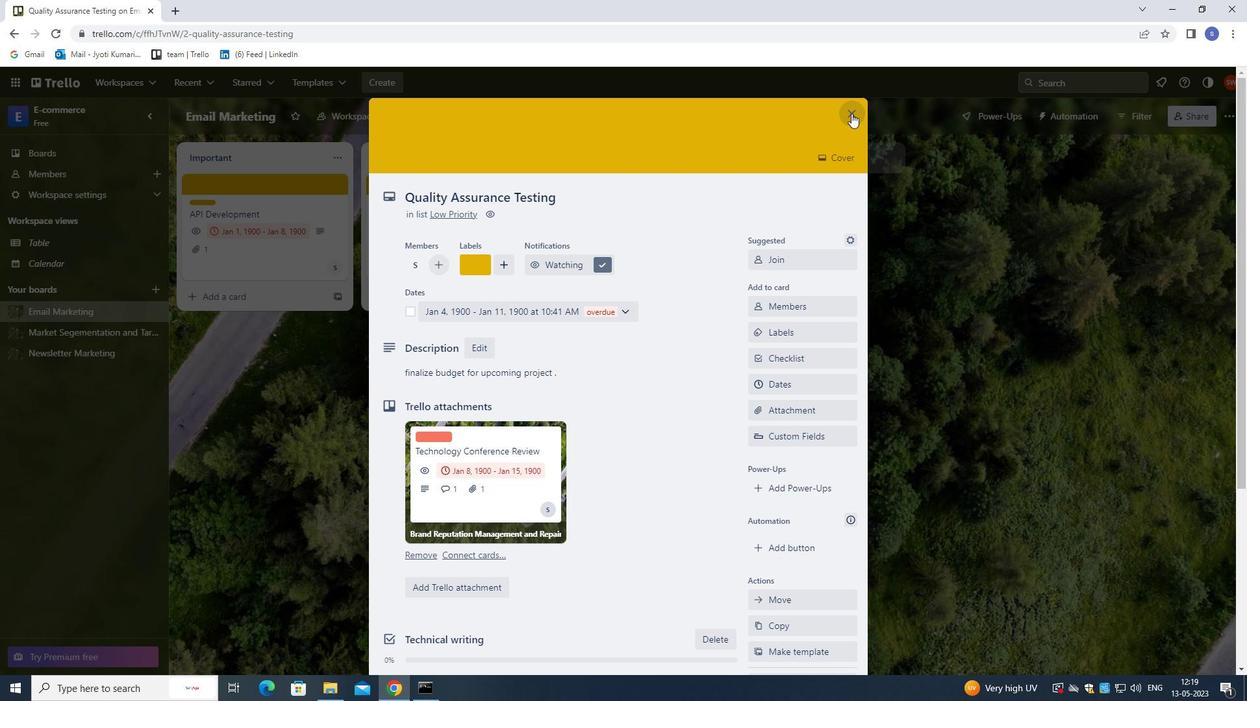 
